 Task: Customize reminder preferences for each team member involved in sustainability improvement planning.
Action: Mouse moved to (67, 180)
Screenshot: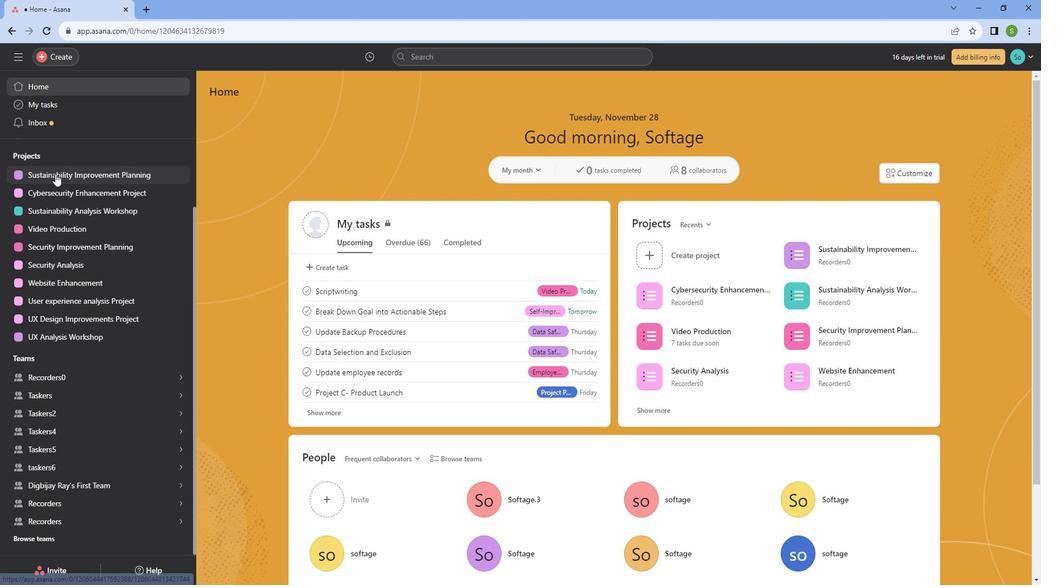 
Action: Mouse pressed left at (67, 180)
Screenshot: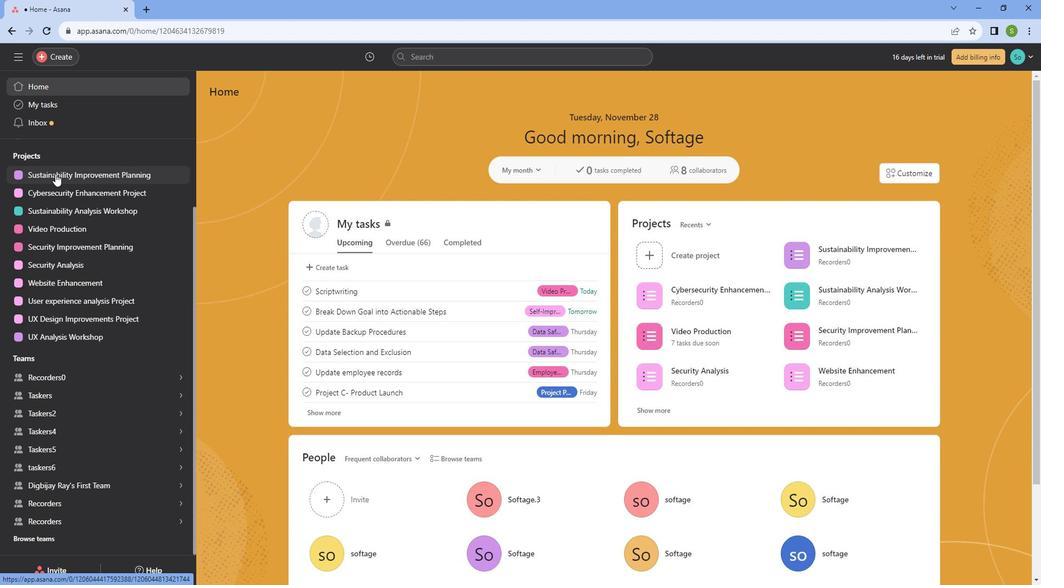 
Action: Mouse moved to (633, 222)
Screenshot: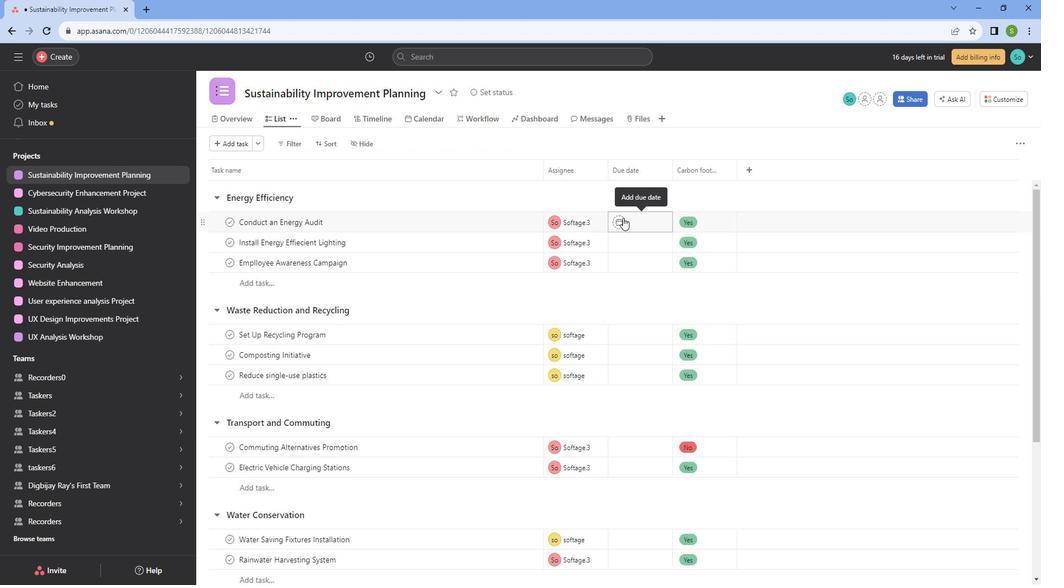 
Action: Mouse pressed left at (633, 222)
Screenshot: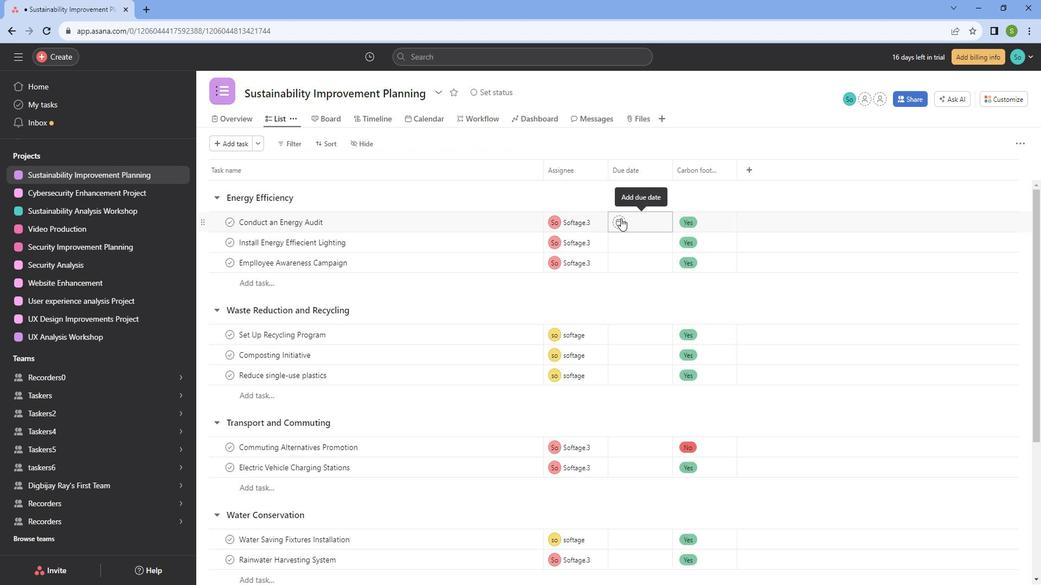
Action: Mouse moved to (759, 287)
Screenshot: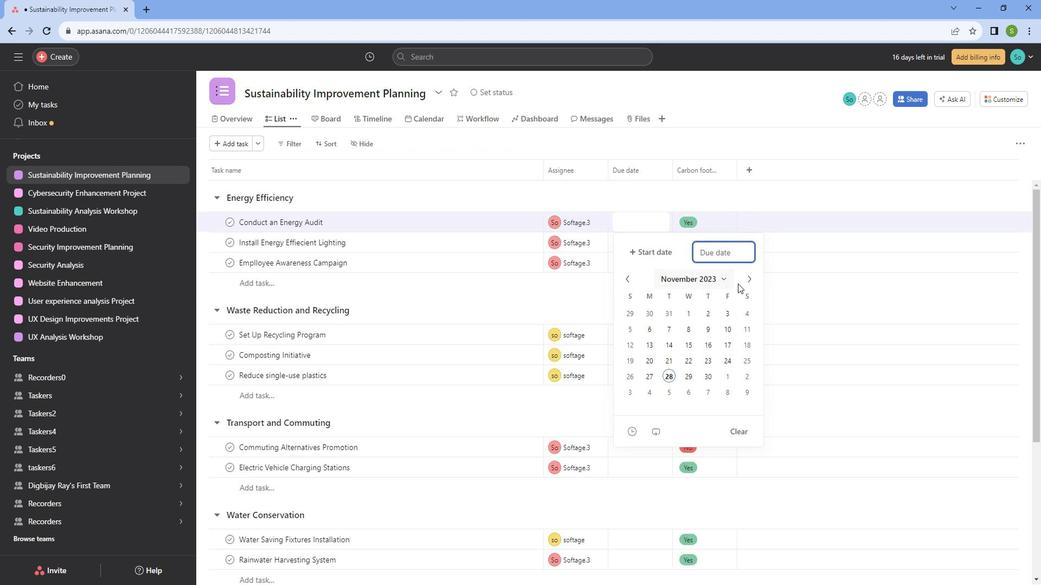 
Action: Mouse pressed left at (759, 287)
Screenshot: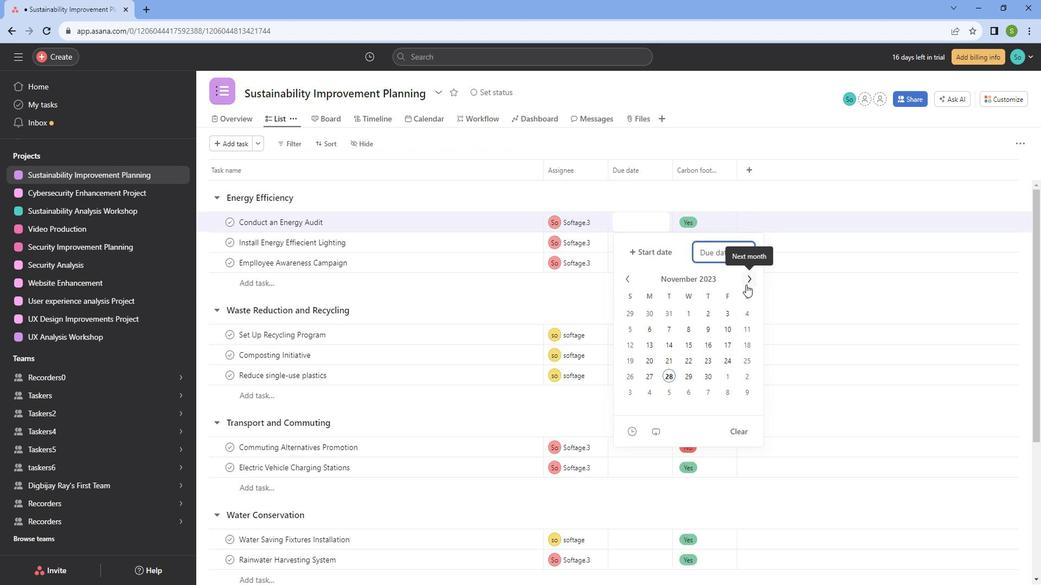 
Action: Mouse moved to (759, 287)
Screenshot: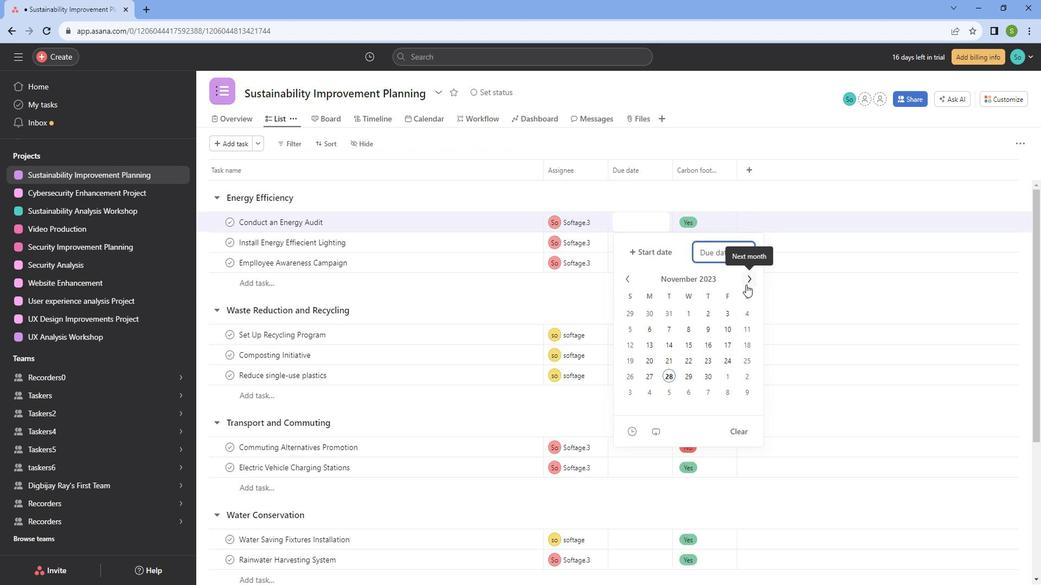 
Action: Mouse pressed left at (759, 287)
Screenshot: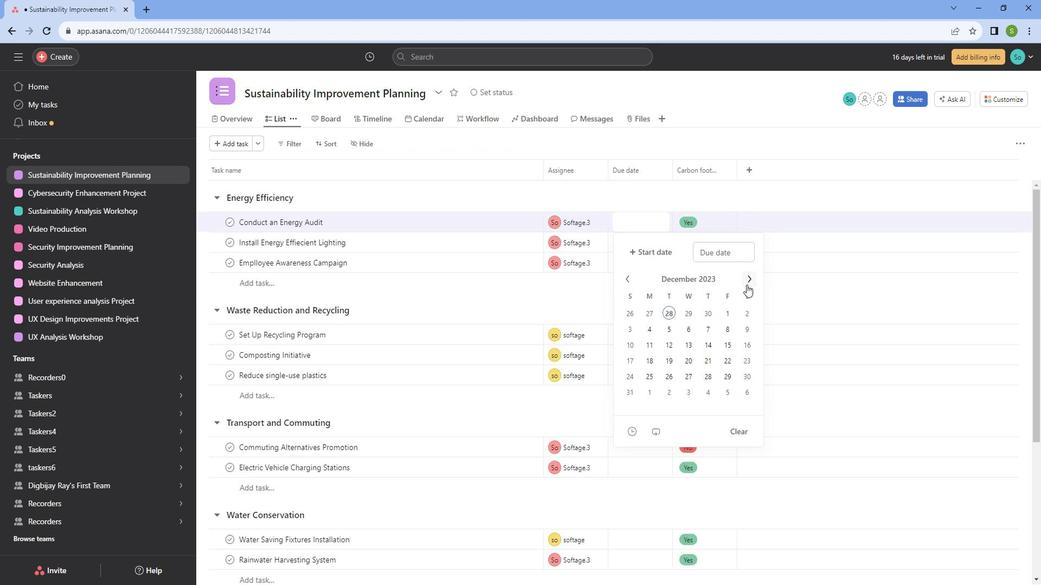
Action: Mouse moved to (635, 281)
Screenshot: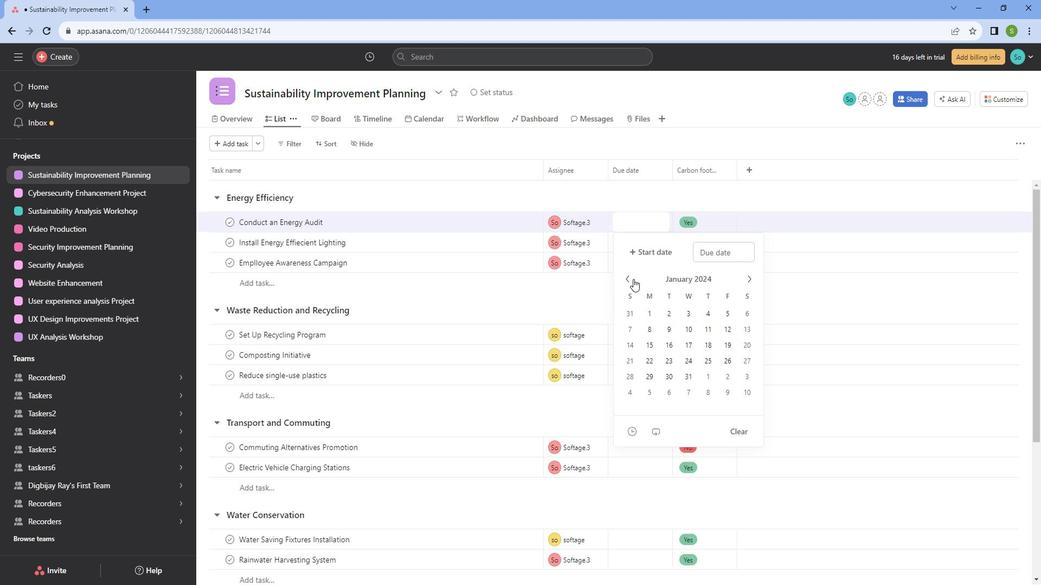 
Action: Mouse pressed left at (635, 281)
Screenshot: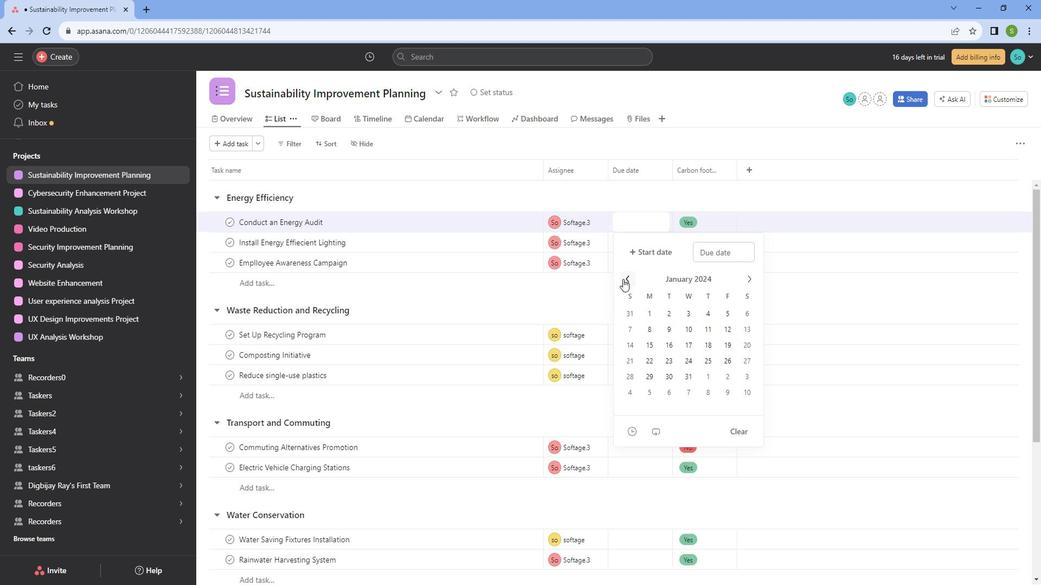 
Action: Mouse moved to (748, 313)
Screenshot: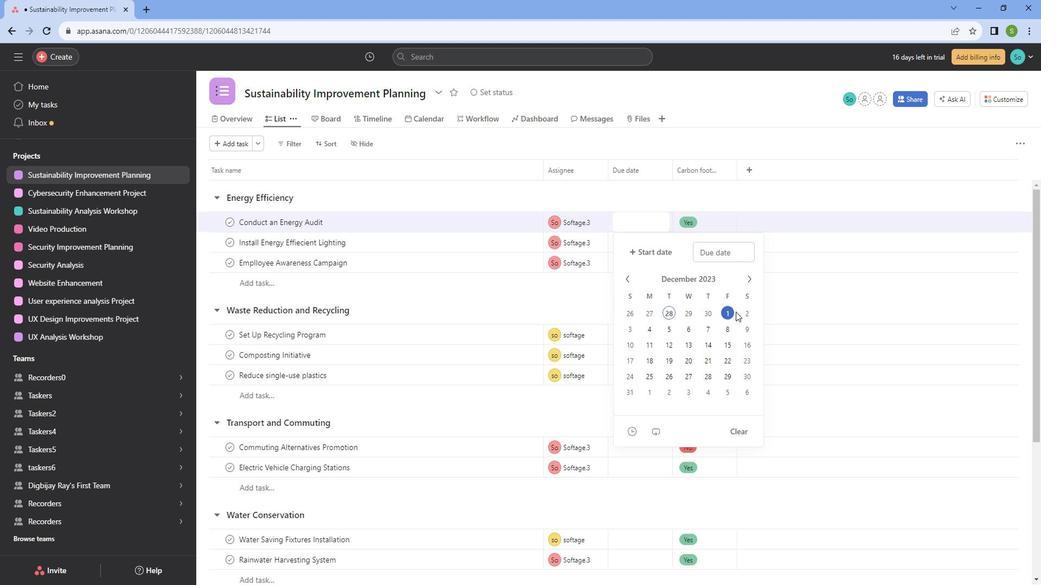 
Action: Mouse pressed left at (748, 313)
Screenshot: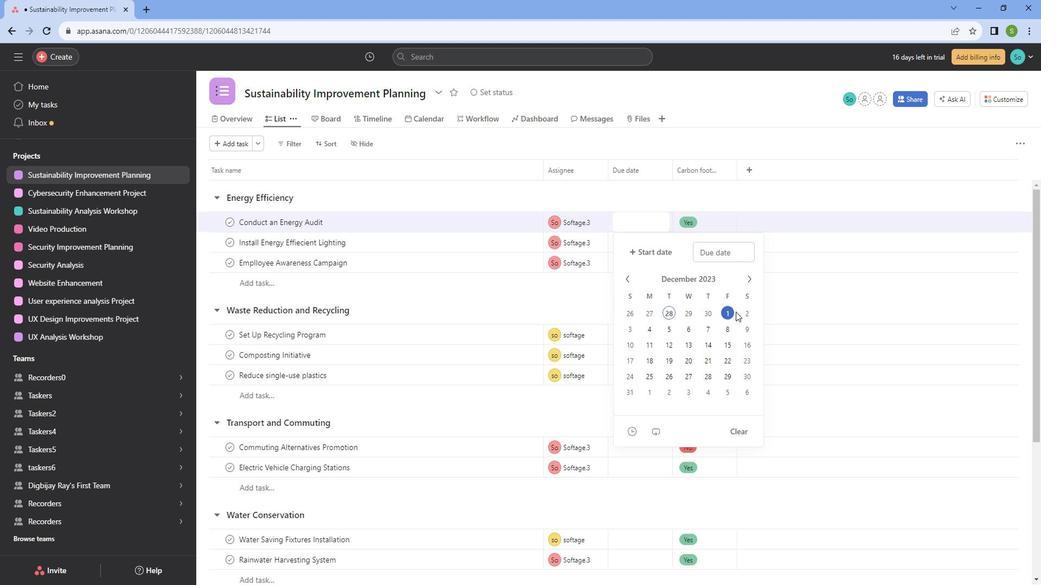 
Action: Mouse moved to (644, 430)
Screenshot: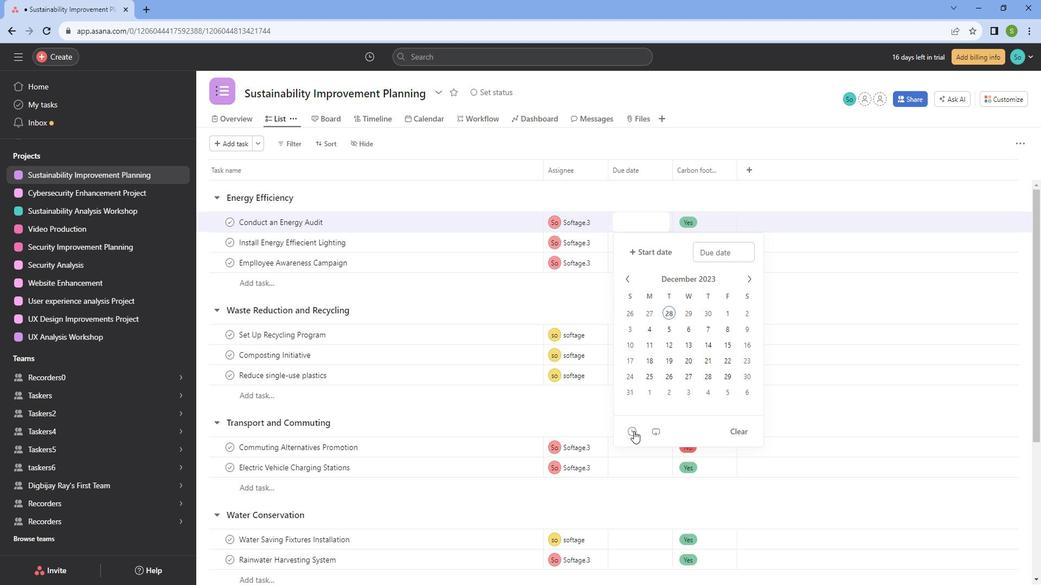 
Action: Mouse pressed left at (644, 430)
Screenshot: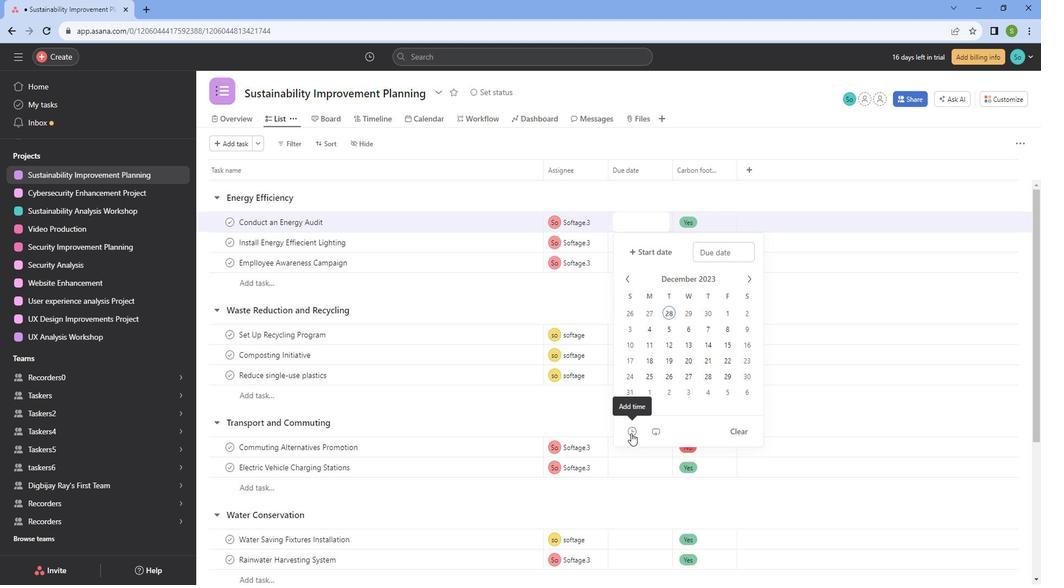 
Action: Mouse moved to (724, 307)
Screenshot: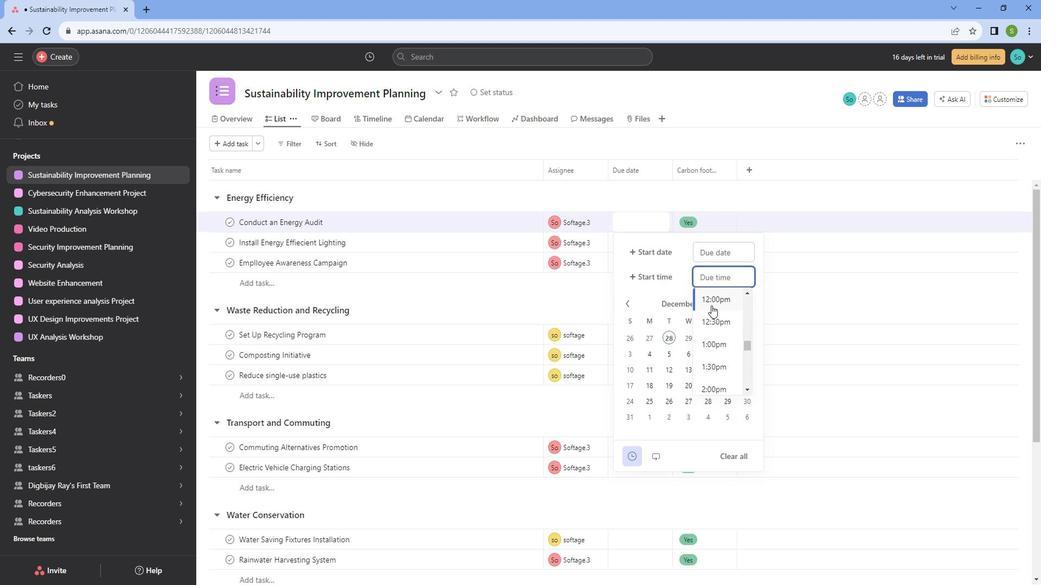 
Action: Mouse pressed left at (724, 307)
Screenshot: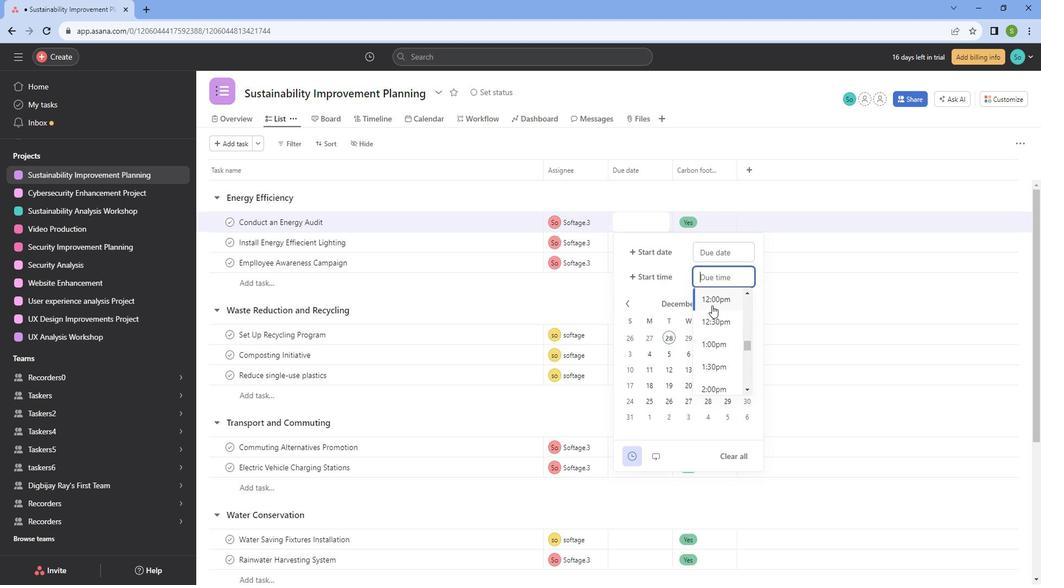 
Action: Mouse moved to (689, 285)
Screenshot: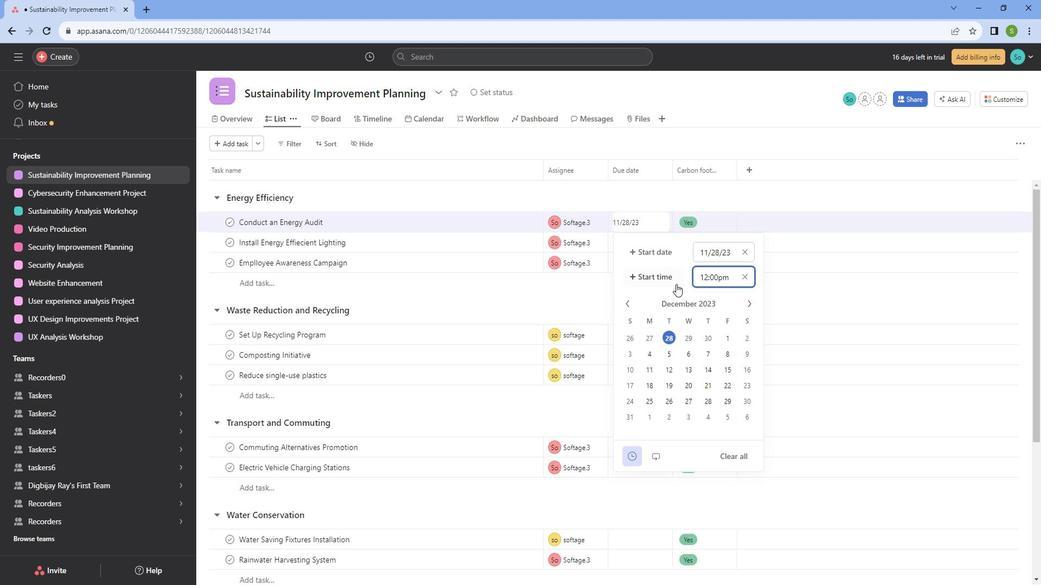 
Action: Mouse pressed left at (689, 285)
Screenshot: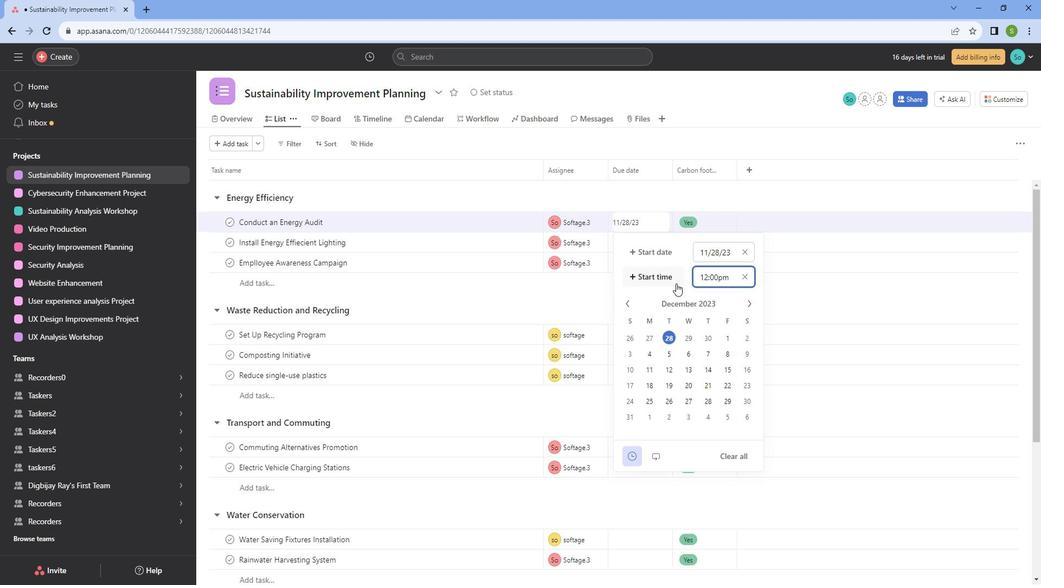 
Action: Mouse moved to (719, 294)
Screenshot: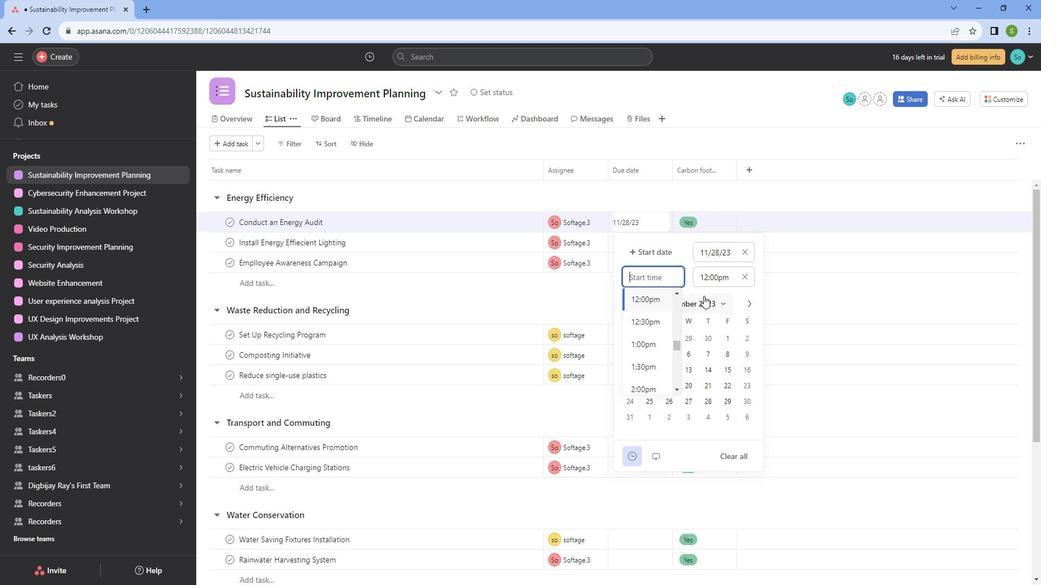 
Action: Mouse pressed left at (719, 294)
Screenshot: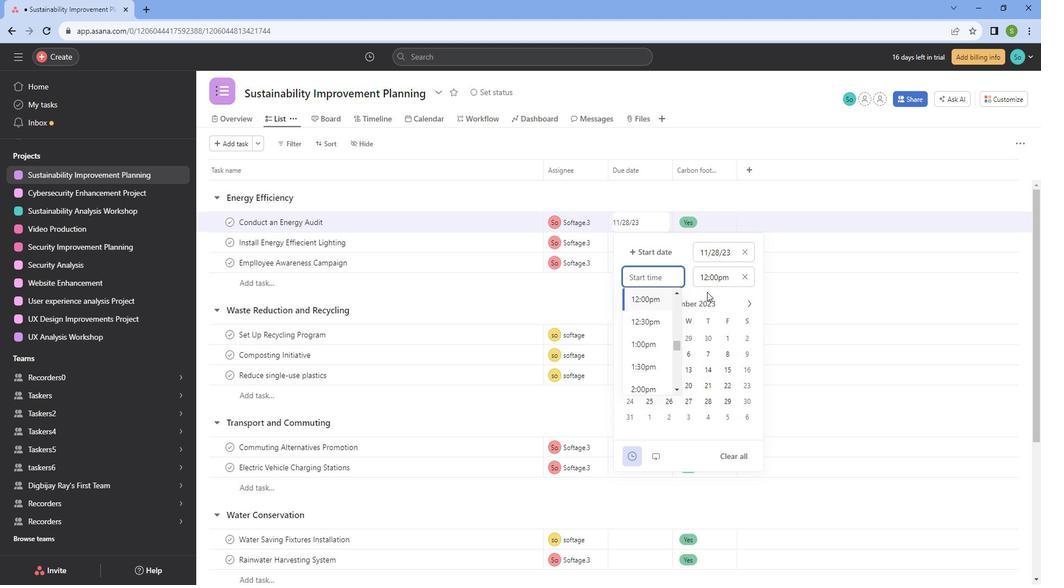 
Action: Mouse moved to (787, 202)
Screenshot: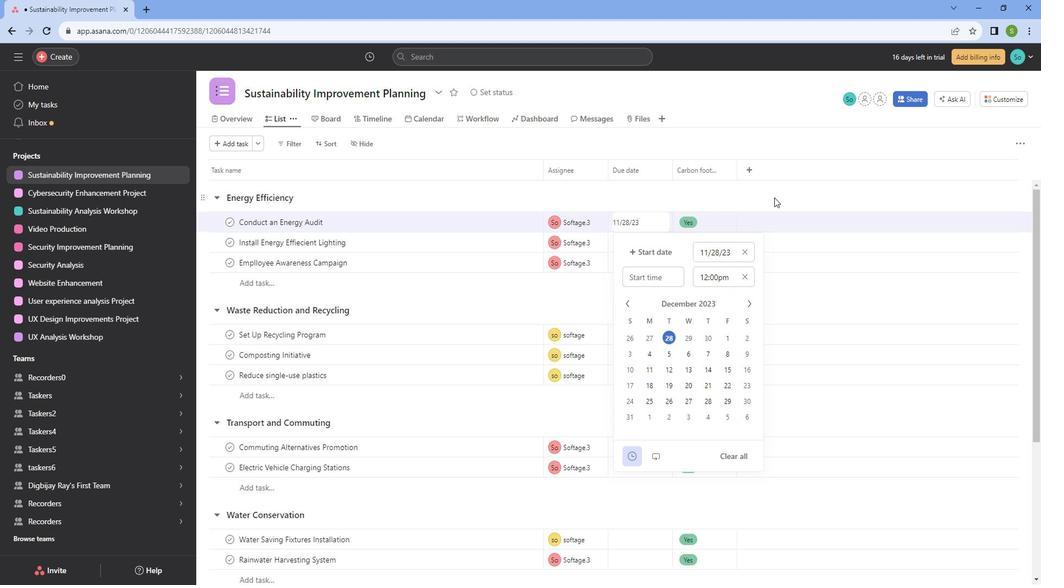 
Action: Mouse pressed left at (787, 202)
Screenshot: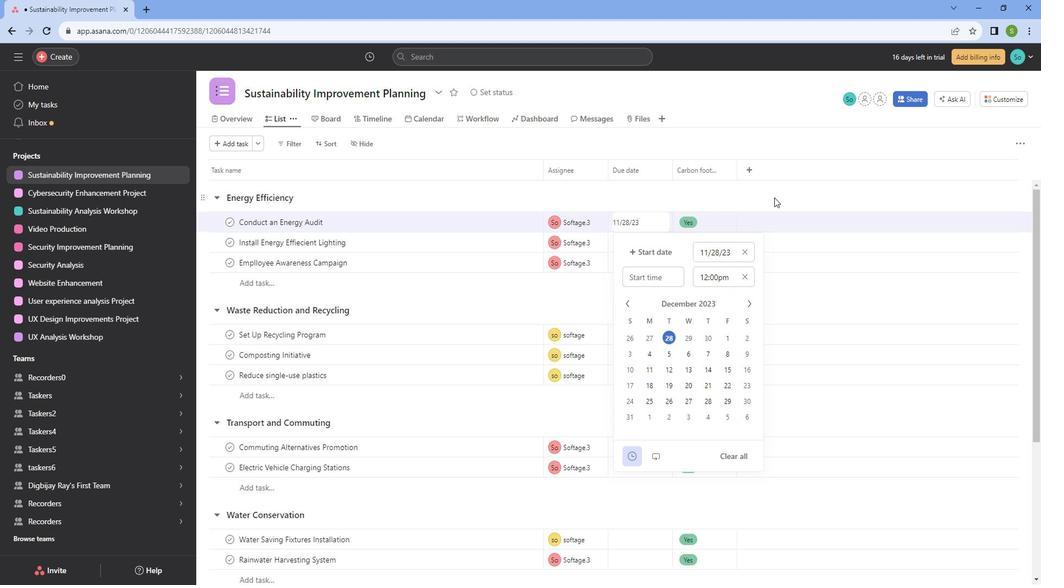
Action: Mouse moved to (673, 225)
Screenshot: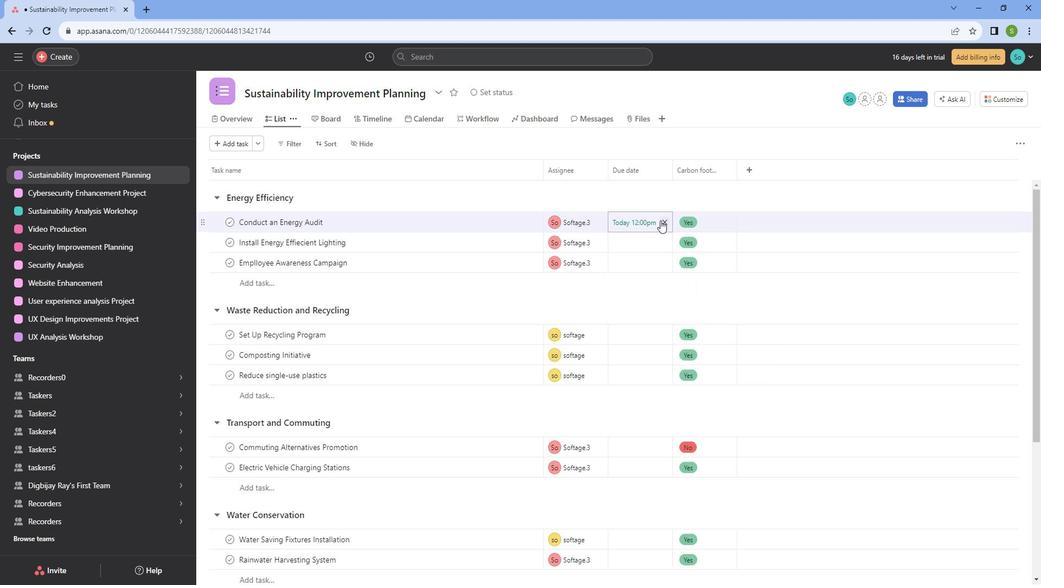 
Action: Mouse pressed left at (673, 225)
Screenshot: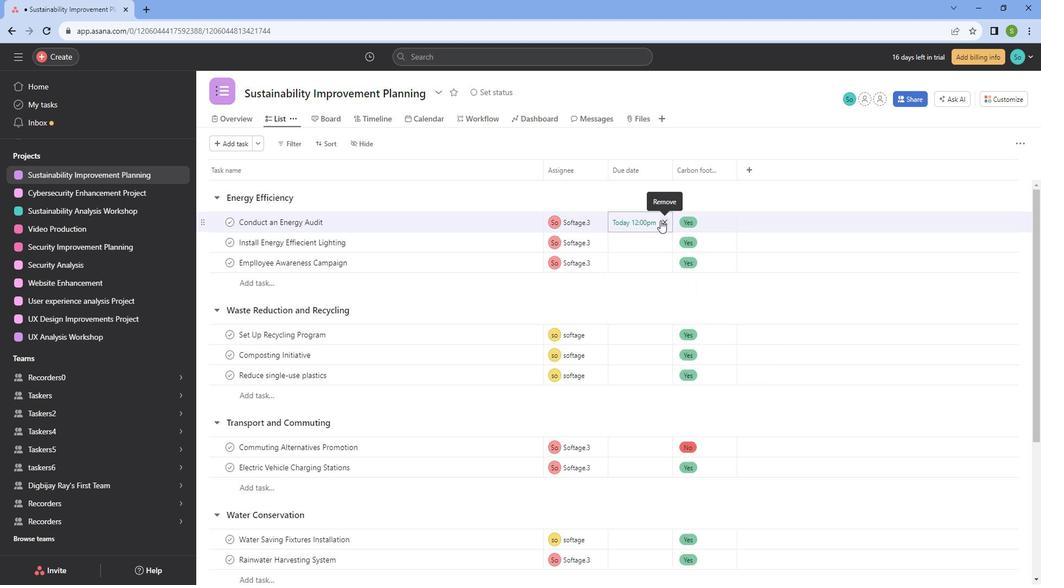 
Action: Mouse moved to (667, 226)
Screenshot: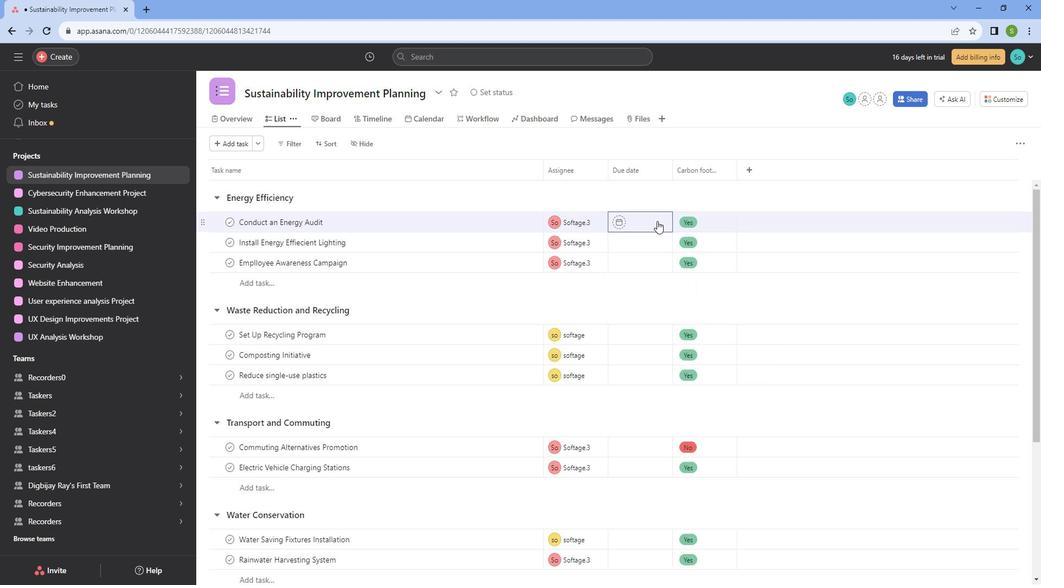 
Action: Mouse pressed left at (667, 226)
Screenshot: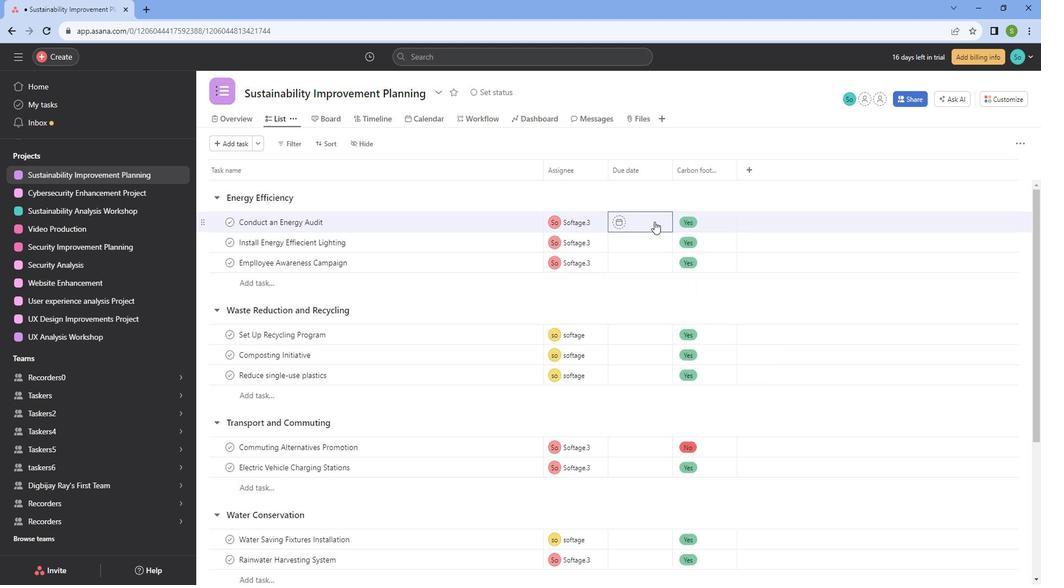 
Action: Mouse moved to (755, 279)
Screenshot: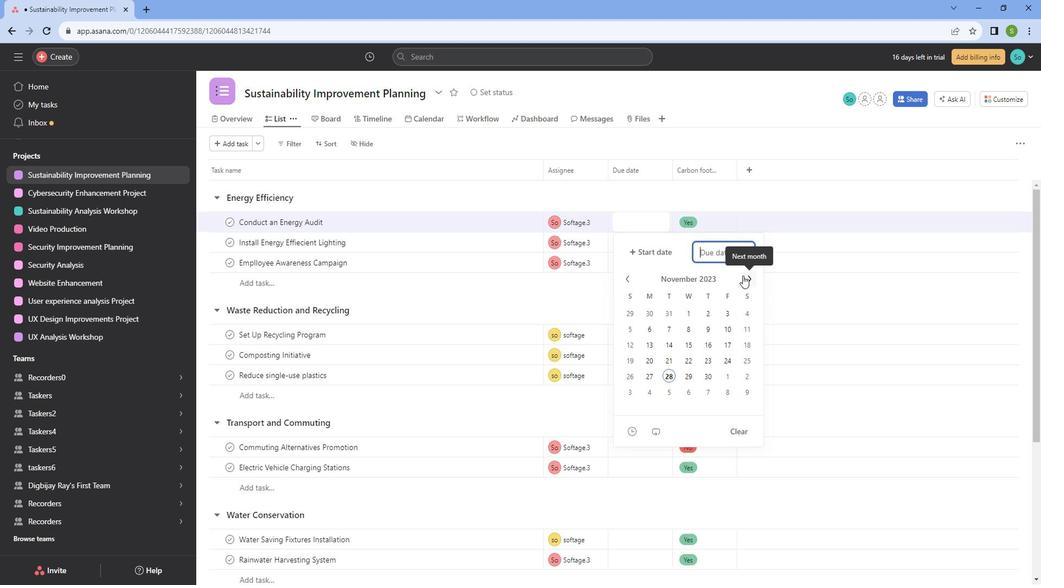 
Action: Mouse pressed left at (755, 279)
Screenshot: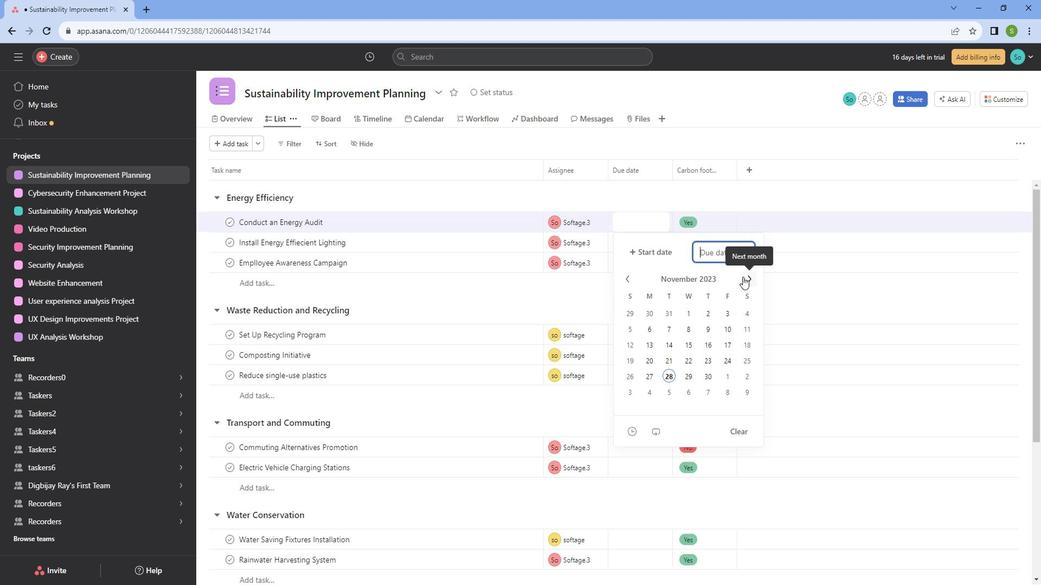 
Action: Mouse pressed left at (755, 279)
Screenshot: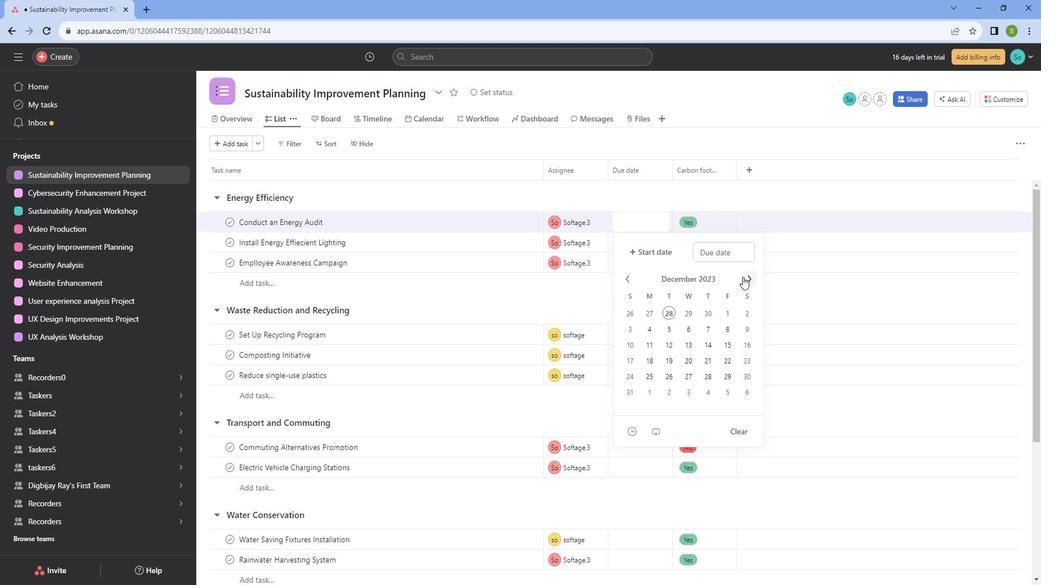 
Action: Mouse moved to (642, 290)
Screenshot: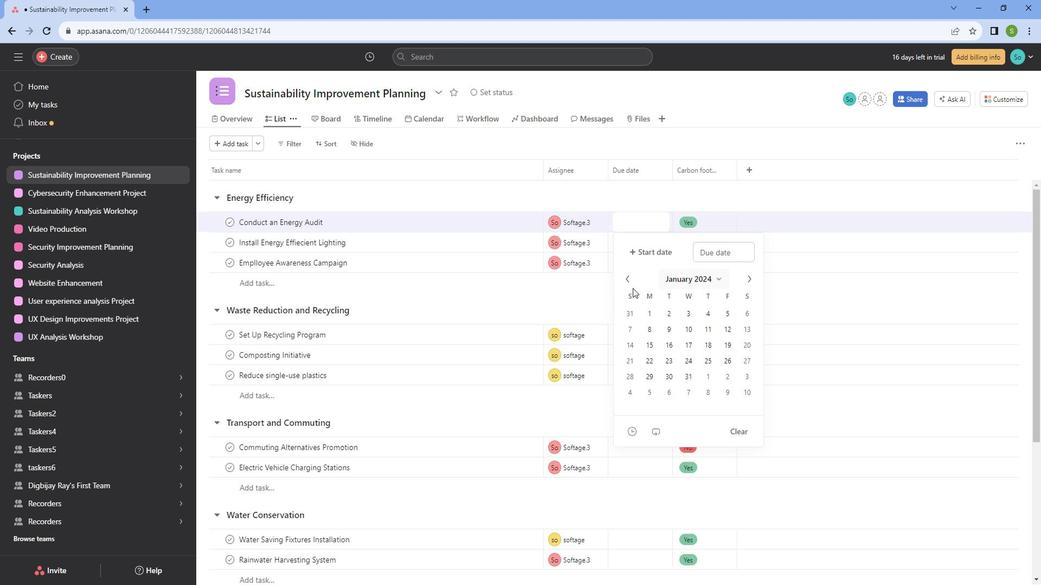 
Action: Mouse pressed left at (642, 290)
Screenshot: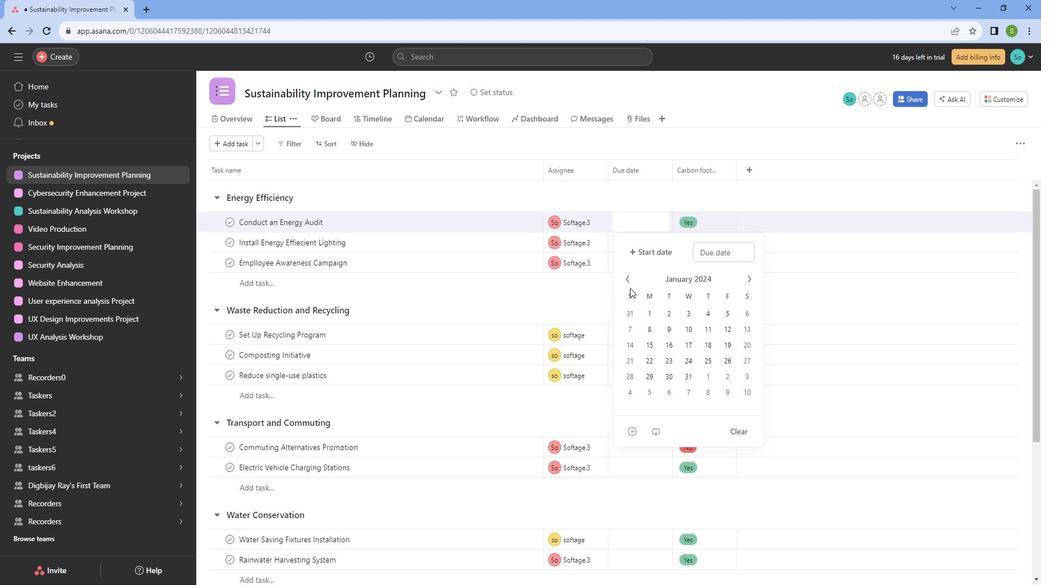 
Action: Mouse moved to (642, 286)
Screenshot: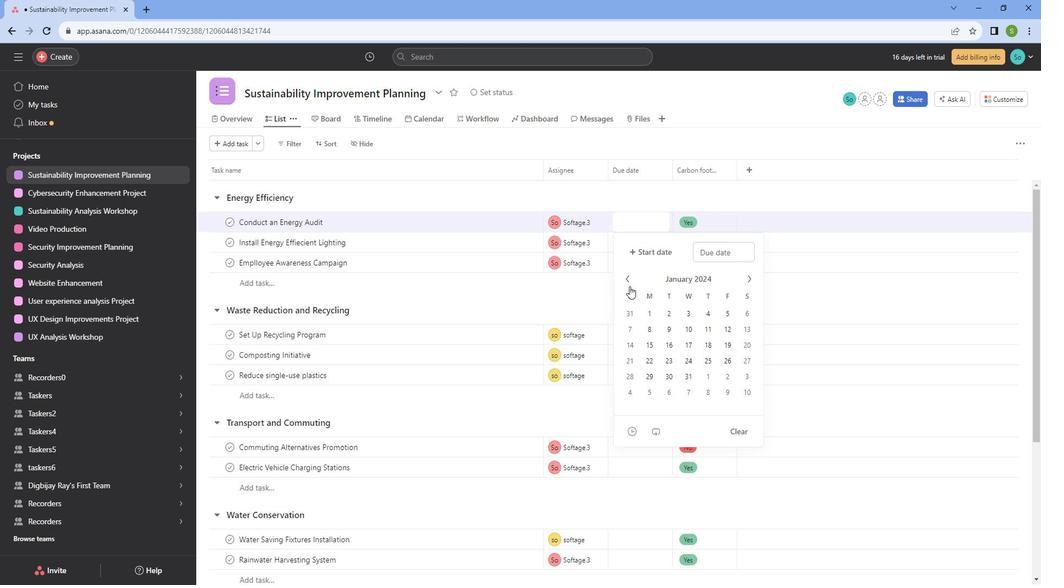 
Action: Mouse pressed left at (642, 286)
Screenshot: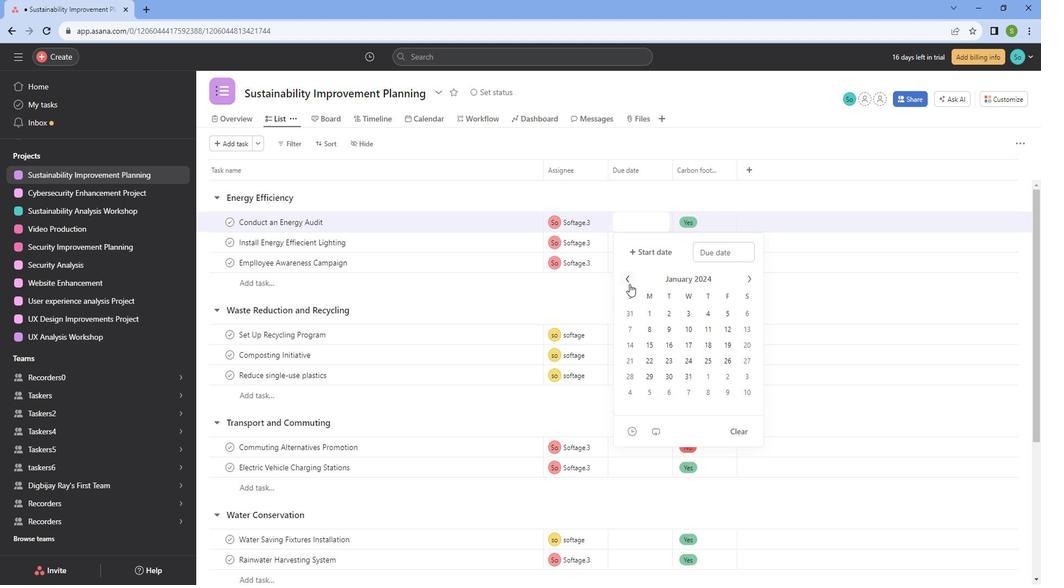 
Action: Mouse moved to (736, 316)
Screenshot: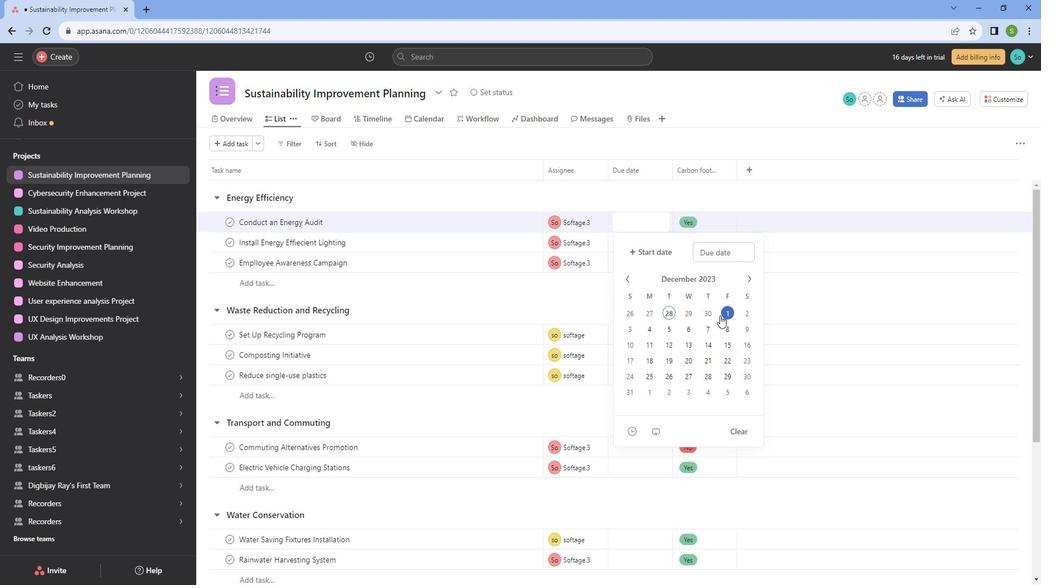 
Action: Mouse pressed left at (736, 316)
Screenshot: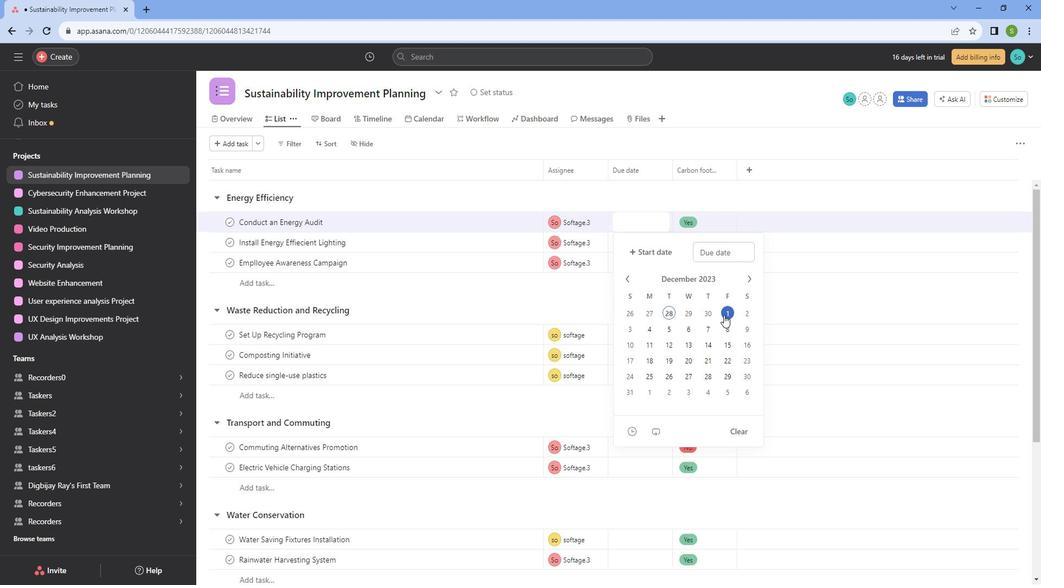 
Action: Mouse moved to (644, 419)
Screenshot: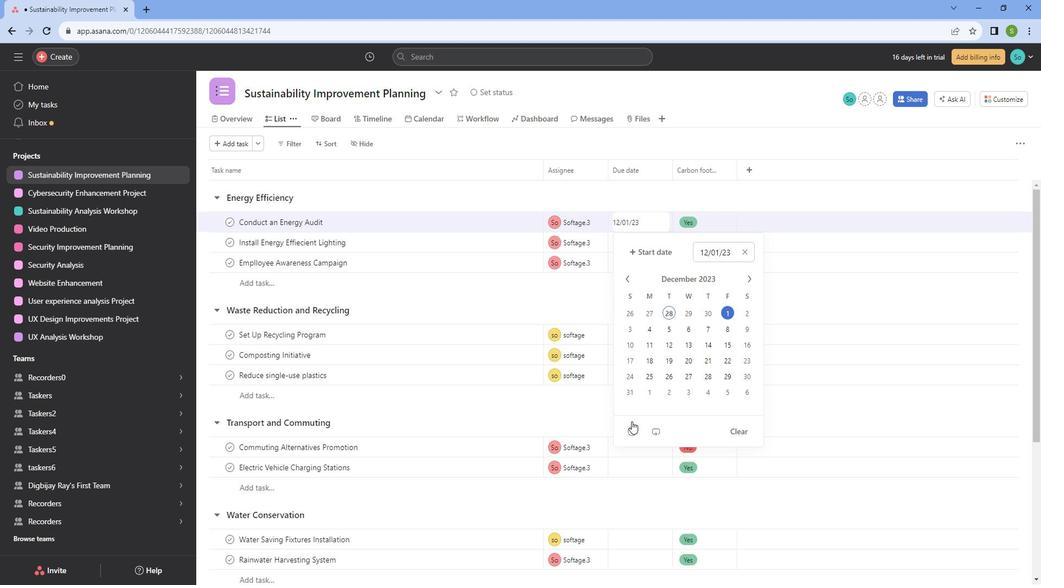 
Action: Mouse pressed left at (644, 419)
Screenshot: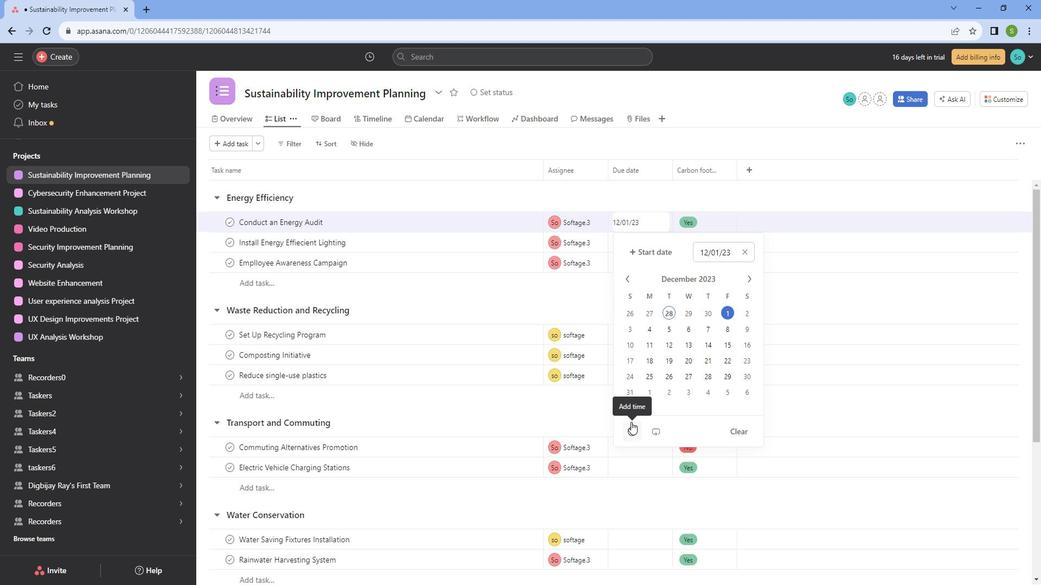 
Action: Mouse moved to (750, 302)
Screenshot: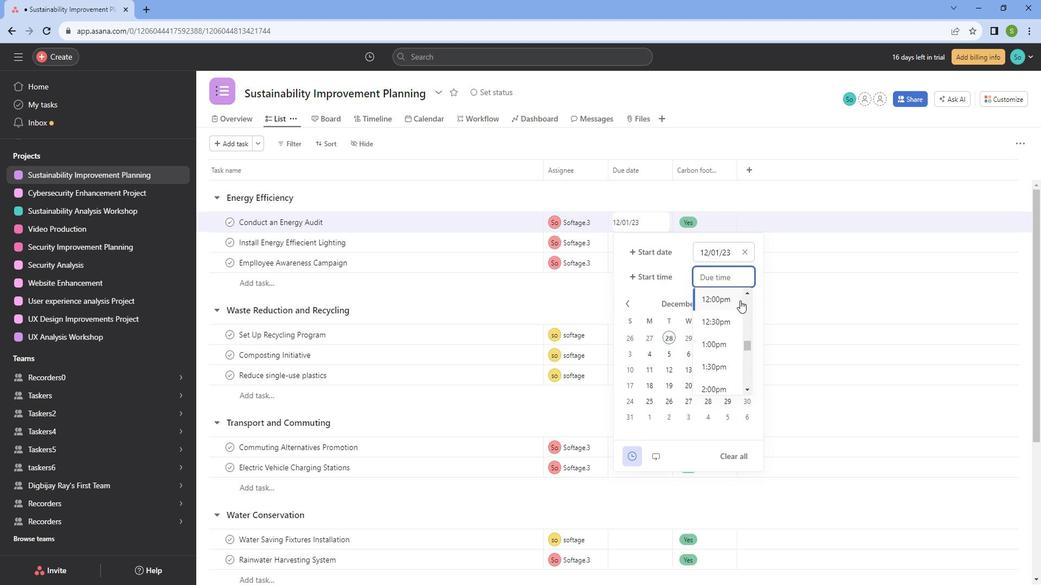 
Action: Mouse pressed left at (750, 302)
Screenshot: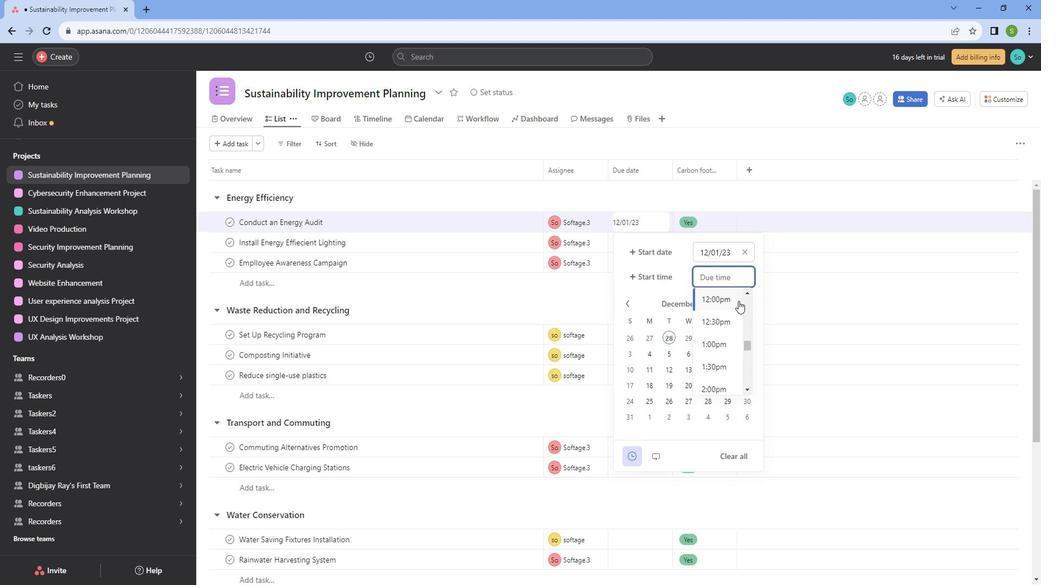 
Action: Mouse moved to (760, 191)
Screenshot: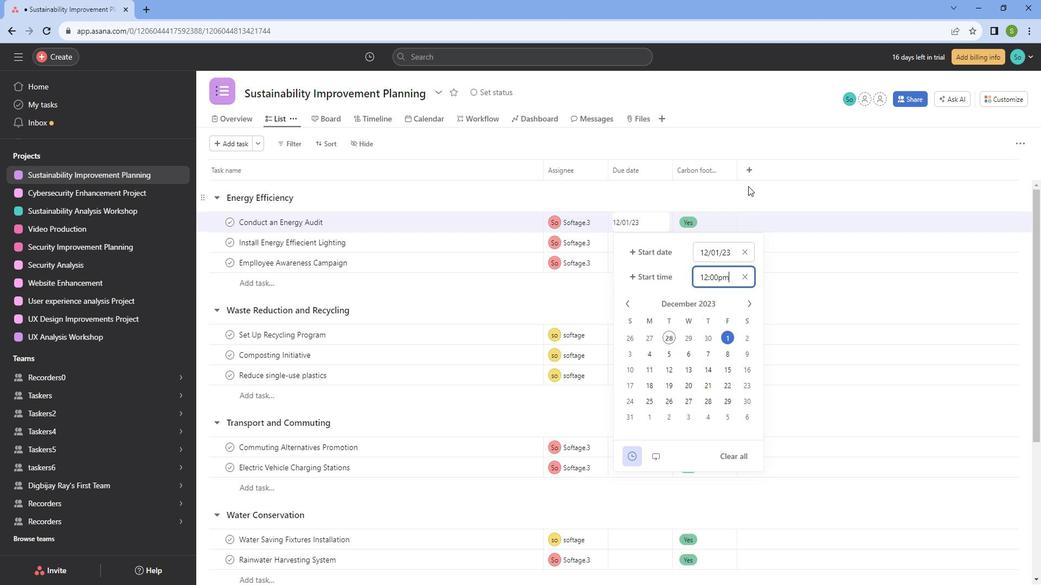
Action: Mouse pressed left at (760, 191)
Screenshot: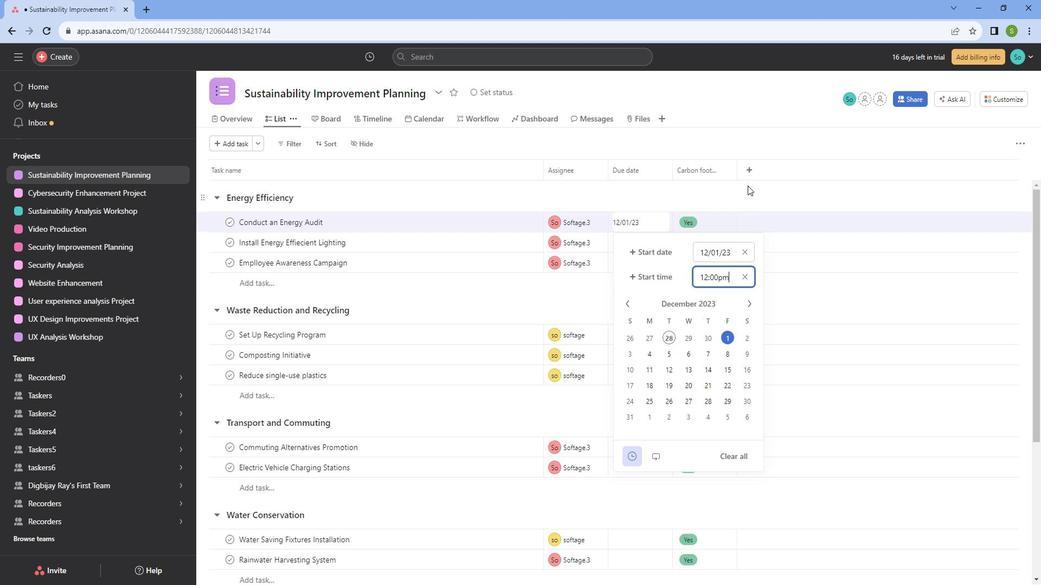 
Action: Mouse moved to (661, 247)
Screenshot: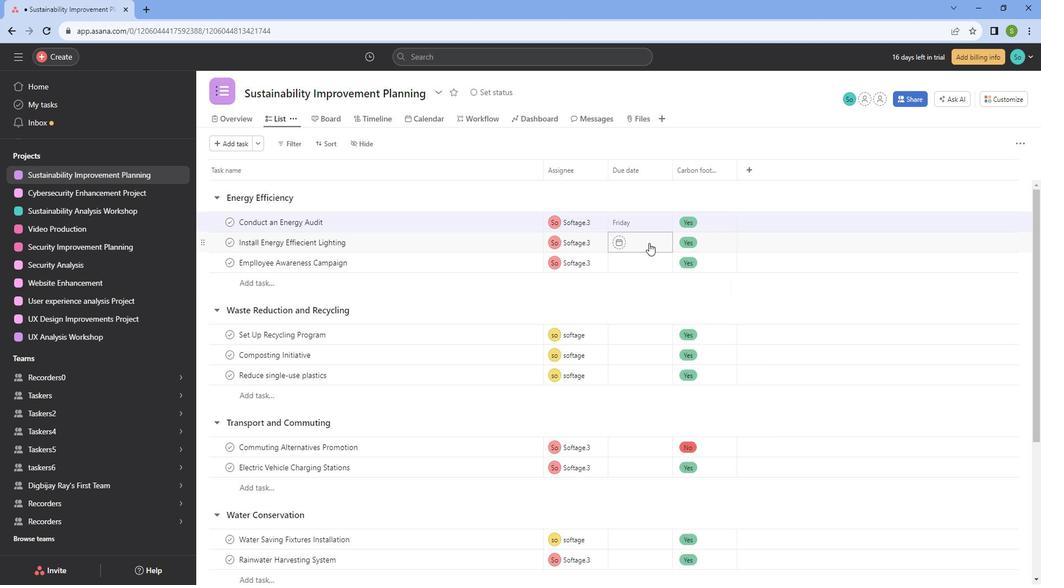 
Action: Mouse pressed left at (661, 247)
Screenshot: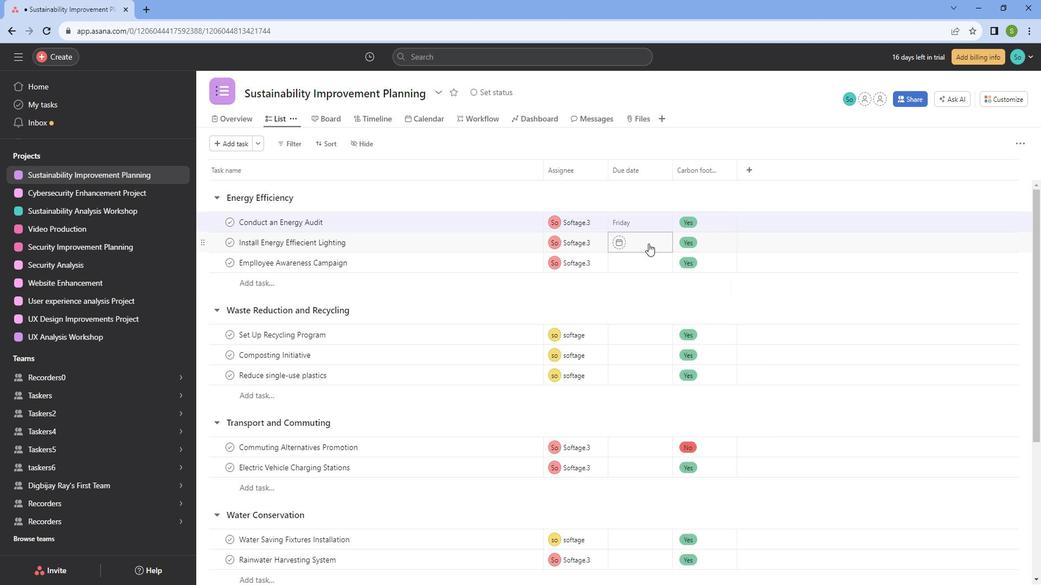 
Action: Mouse moved to (764, 305)
Screenshot: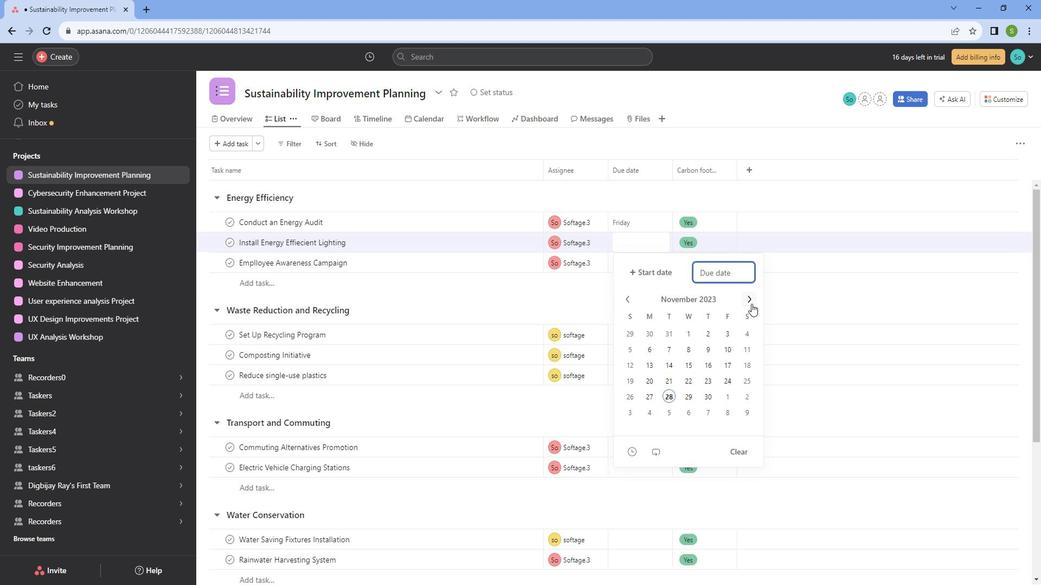 
Action: Mouse pressed left at (764, 305)
Screenshot: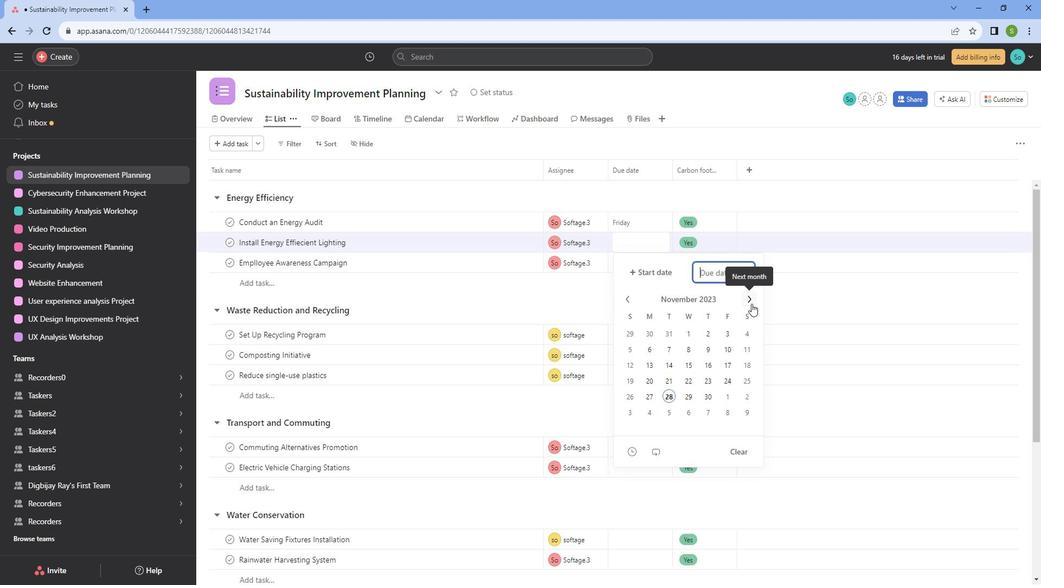 
Action: Mouse moved to (763, 304)
Screenshot: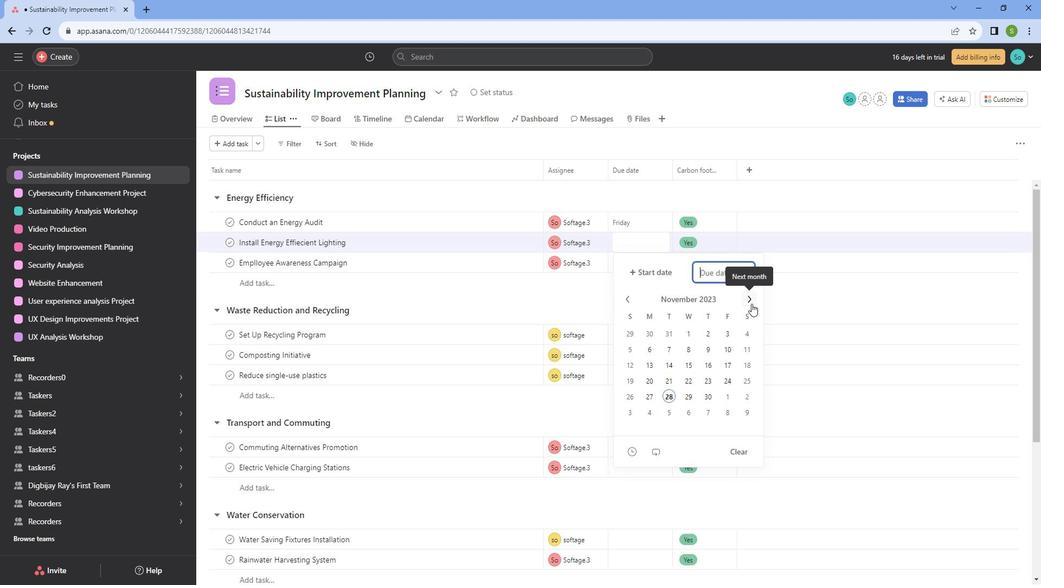 
Action: Mouse pressed left at (763, 304)
Screenshot: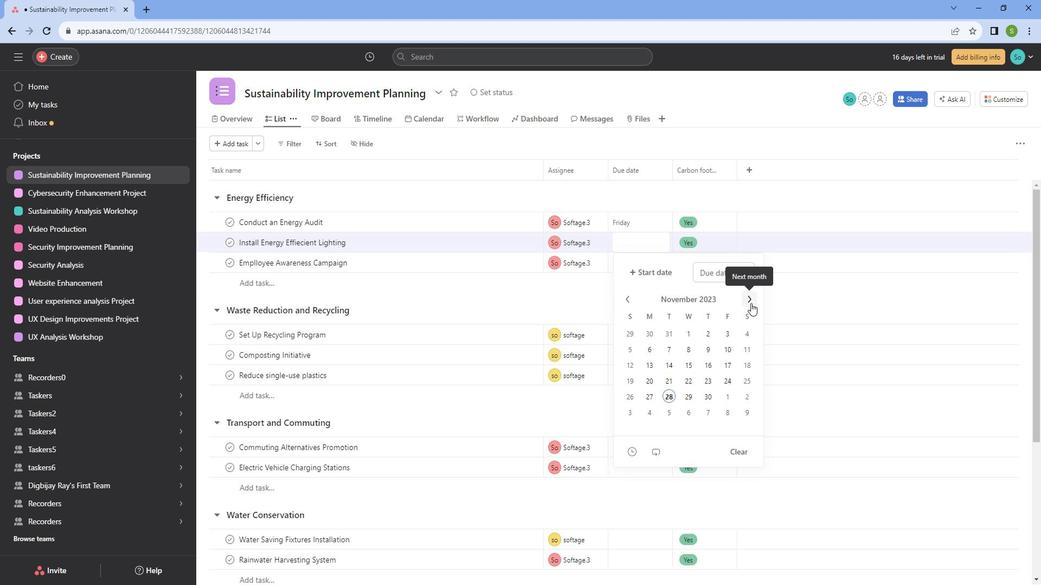 
Action: Mouse moved to (635, 307)
Screenshot: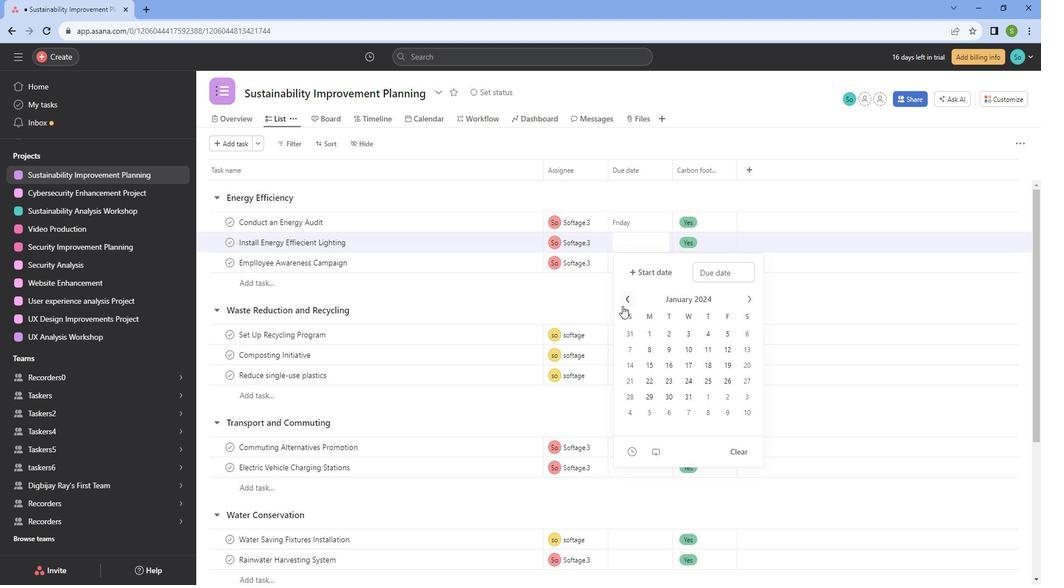 
Action: Mouse pressed left at (635, 307)
Screenshot: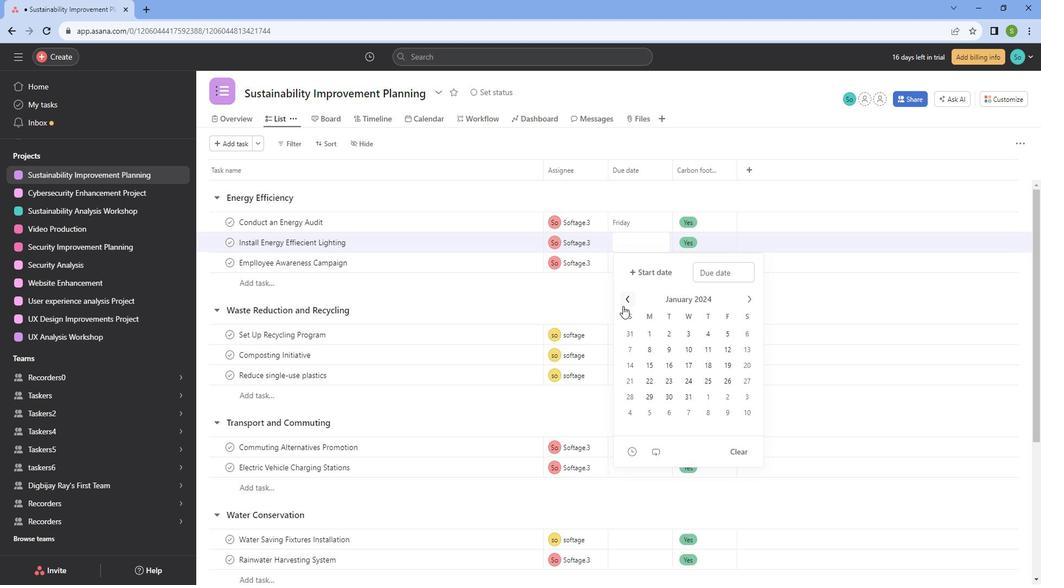 
Action: Mouse moved to (733, 338)
Screenshot: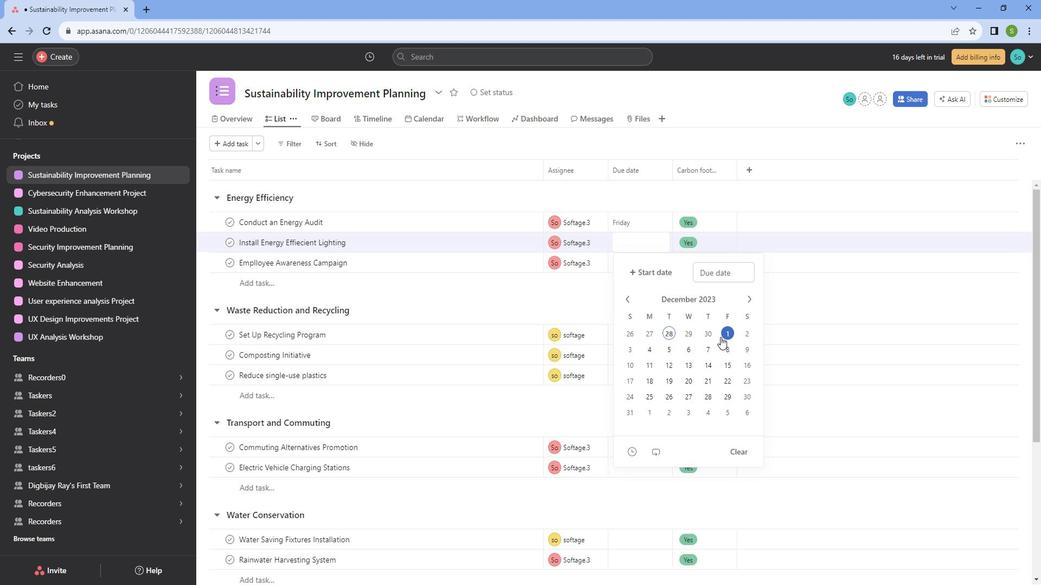
Action: Mouse pressed left at (733, 338)
Screenshot: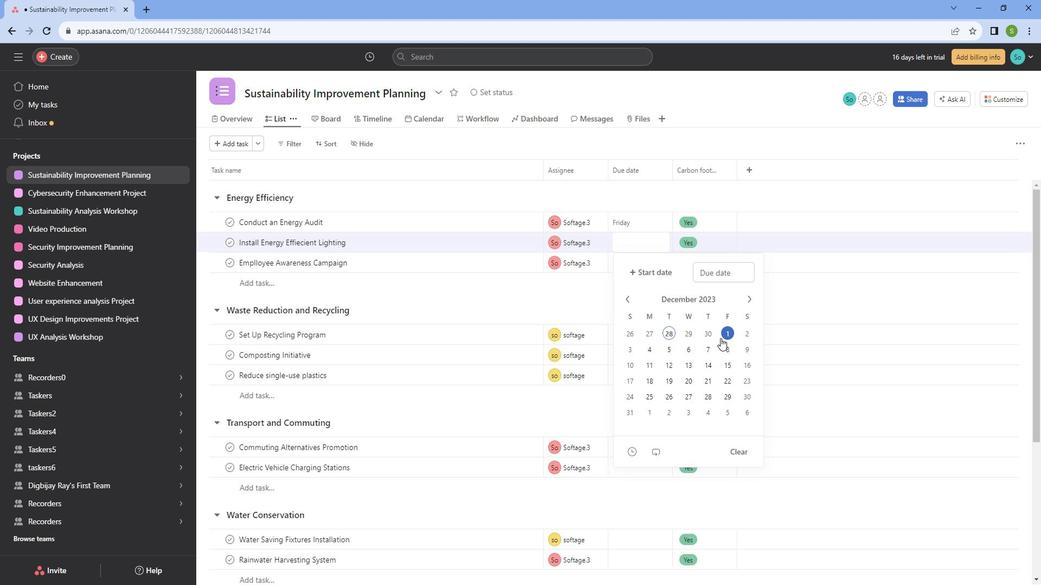 
Action: Mouse moved to (640, 451)
Screenshot: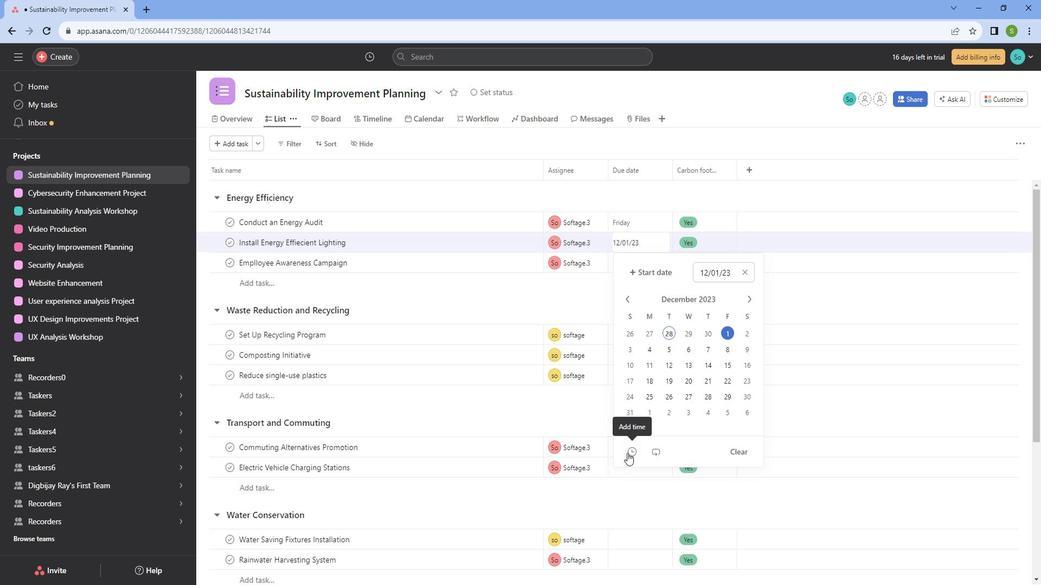 
Action: Mouse pressed left at (640, 451)
Screenshot: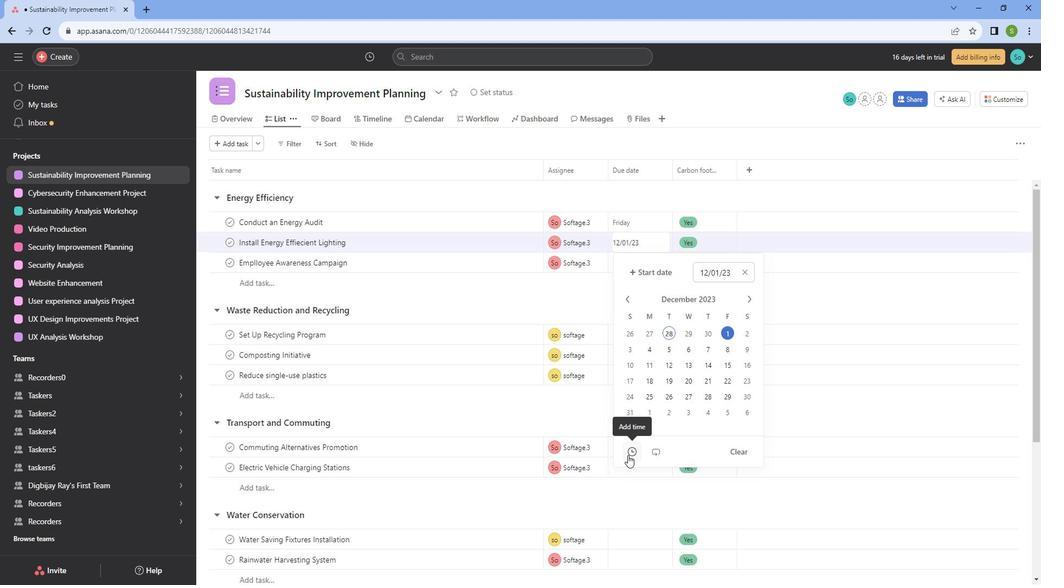 
Action: Mouse moved to (724, 383)
Screenshot: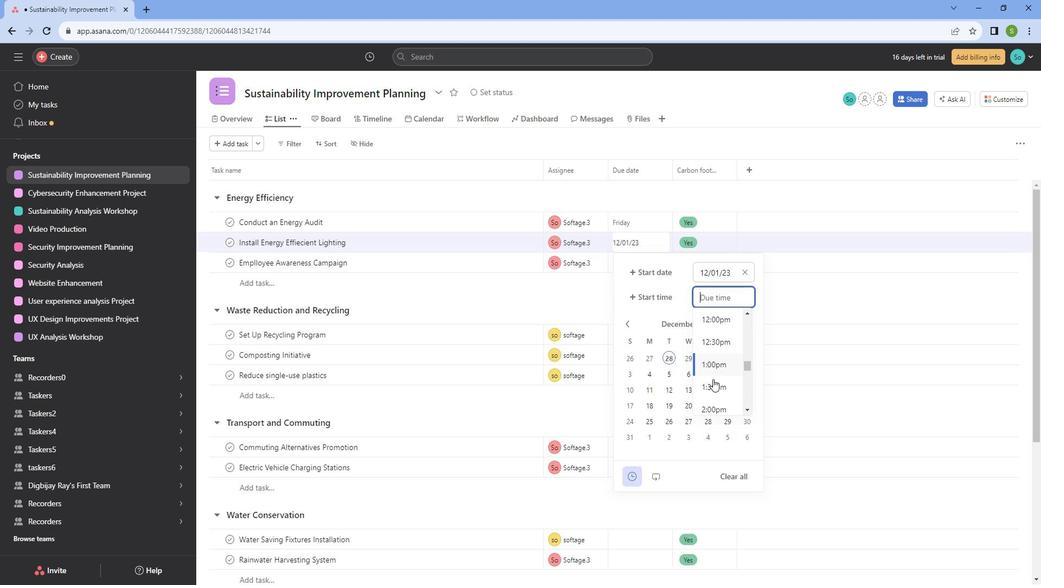 
Action: Mouse pressed left at (724, 383)
Screenshot: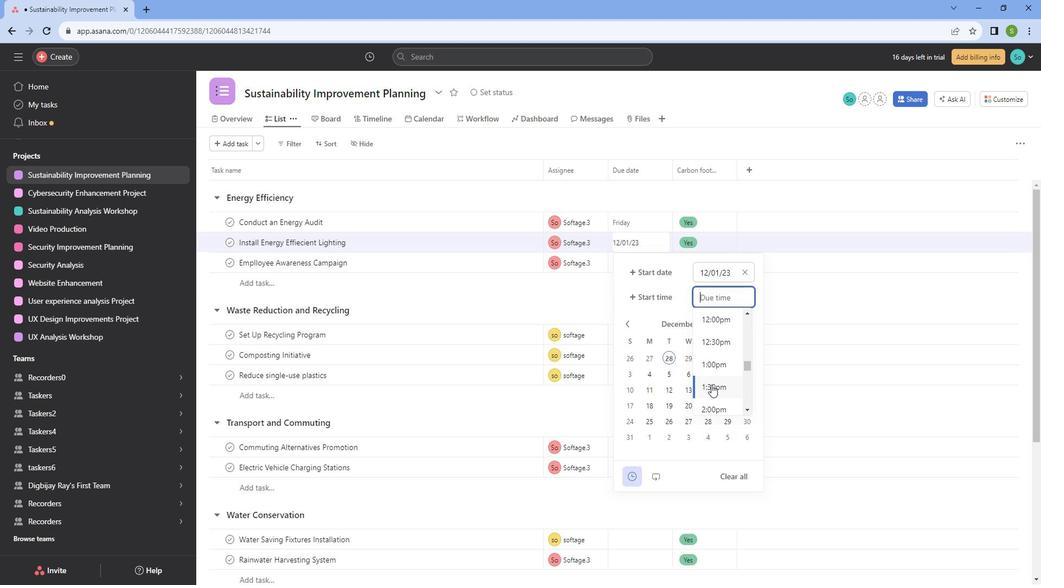 
Action: Mouse moved to (759, 303)
Screenshot: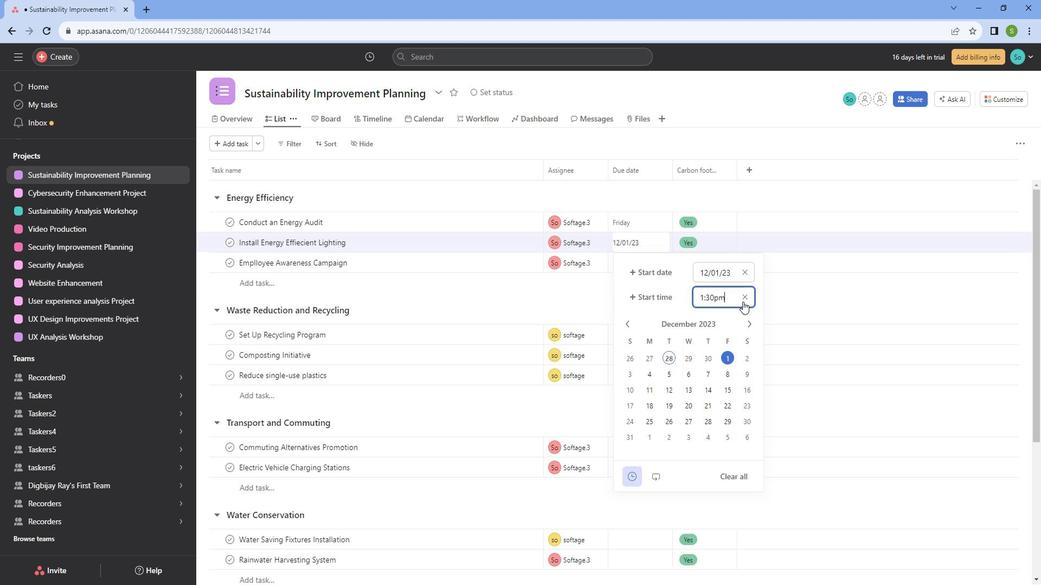 
Action: Mouse pressed left at (759, 303)
Screenshot: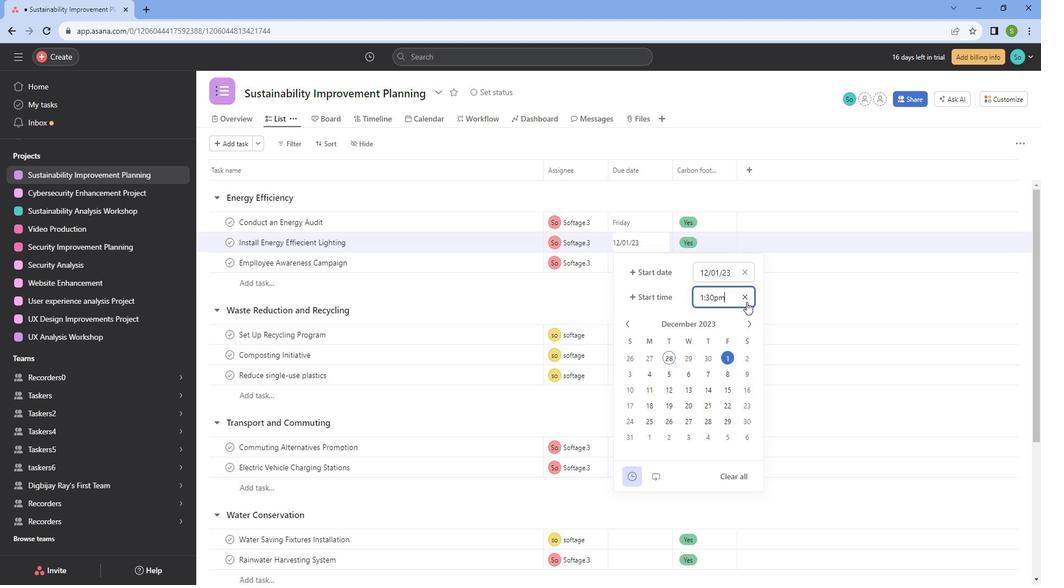
Action: Mouse moved to (738, 301)
Screenshot: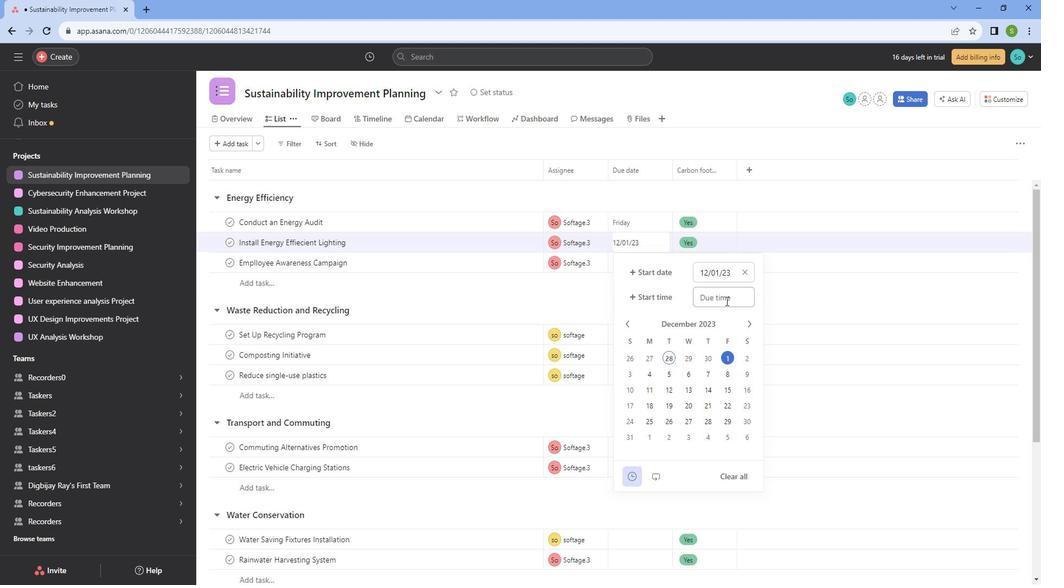 
Action: Mouse pressed left at (738, 301)
Screenshot: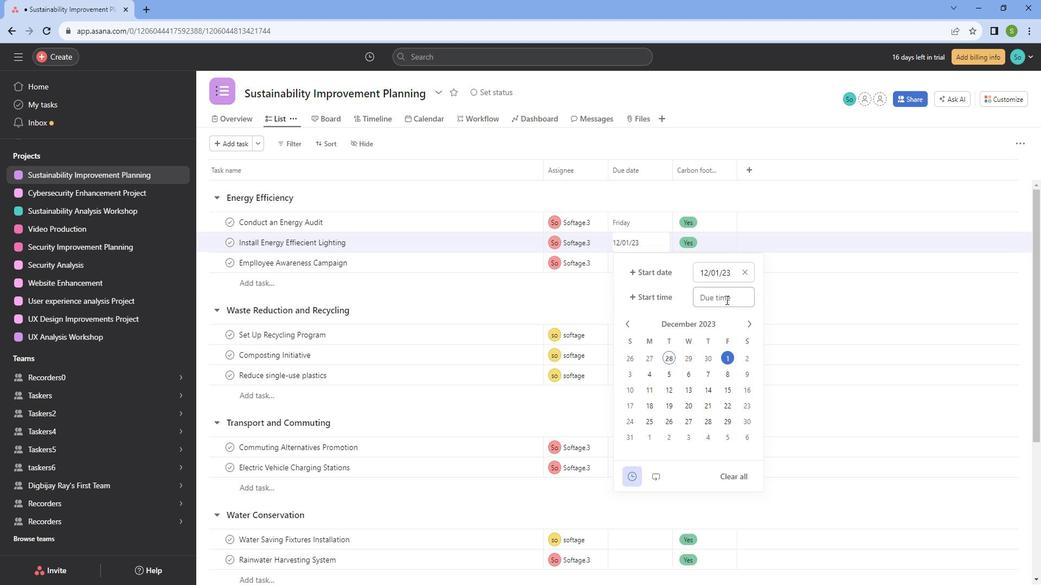 
Action: Mouse moved to (725, 404)
Screenshot: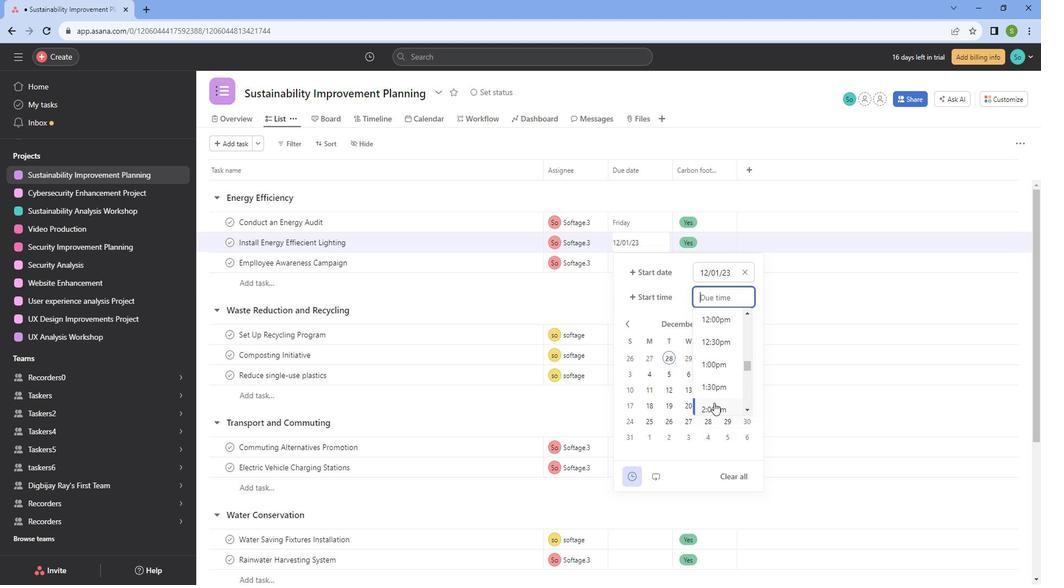 
Action: Mouse pressed left at (725, 404)
Screenshot: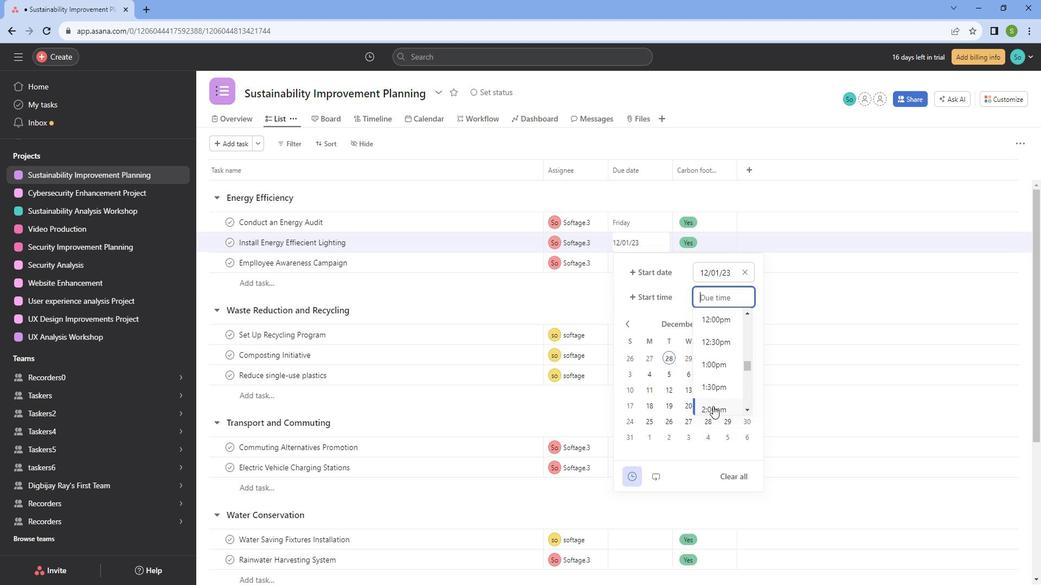 
Action: Mouse moved to (777, 224)
Screenshot: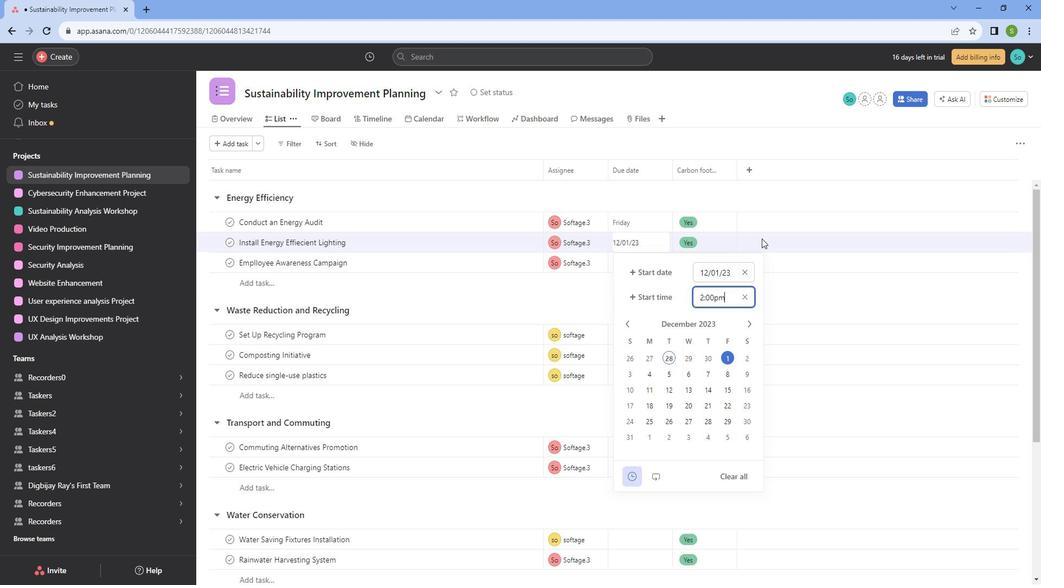
Action: Mouse pressed left at (777, 224)
Screenshot: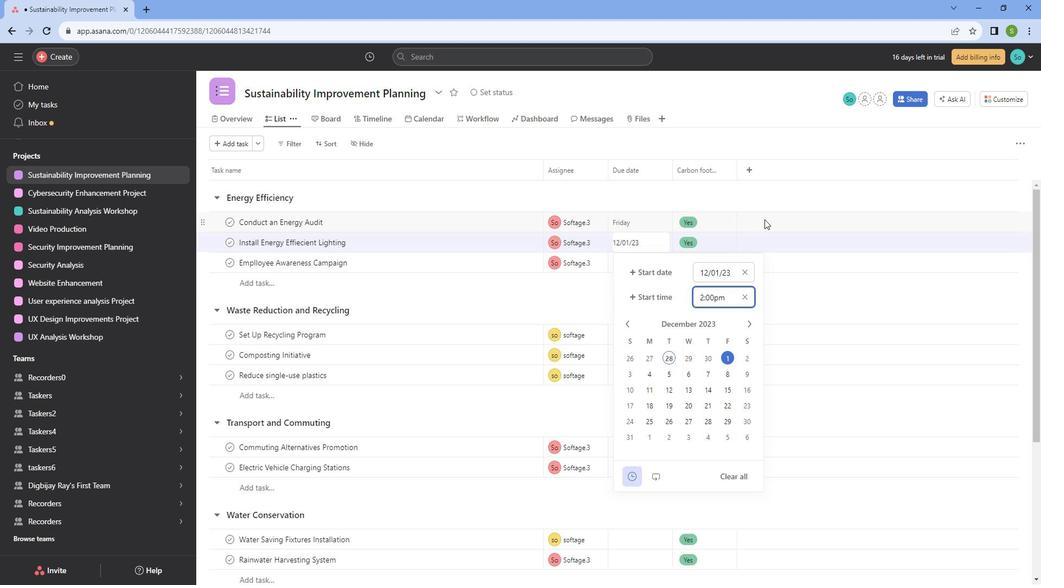 
Action: Mouse moved to (652, 268)
Screenshot: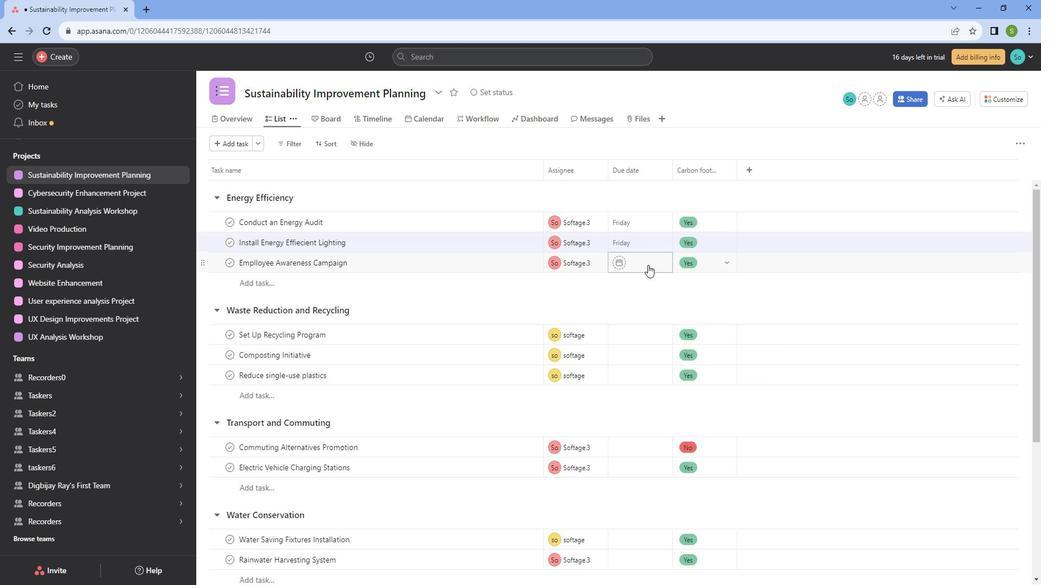 
Action: Mouse pressed left at (652, 268)
Screenshot: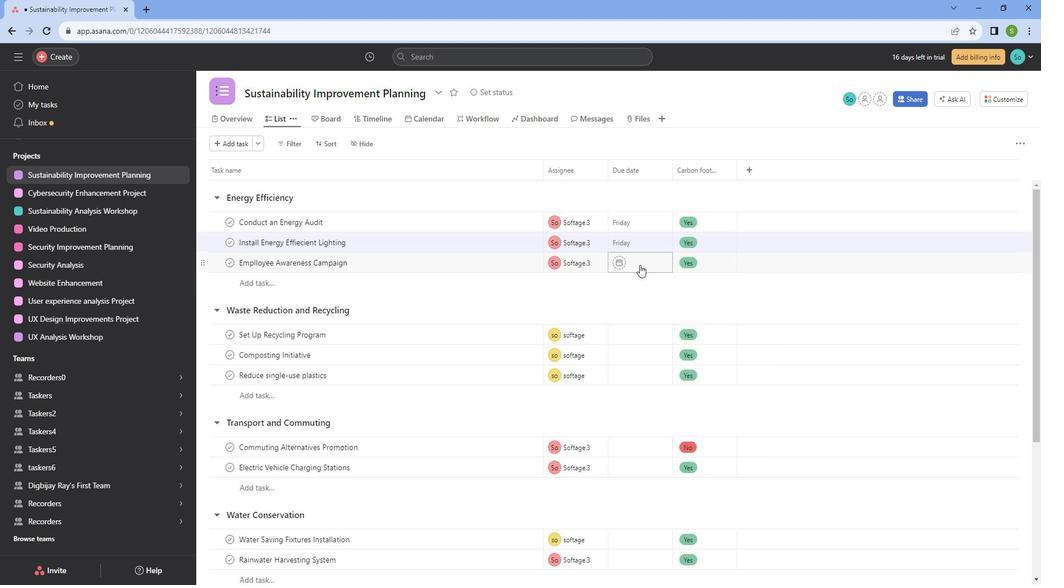 
Action: Mouse moved to (760, 323)
Screenshot: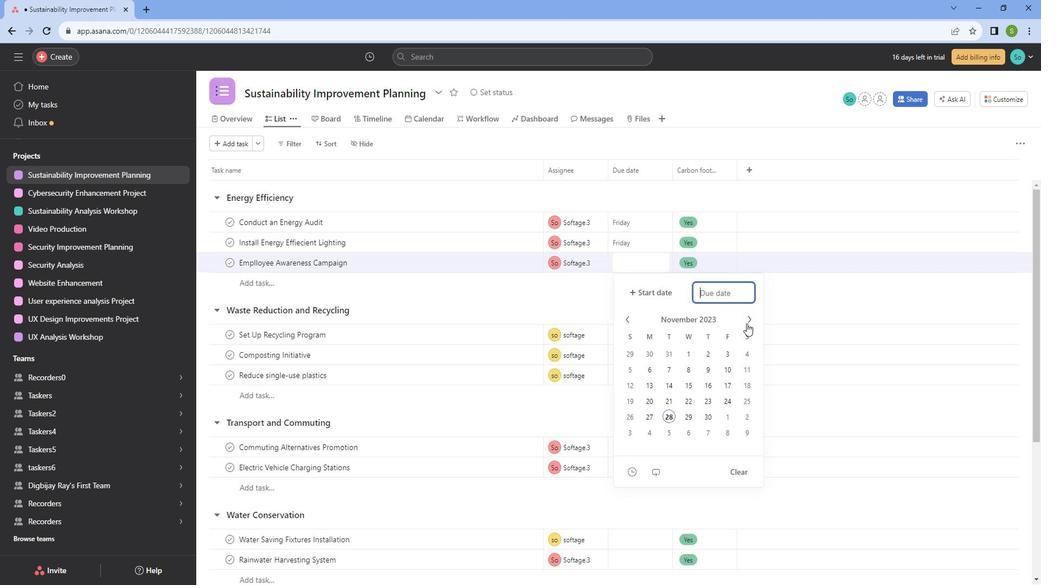 
Action: Mouse pressed left at (760, 323)
Screenshot: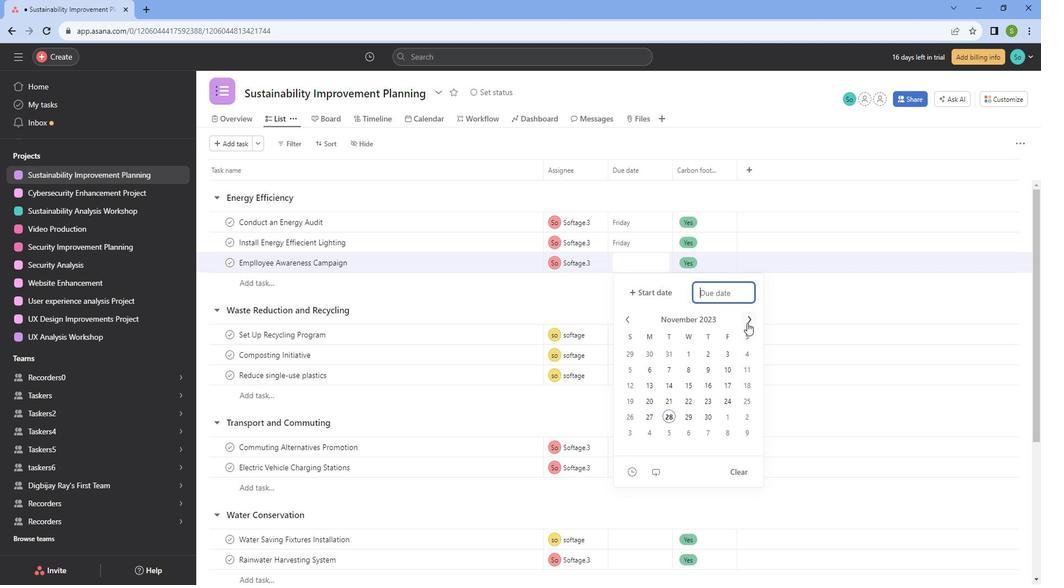 
Action: Mouse pressed left at (760, 323)
Screenshot: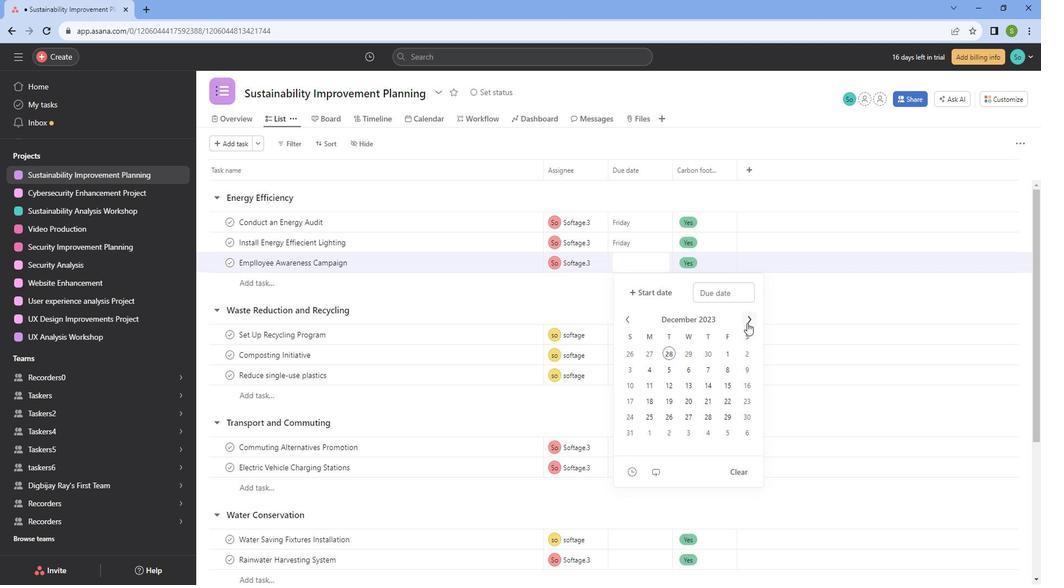
Action: Mouse moved to (644, 322)
Screenshot: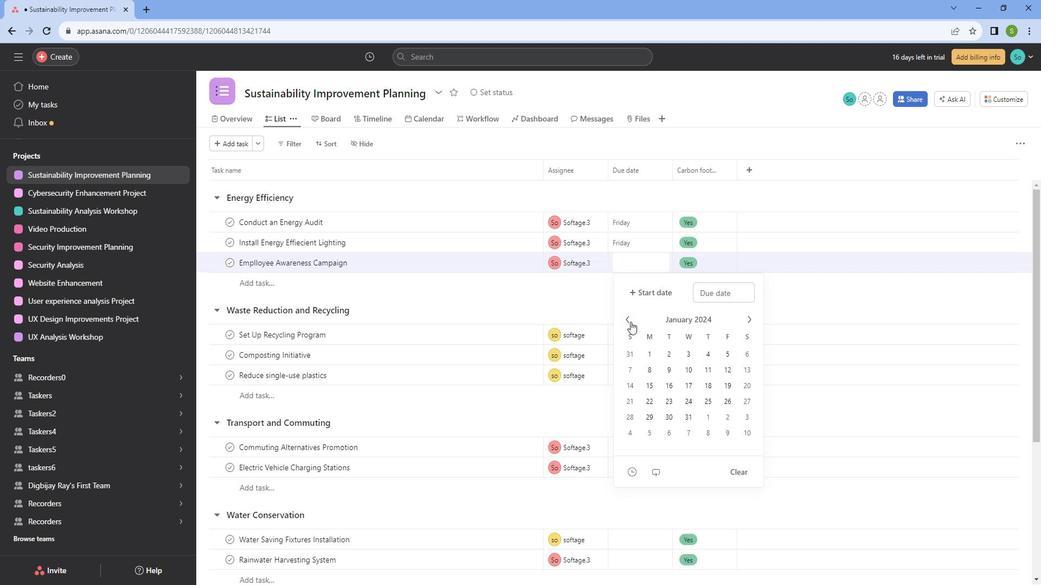 
Action: Mouse pressed left at (644, 322)
Screenshot: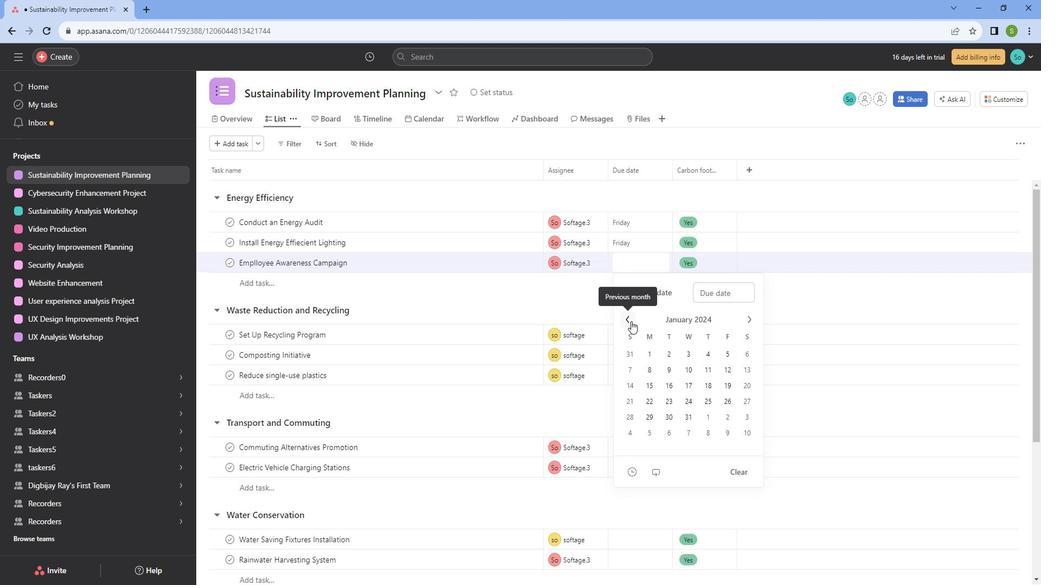 
Action: Mouse moved to (741, 355)
Screenshot: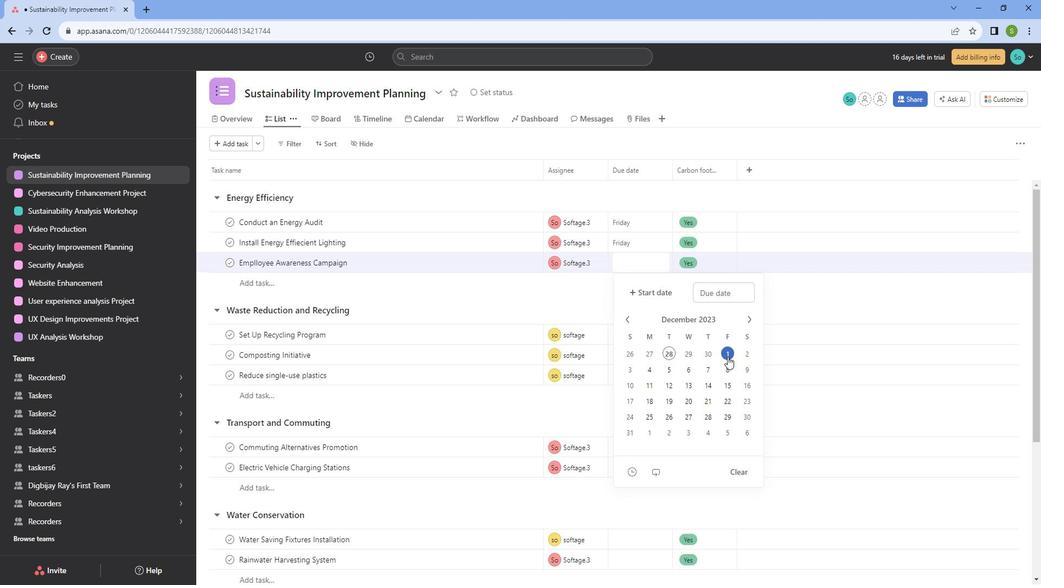 
Action: Mouse pressed left at (741, 355)
Screenshot: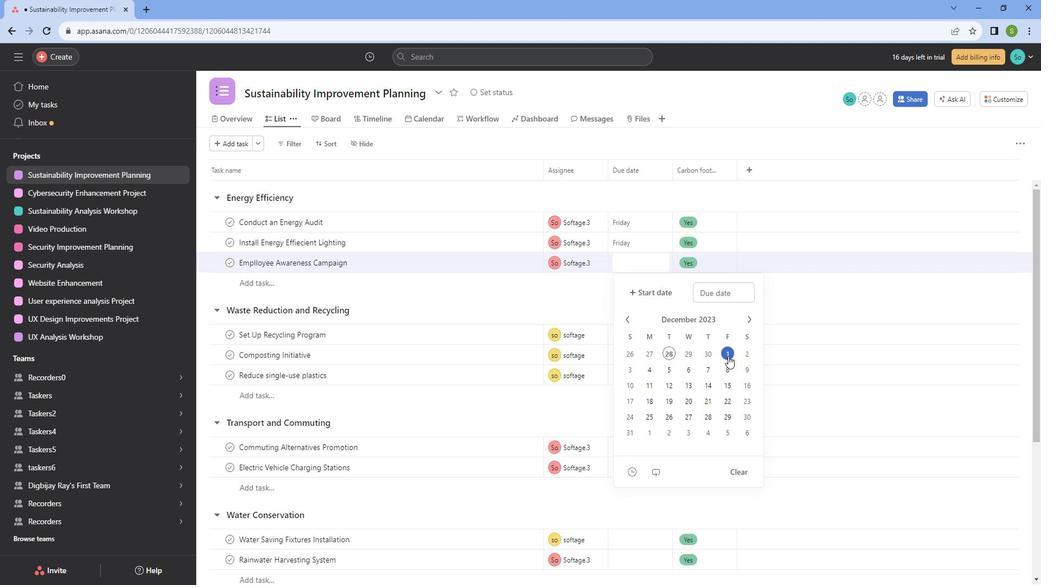 
Action: Mouse moved to (649, 472)
Screenshot: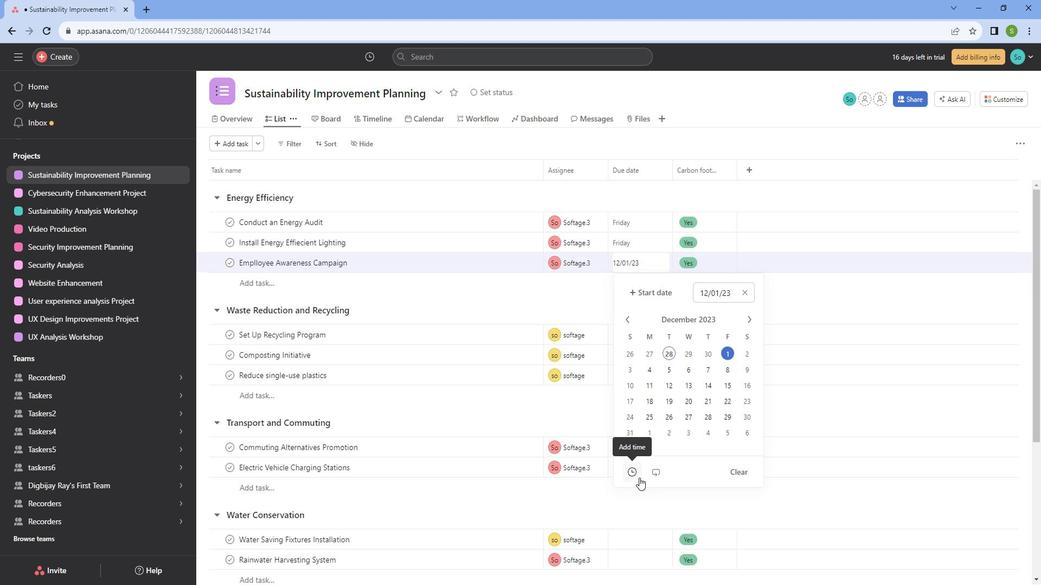 
Action: Mouse pressed left at (649, 472)
Screenshot: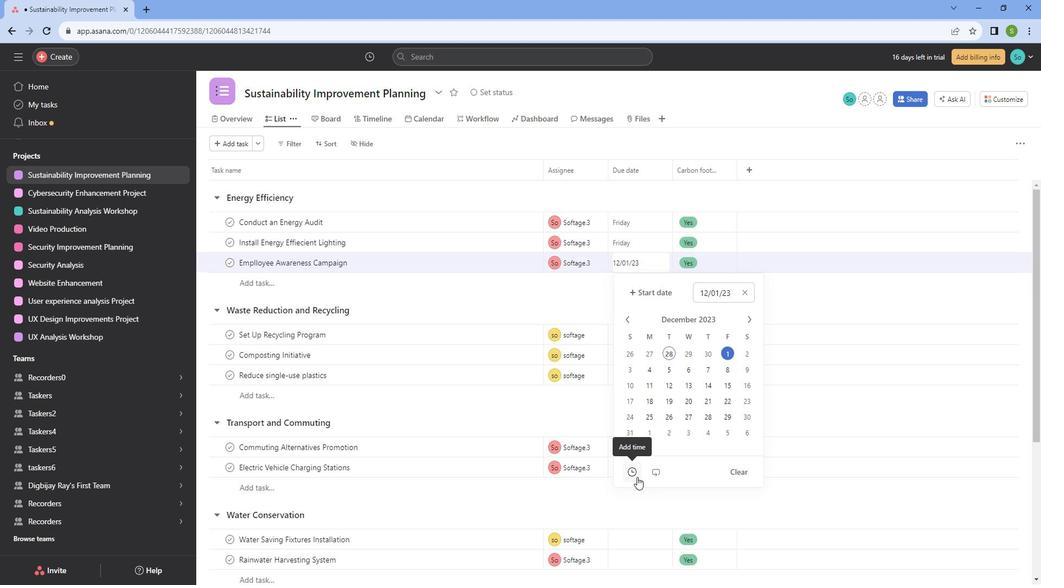 
Action: Mouse moved to (731, 412)
Screenshot: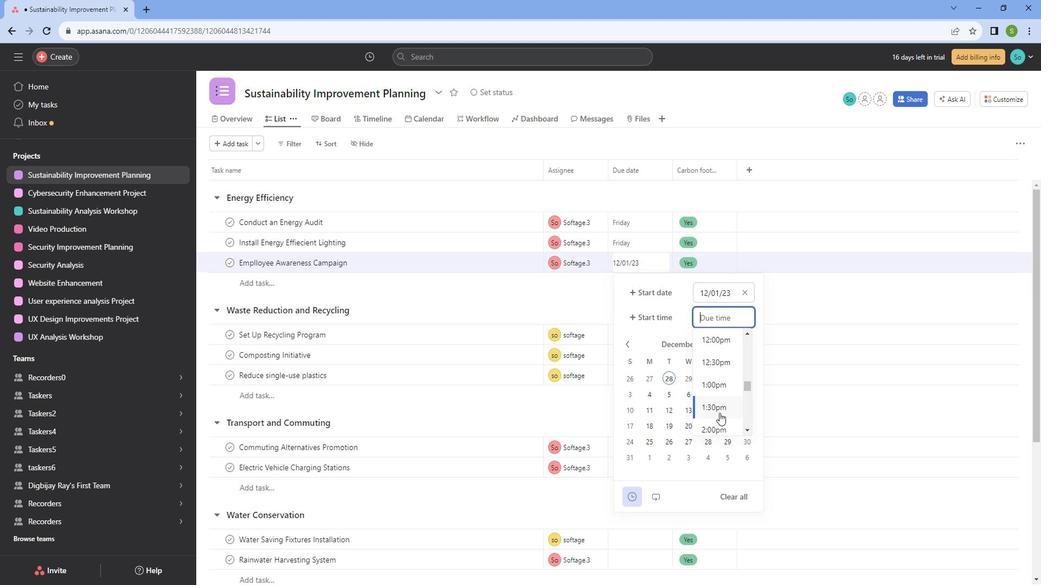 
Action: Mouse scrolled (731, 411) with delta (0, 0)
Screenshot: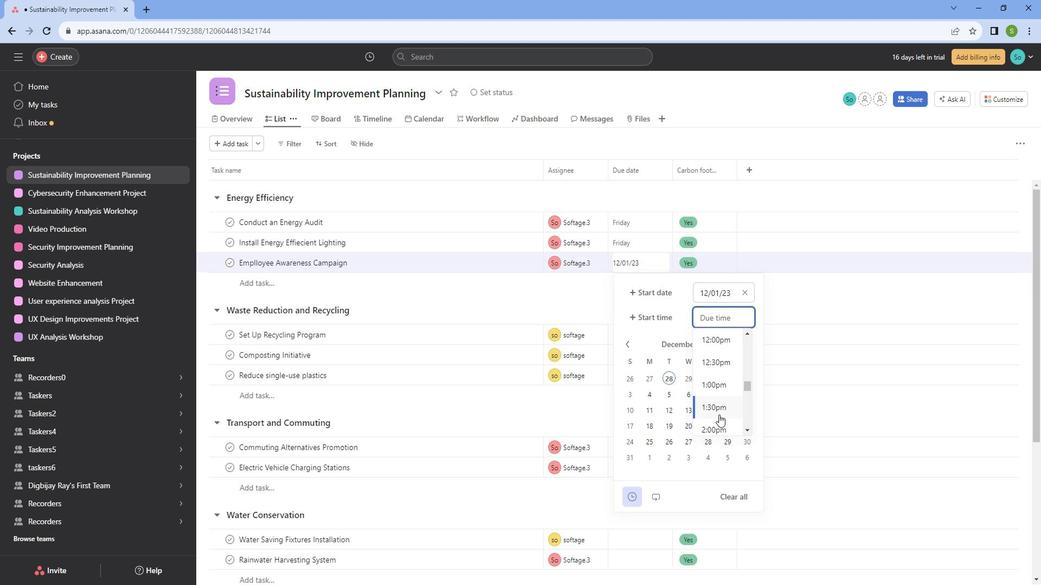
Action: Mouse moved to (729, 415)
Screenshot: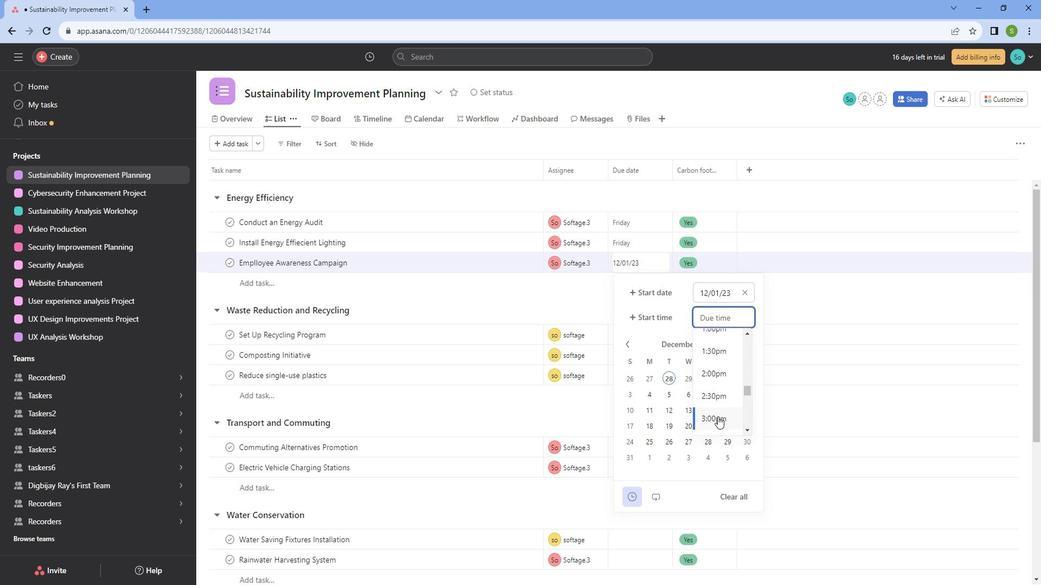 
Action: Mouse pressed left at (729, 415)
Screenshot: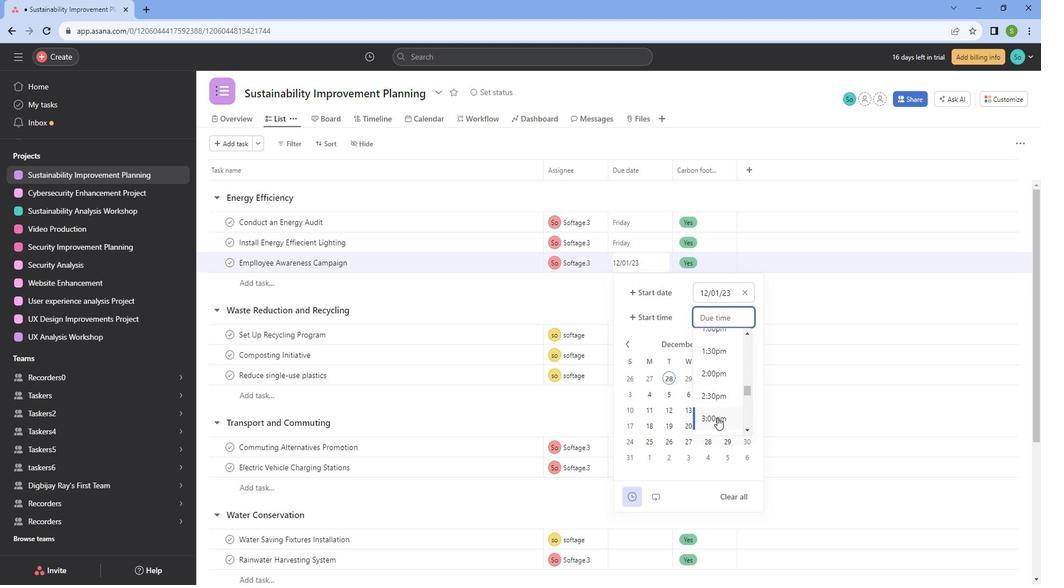 
Action: Mouse moved to (794, 298)
Screenshot: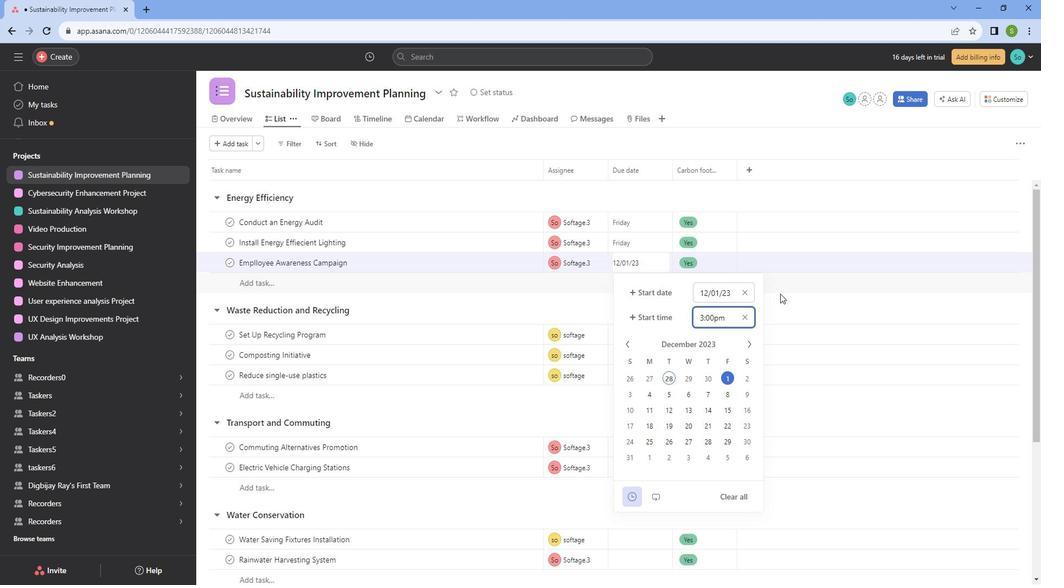 
Action: Mouse pressed left at (794, 298)
Screenshot: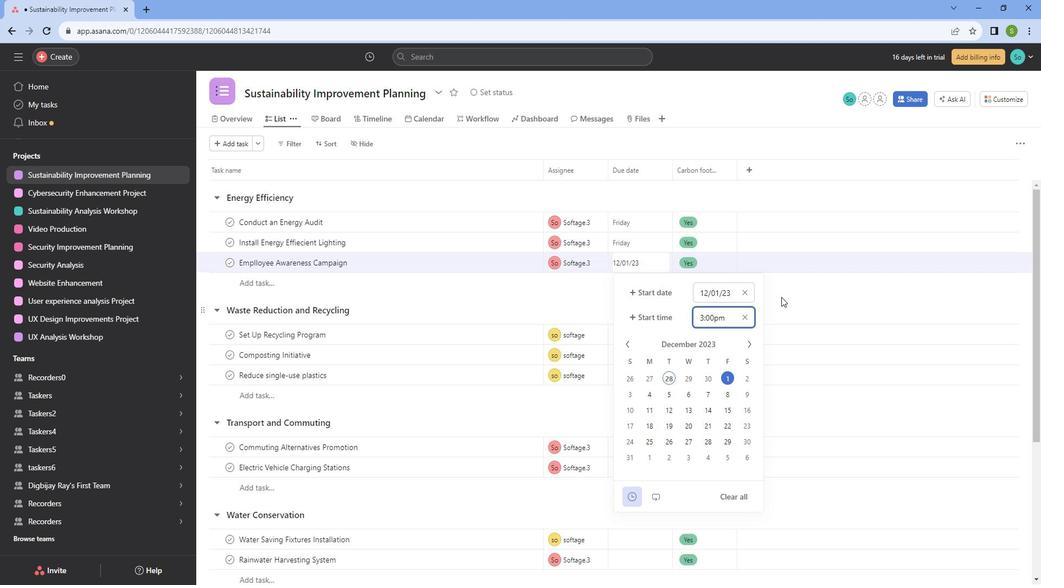 
Action: Mouse moved to (646, 335)
Screenshot: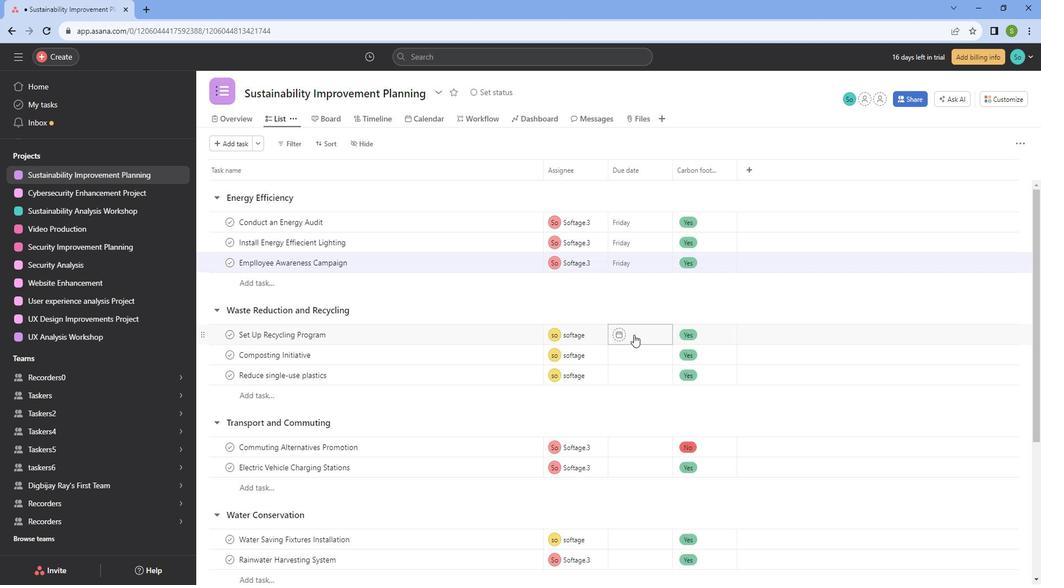 
Action: Mouse pressed left at (646, 335)
Screenshot: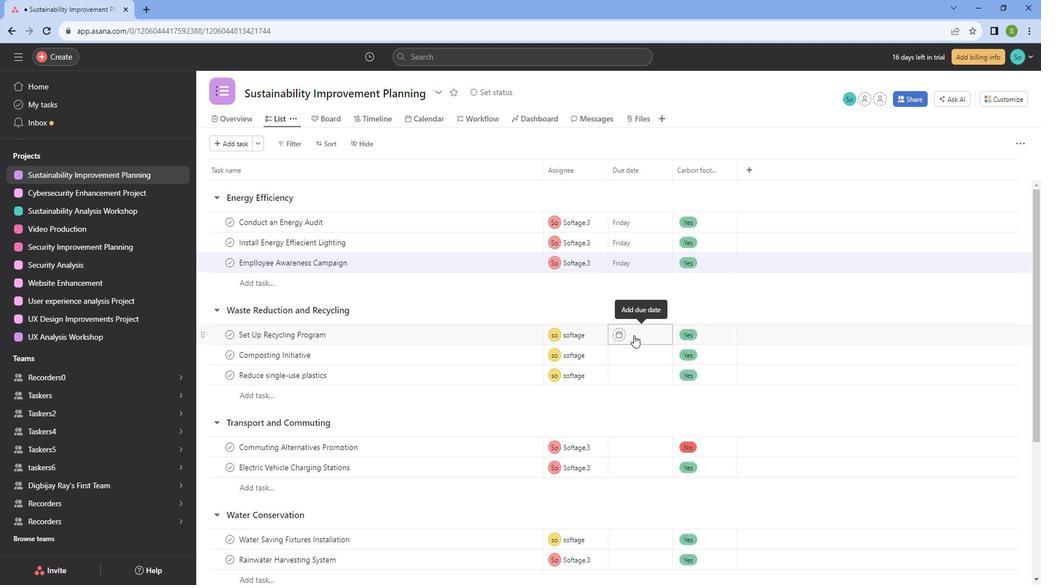 
Action: Mouse moved to (756, 386)
Screenshot: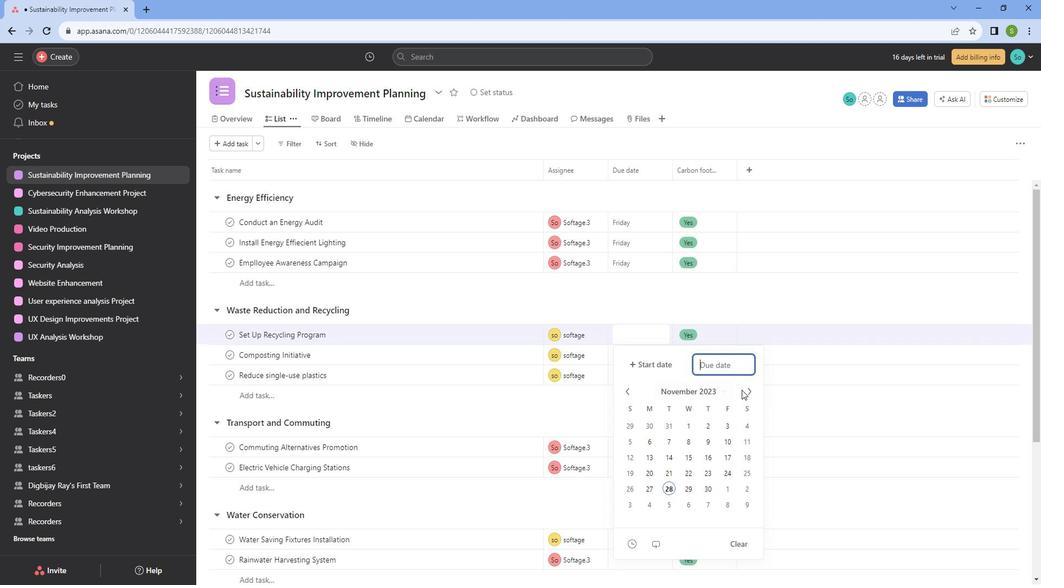 
Action: Mouse pressed left at (756, 386)
Screenshot: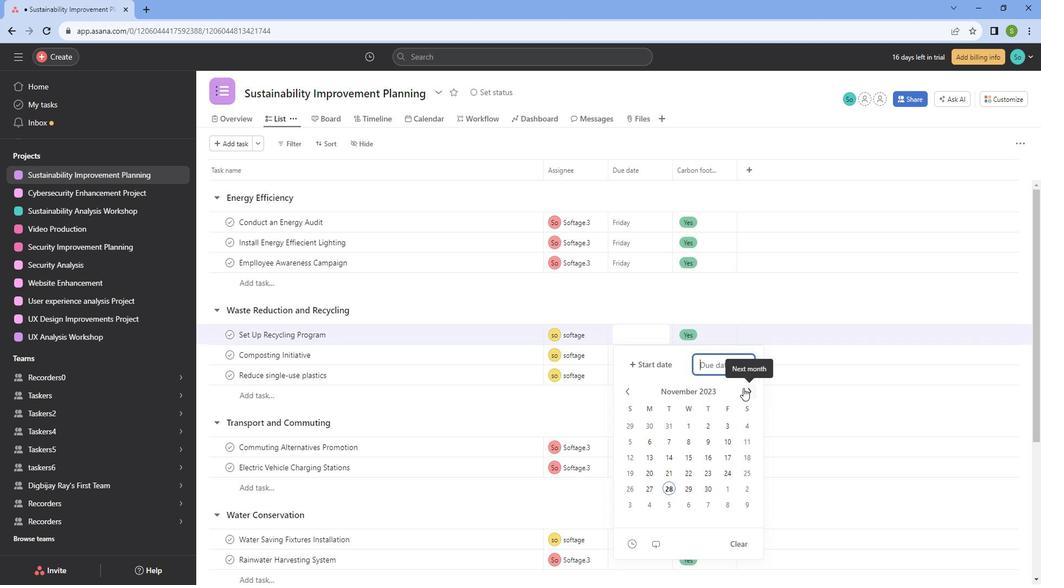 
Action: Mouse pressed left at (756, 386)
Screenshot: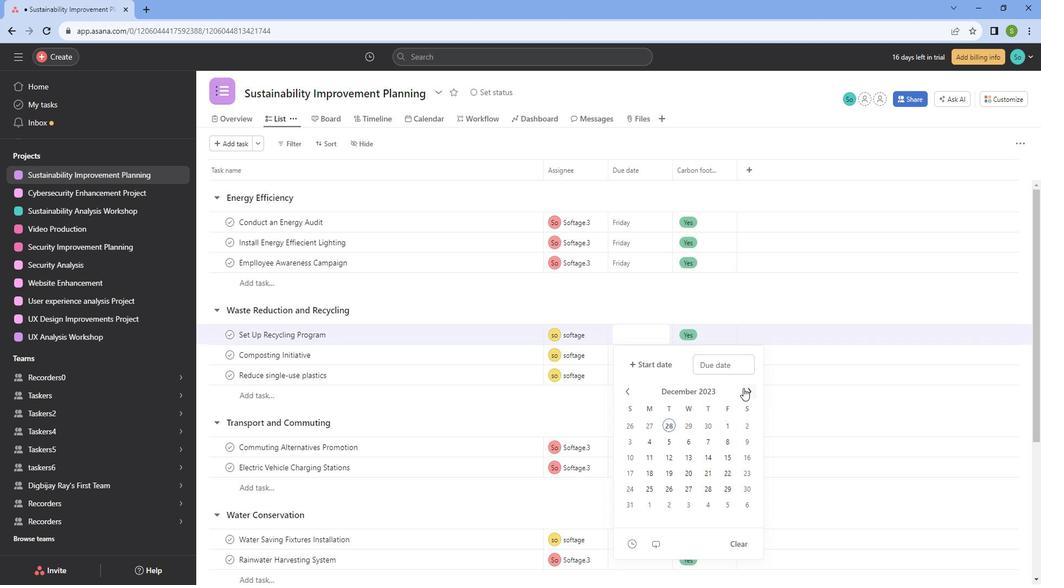 
Action: Mouse moved to (642, 390)
Screenshot: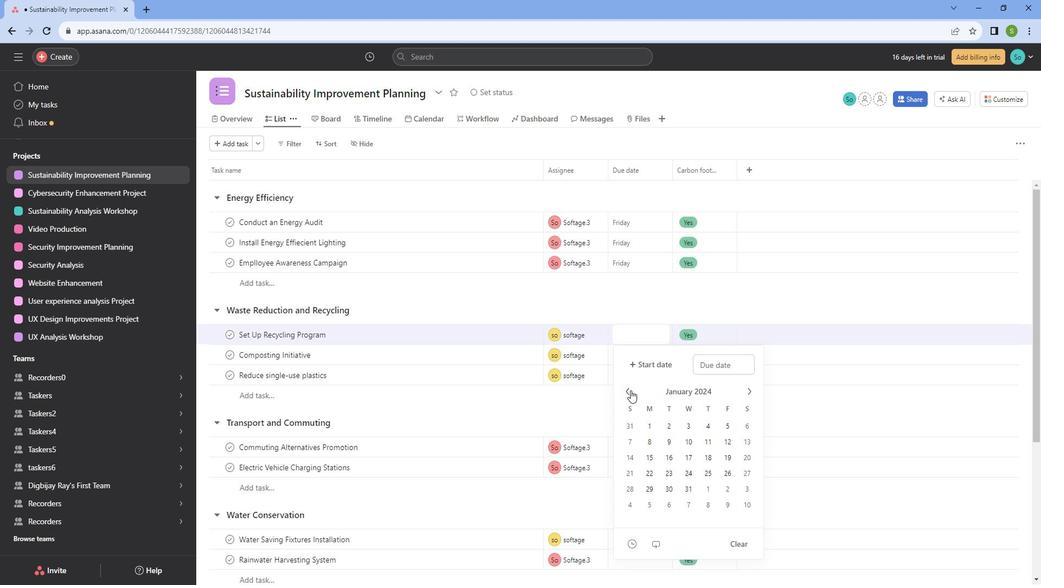 
Action: Mouse pressed left at (642, 390)
Screenshot: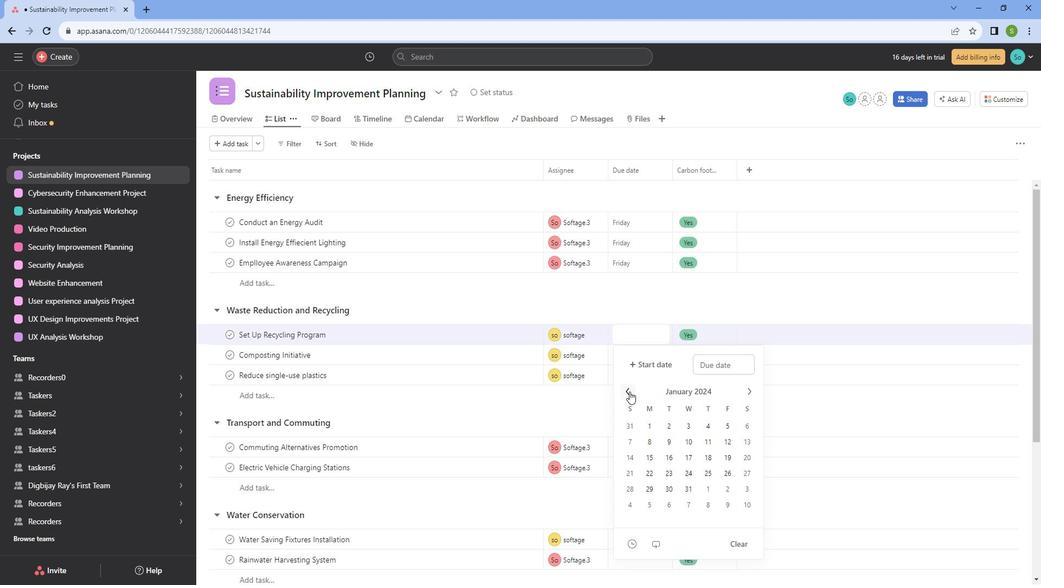 
Action: Mouse moved to (660, 440)
Screenshot: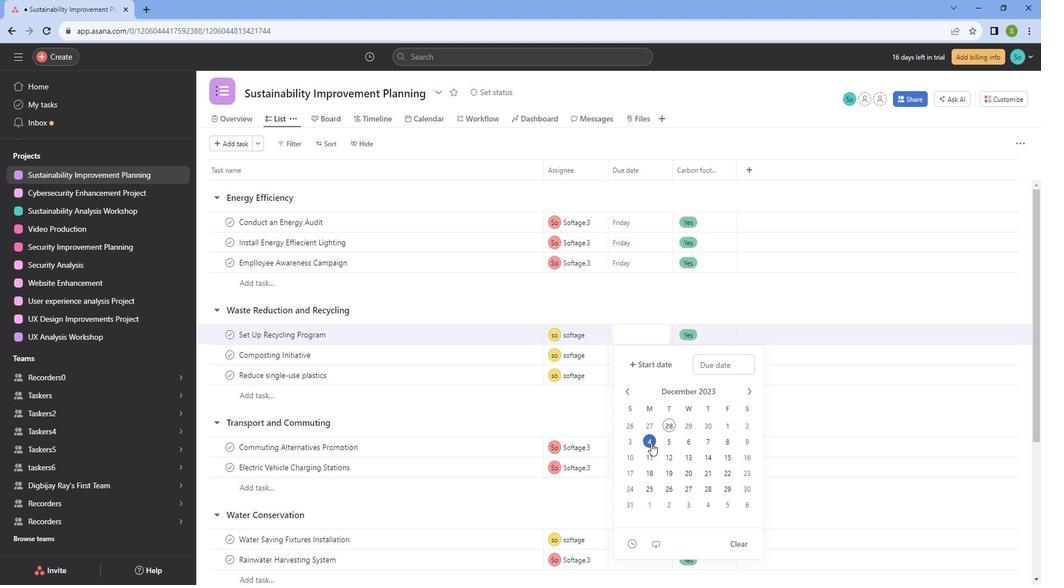 
Action: Mouse pressed left at (660, 440)
Screenshot: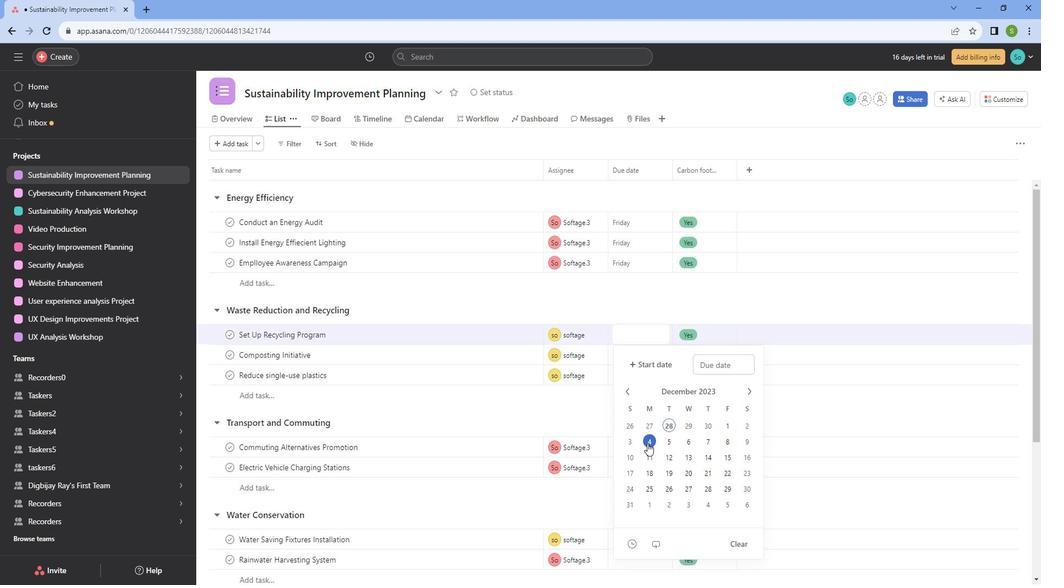 
Action: Mouse moved to (666, 312)
Screenshot: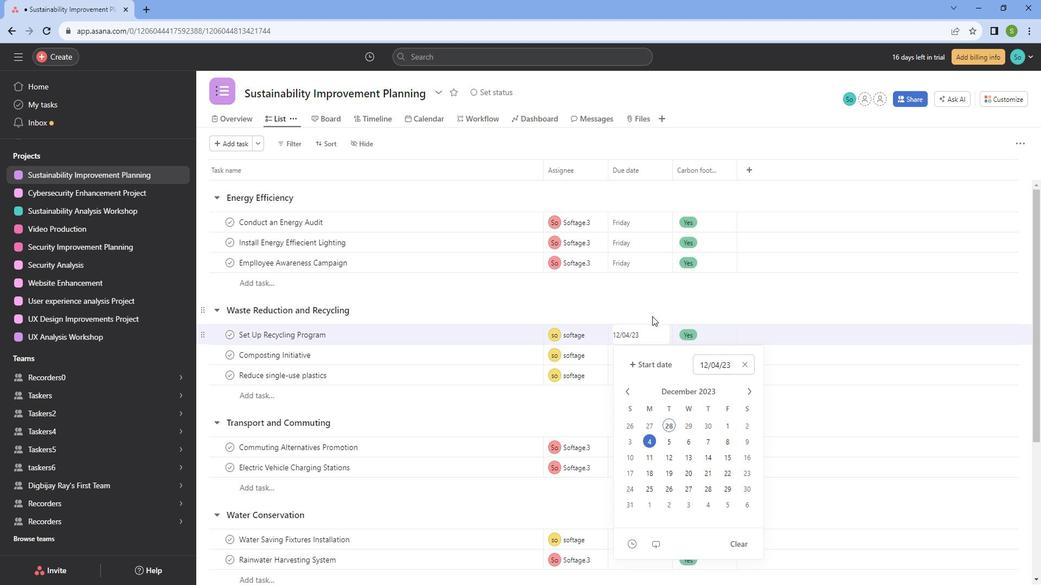 
Action: Mouse pressed left at (666, 312)
Screenshot: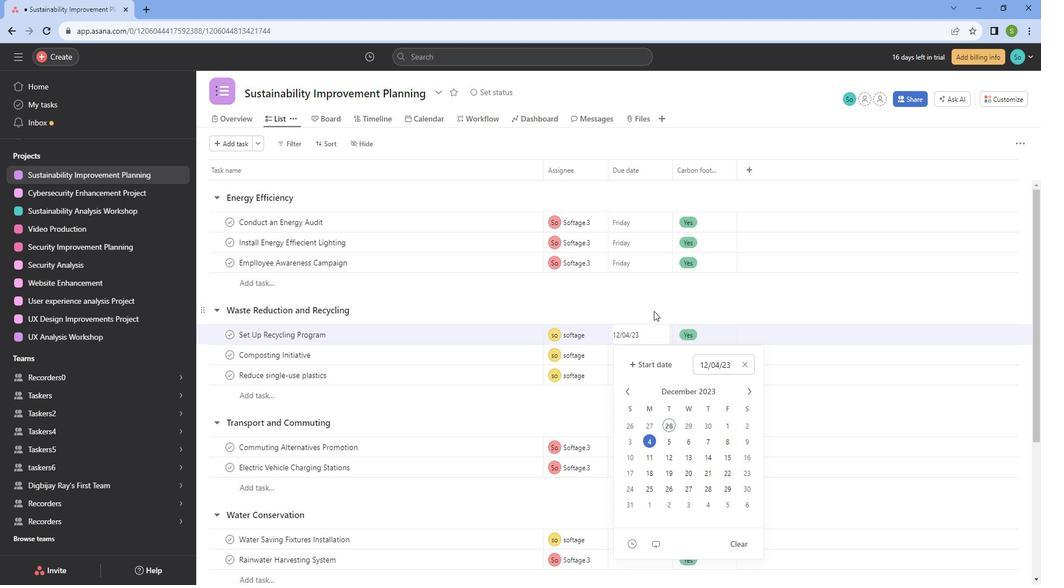 
Action: Mouse moved to (661, 342)
Screenshot: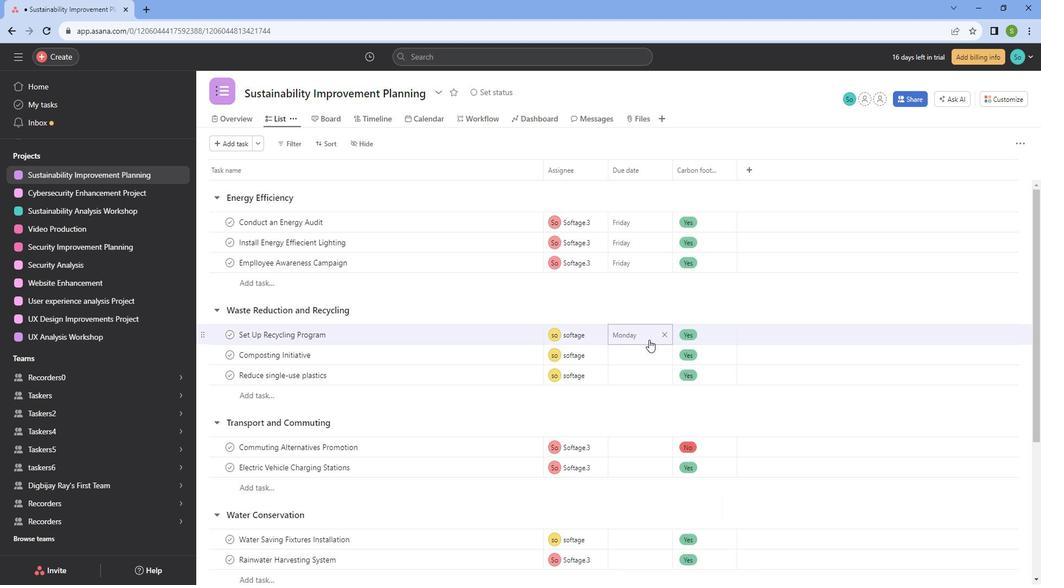 
Action: Mouse pressed left at (661, 342)
Screenshot: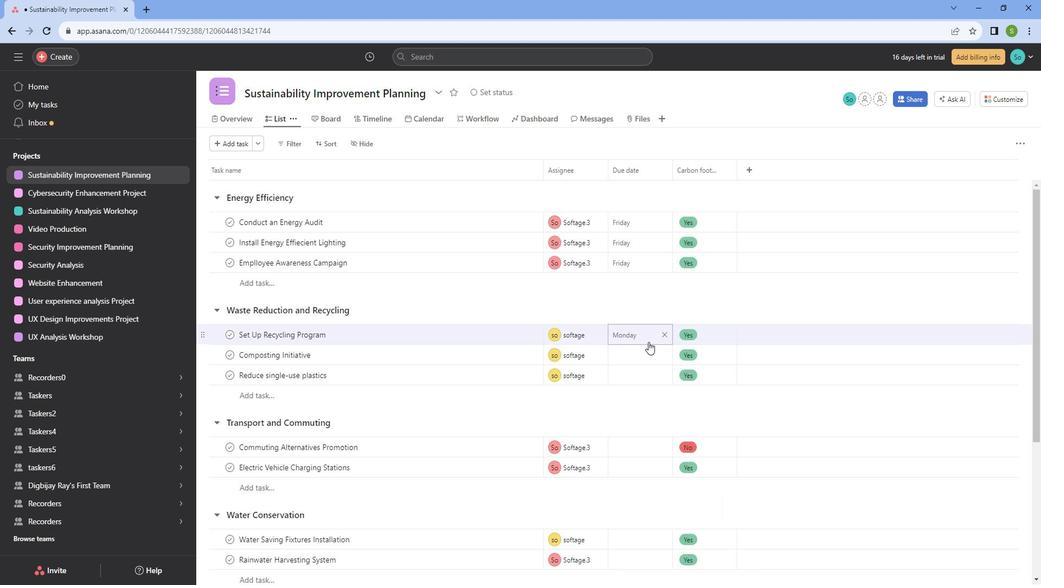 
Action: Mouse moved to (659, 437)
Screenshot: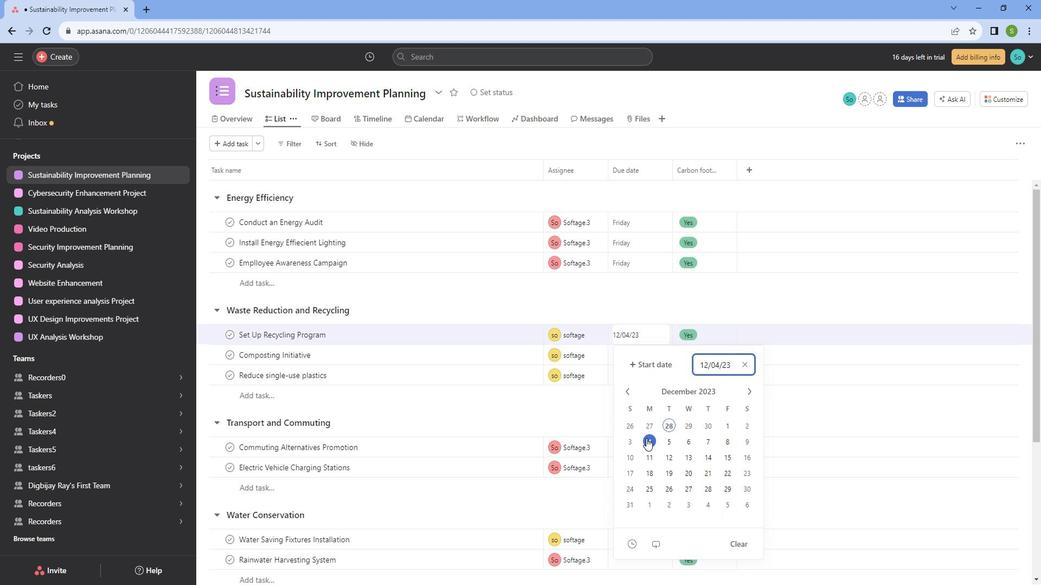 
Action: Mouse pressed left at (659, 437)
Screenshot: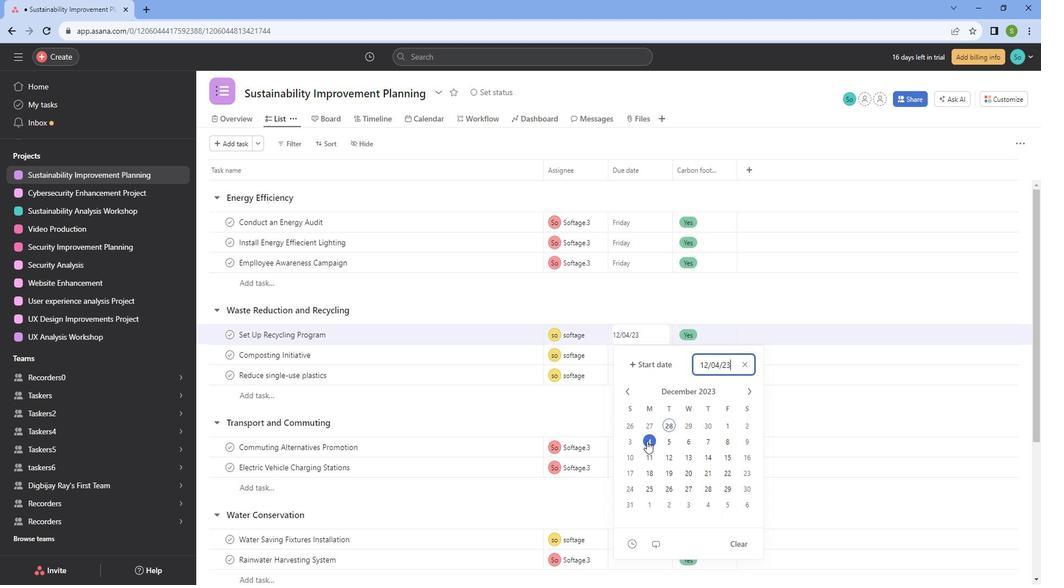 
Action: Mouse moved to (636, 537)
Screenshot: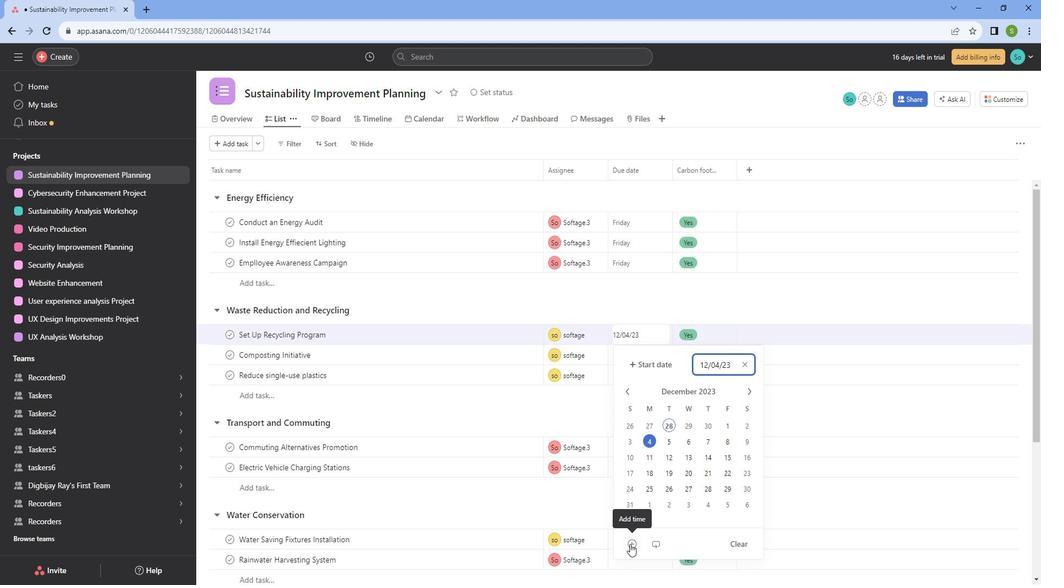 
Action: Mouse pressed left at (636, 537)
Screenshot: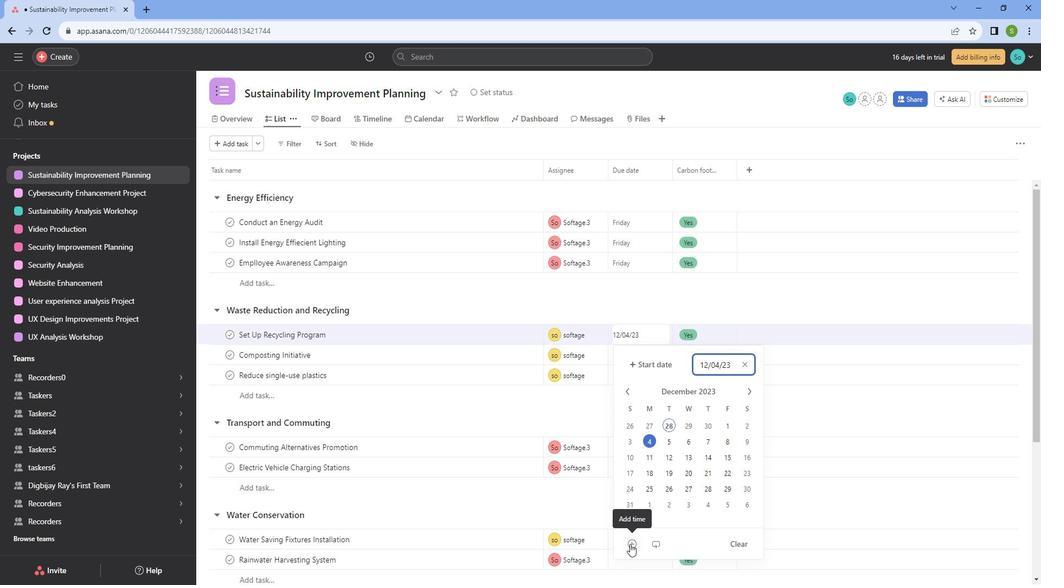 
Action: Mouse moved to (728, 429)
Screenshot: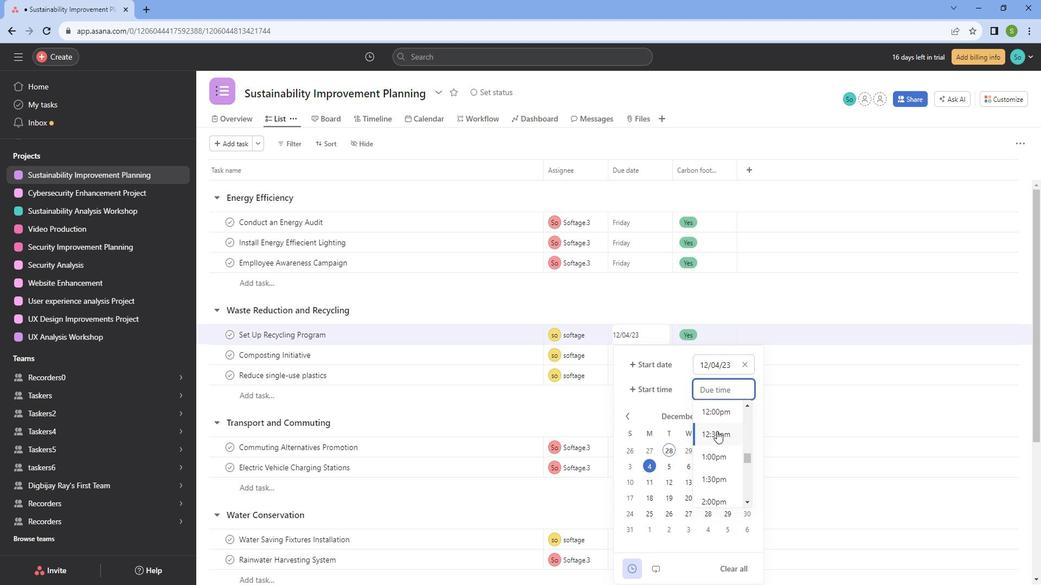 
Action: Mouse pressed left at (728, 429)
Screenshot: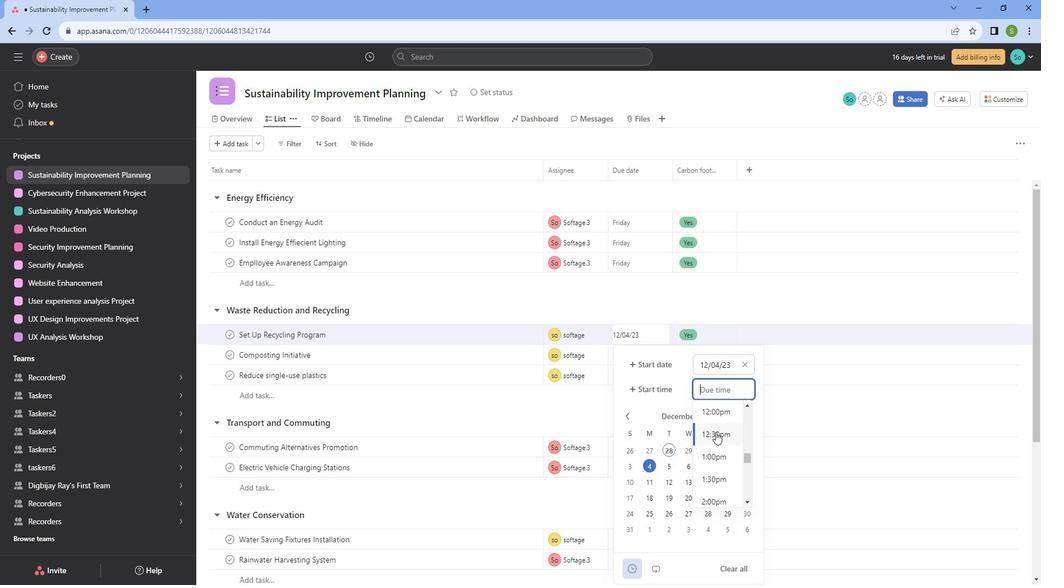 
Action: Mouse moved to (636, 307)
Screenshot: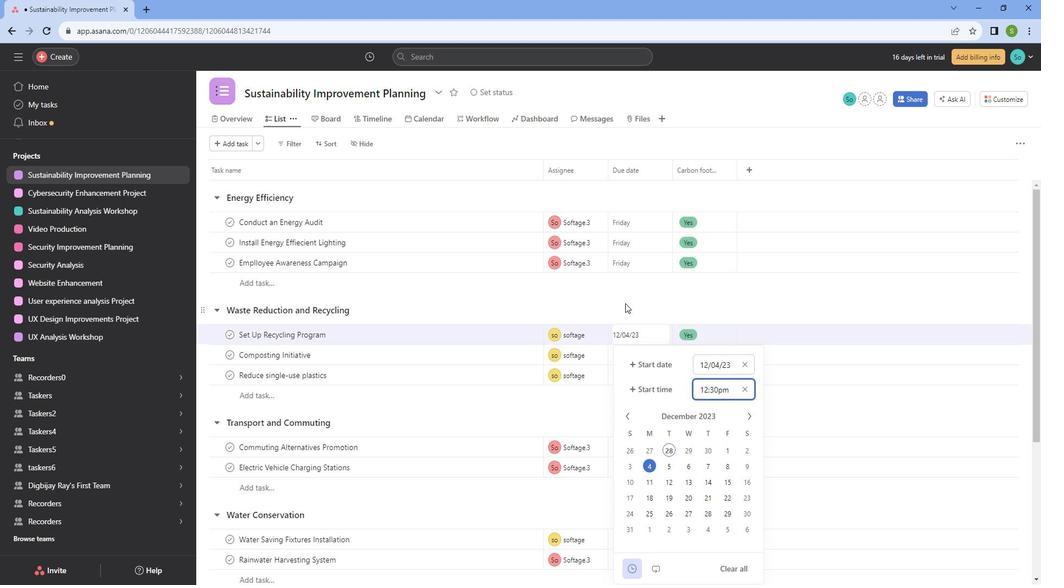 
Action: Mouse pressed left at (636, 307)
Screenshot: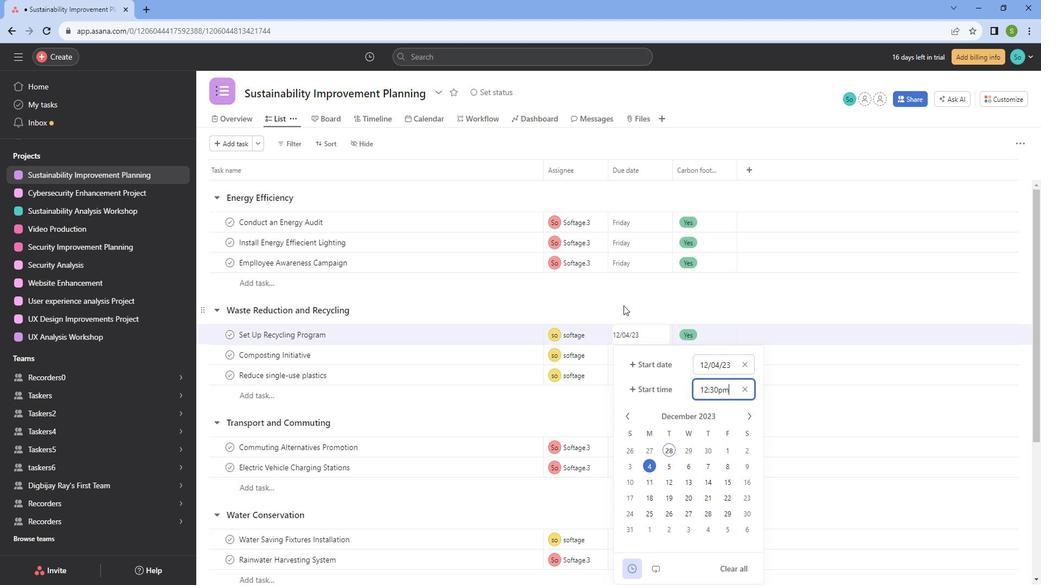 
Action: Mouse moved to (639, 351)
Screenshot: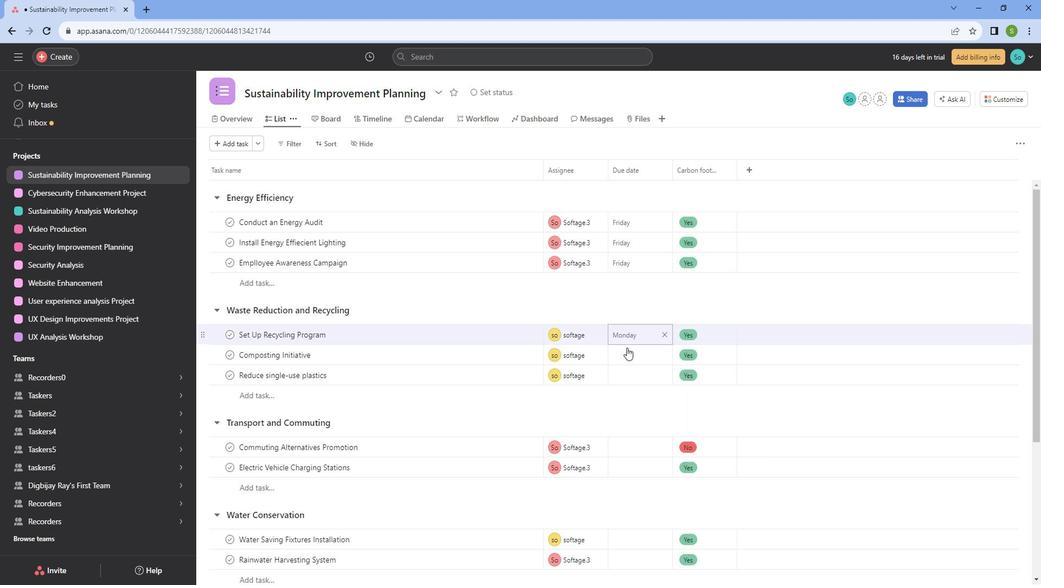 
Action: Mouse pressed left at (639, 351)
Screenshot: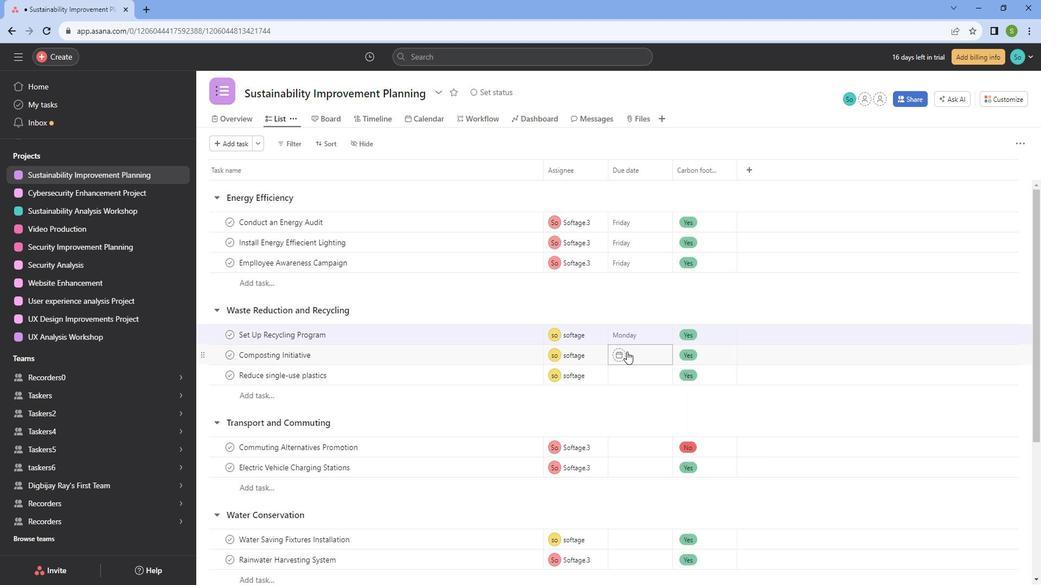 
Action: Mouse moved to (757, 409)
Screenshot: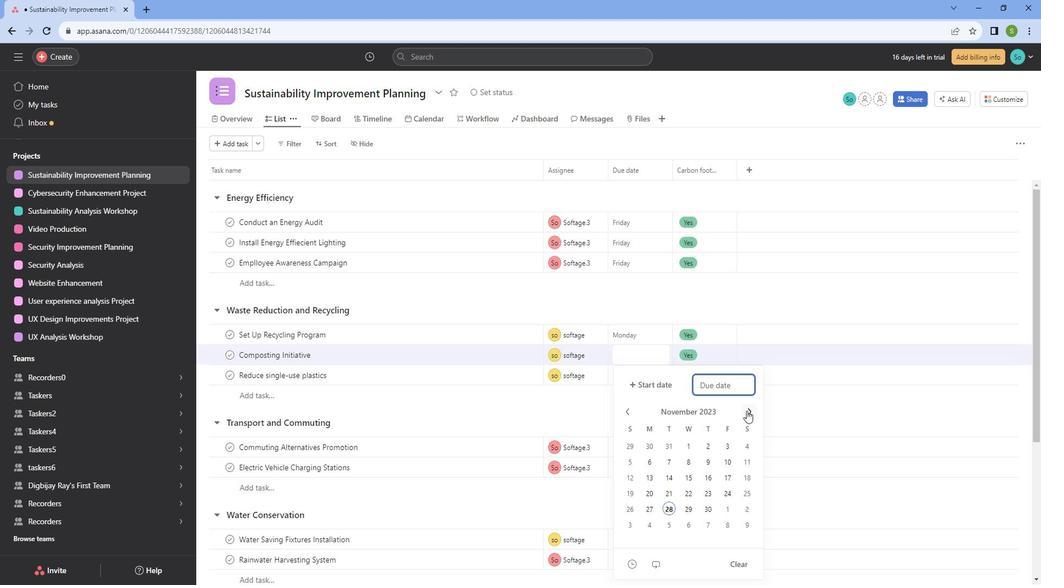 
Action: Mouse pressed left at (757, 409)
Screenshot: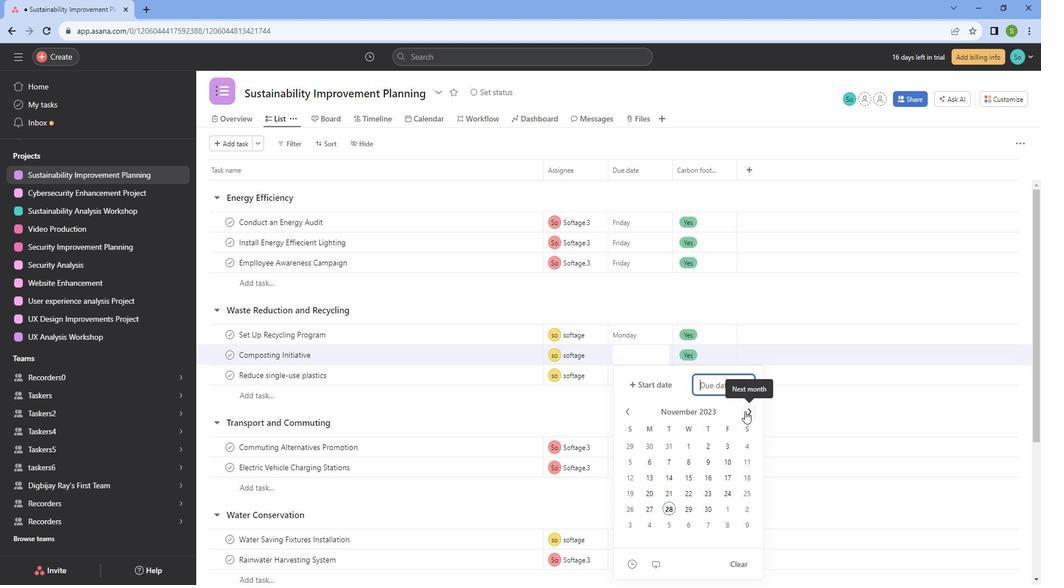 
Action: Mouse moved to (657, 460)
Screenshot: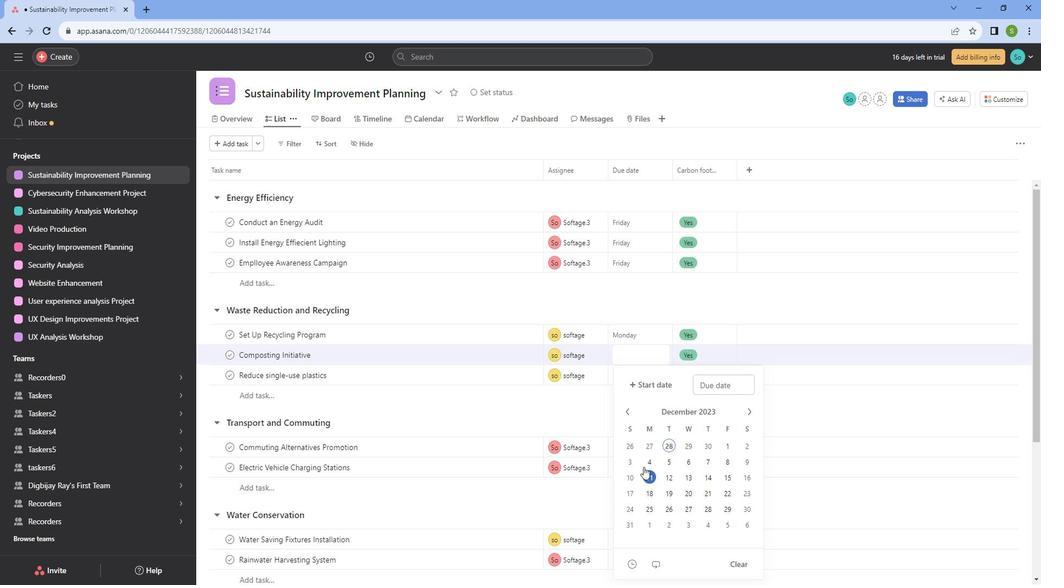 
Action: Mouse pressed left at (657, 460)
Screenshot: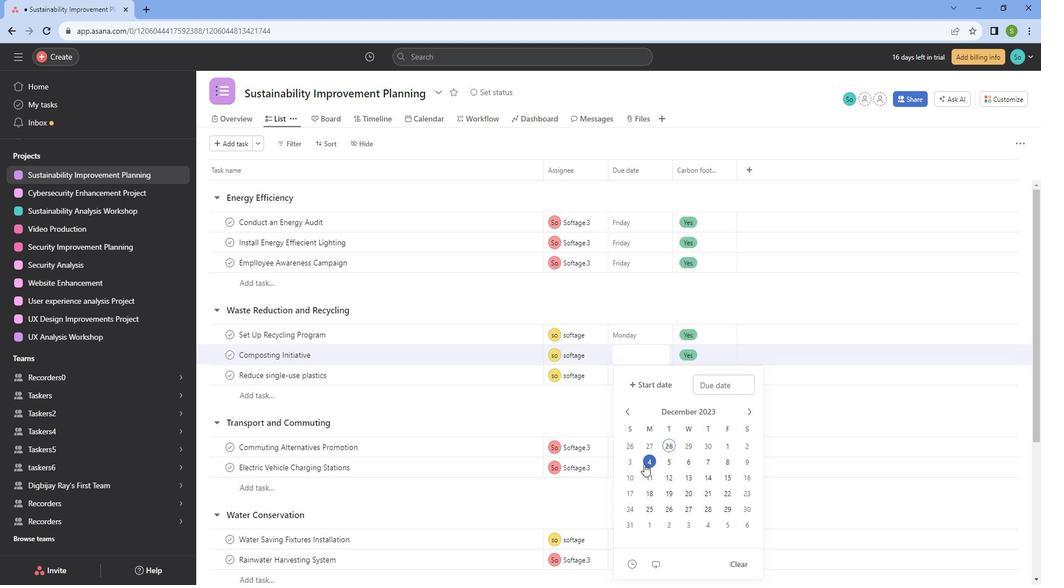 
Action: Mouse moved to (646, 555)
Screenshot: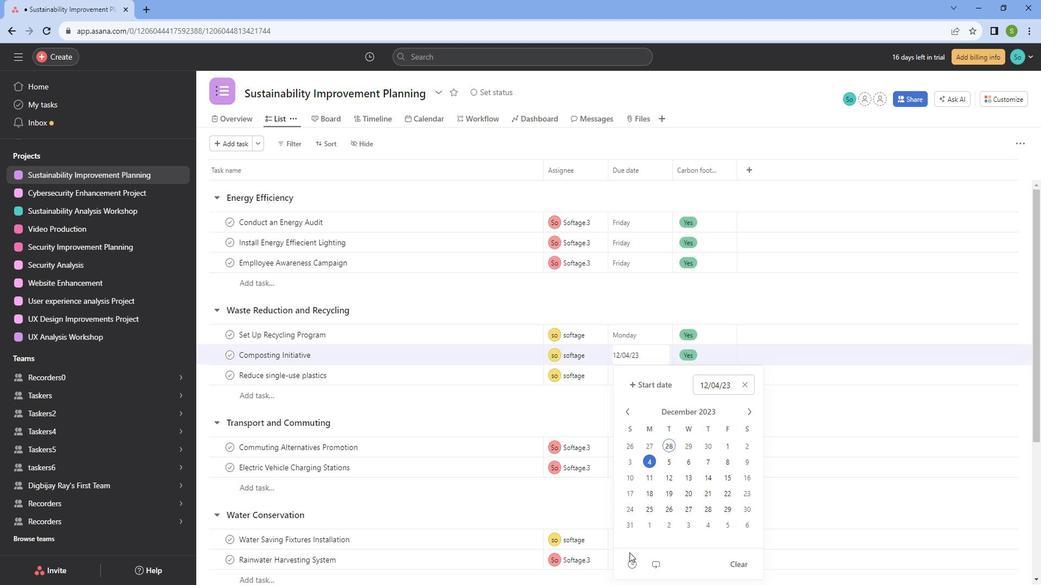 
Action: Mouse pressed left at (646, 555)
Screenshot: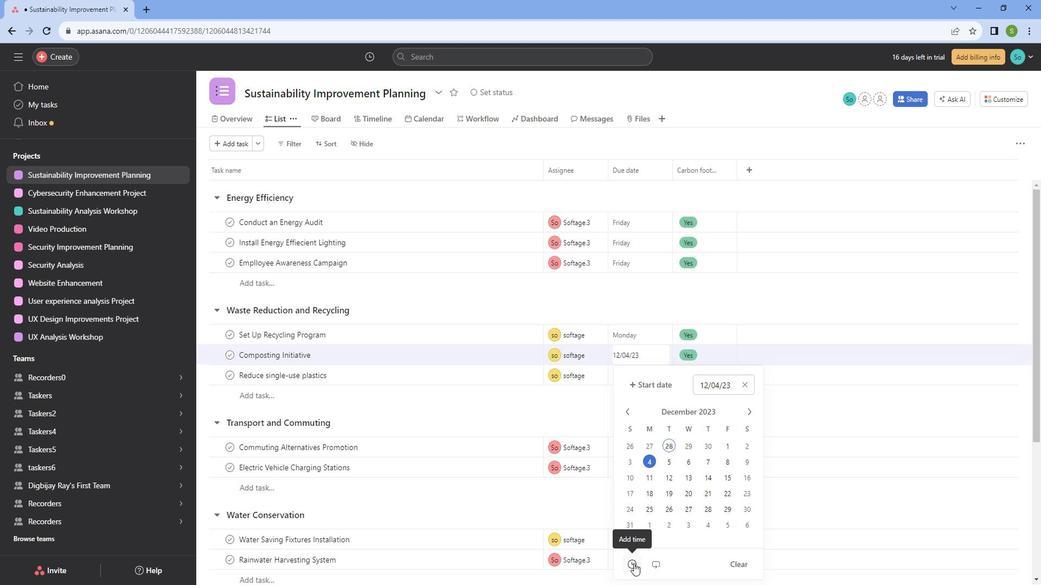 
Action: Mouse moved to (742, 216)
Screenshot: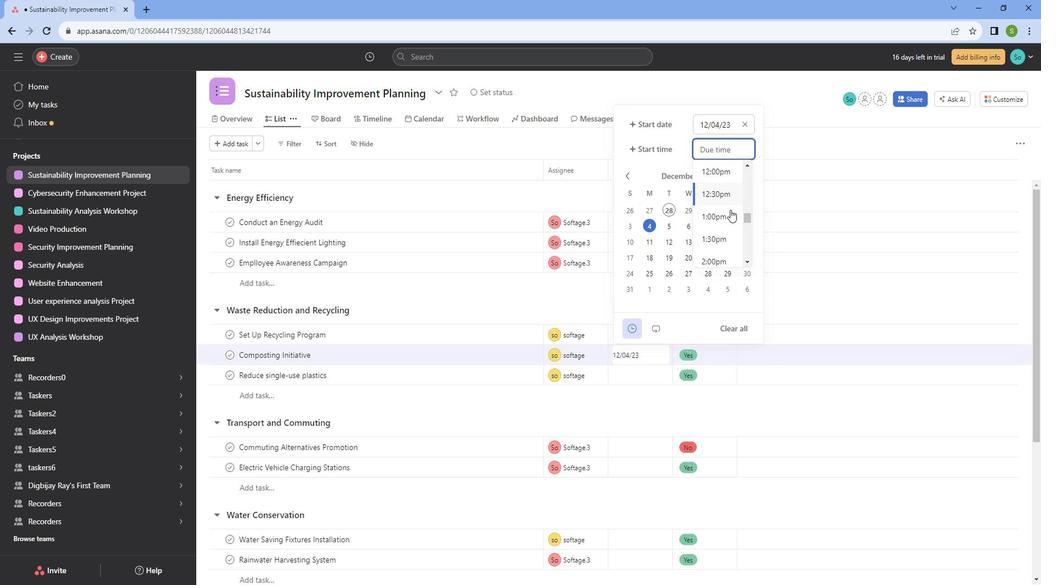 
Action: Mouse pressed left at (742, 216)
Screenshot: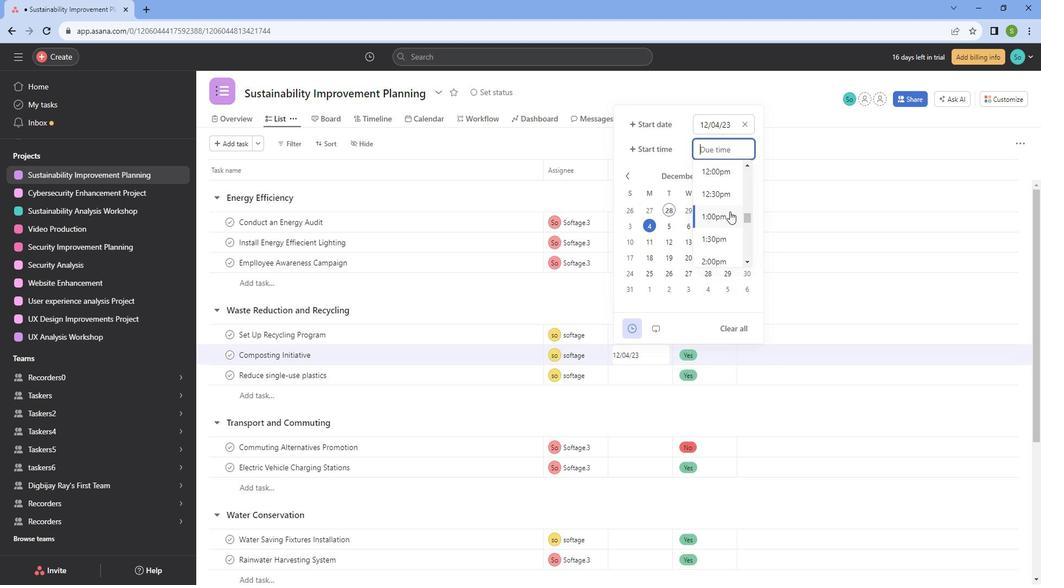 
Action: Mouse moved to (570, 196)
Screenshot: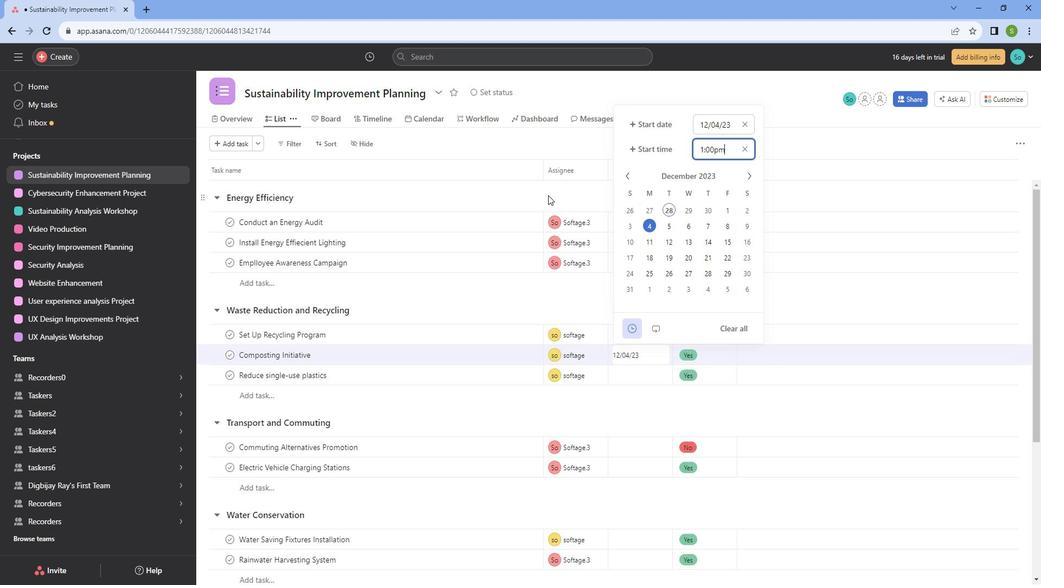 
Action: Mouse pressed left at (570, 196)
Screenshot: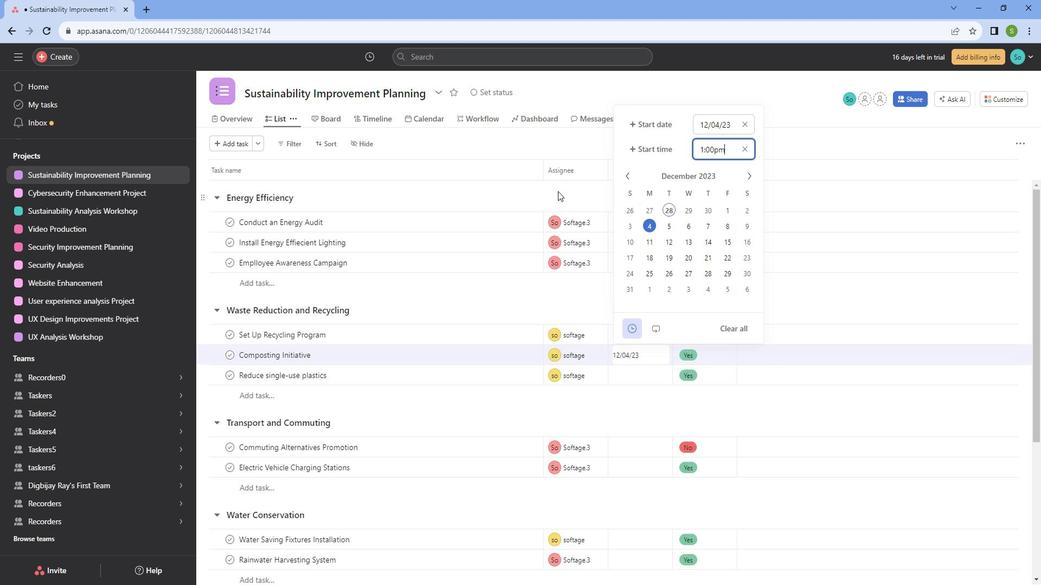 
Action: Mouse moved to (623, 375)
Screenshot: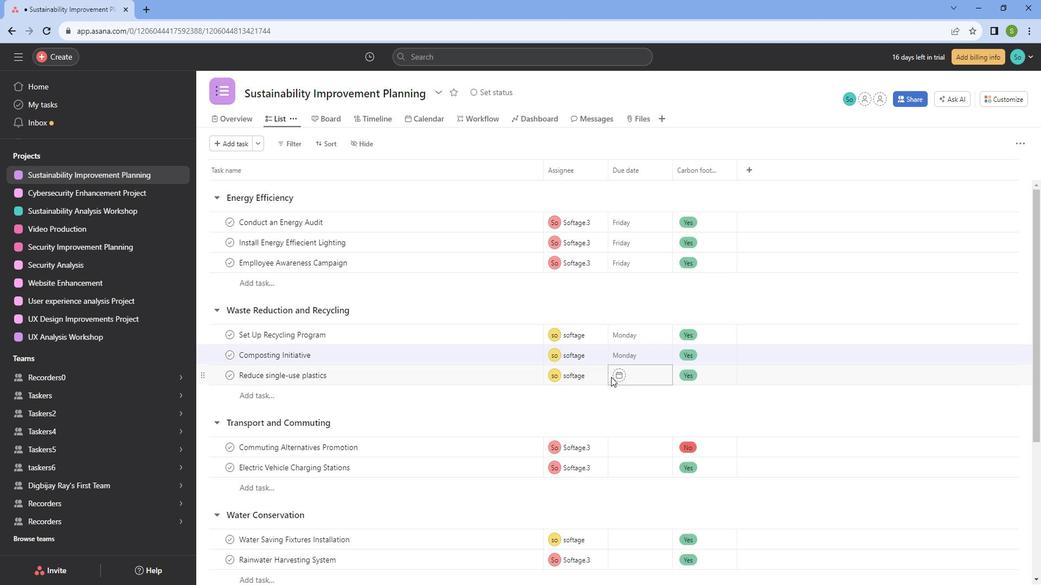 
Action: Mouse pressed left at (623, 375)
Screenshot: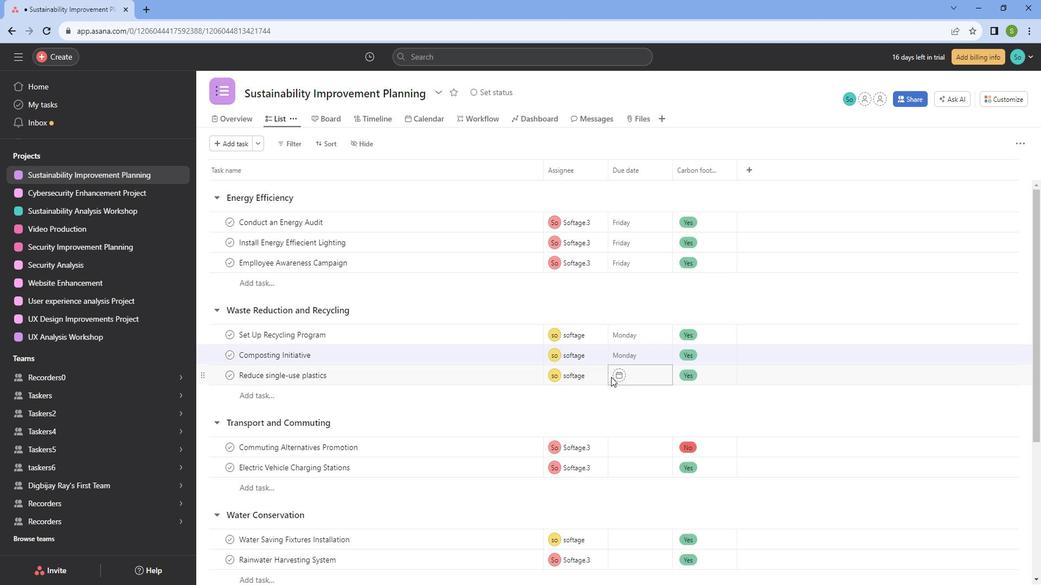 
Action: Mouse moved to (632, 373)
Screenshot: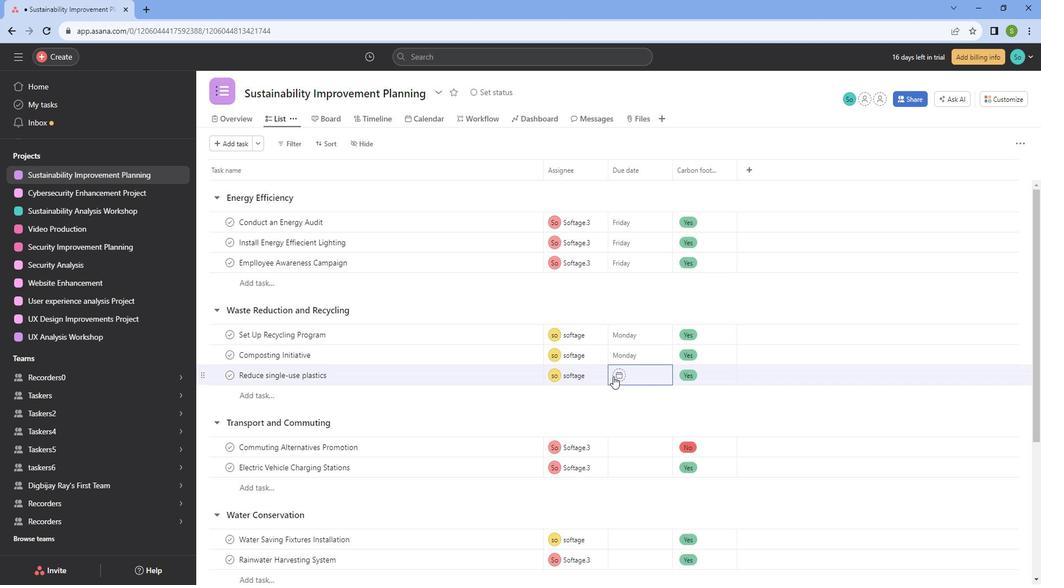 
Action: Mouse pressed left at (632, 373)
Screenshot: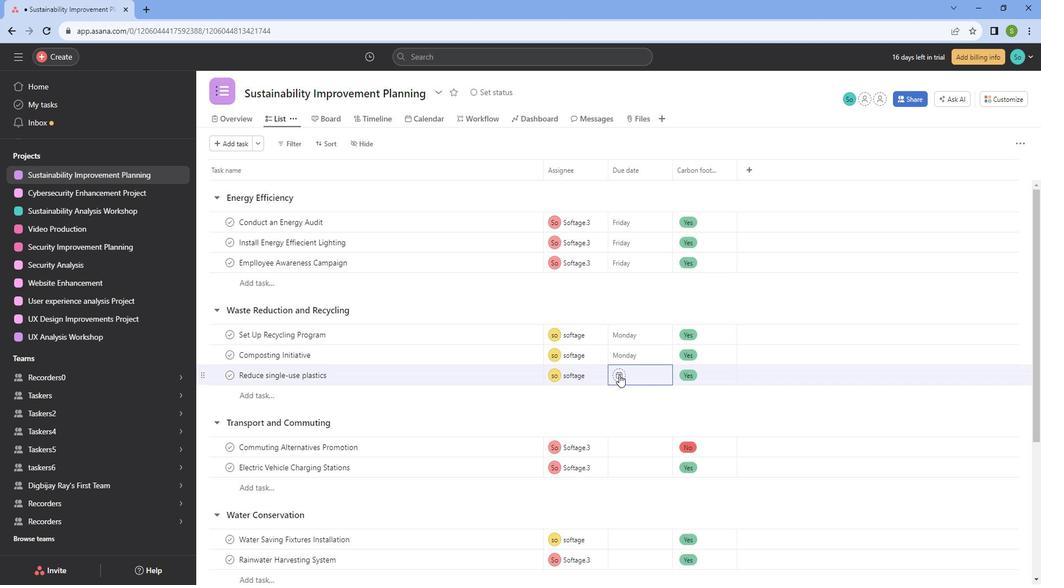 
Action: Mouse moved to (763, 205)
Screenshot: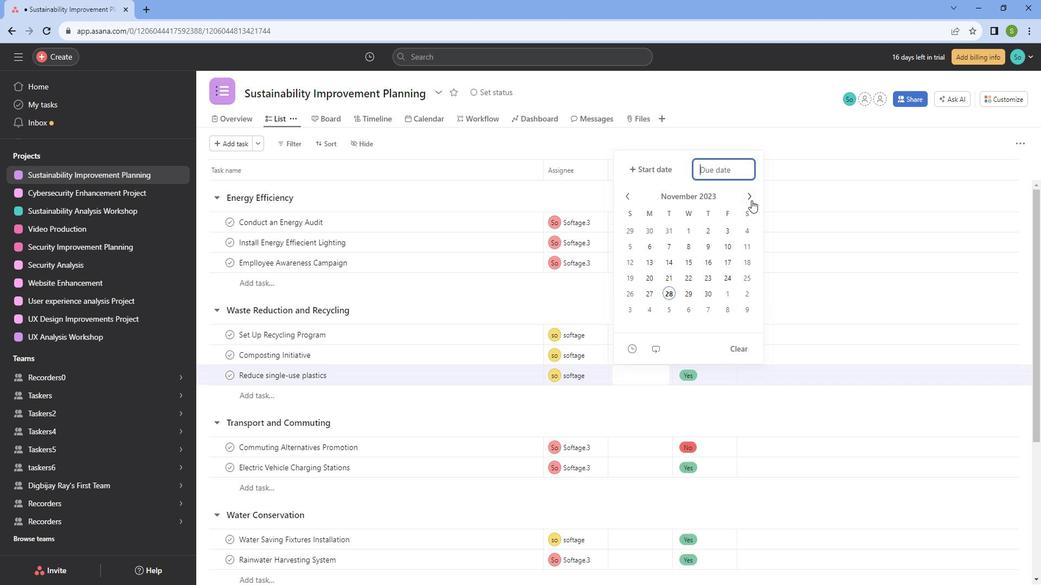 
Action: Mouse pressed left at (763, 205)
Screenshot: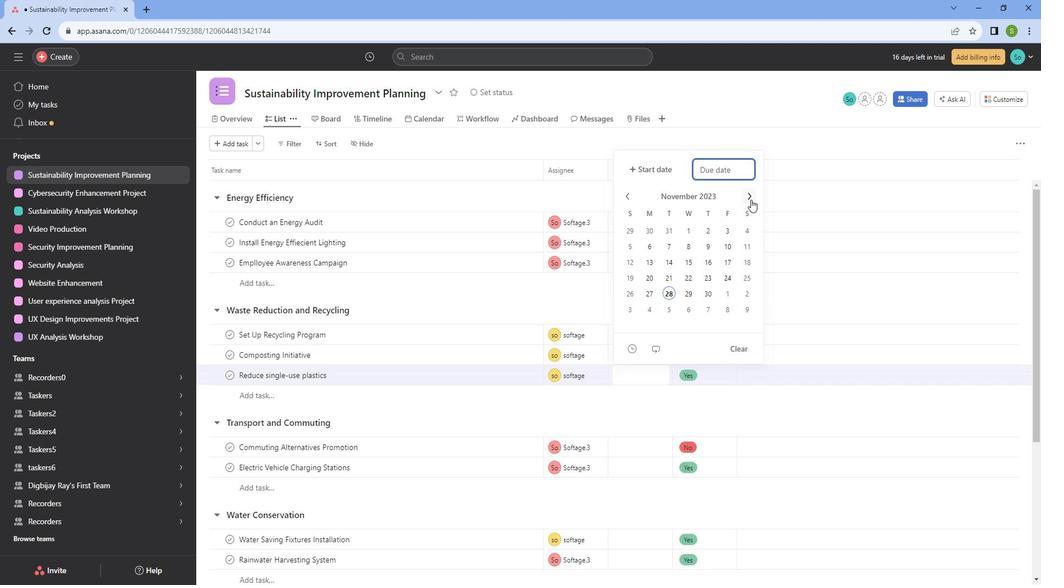 
Action: Mouse pressed left at (763, 205)
Screenshot: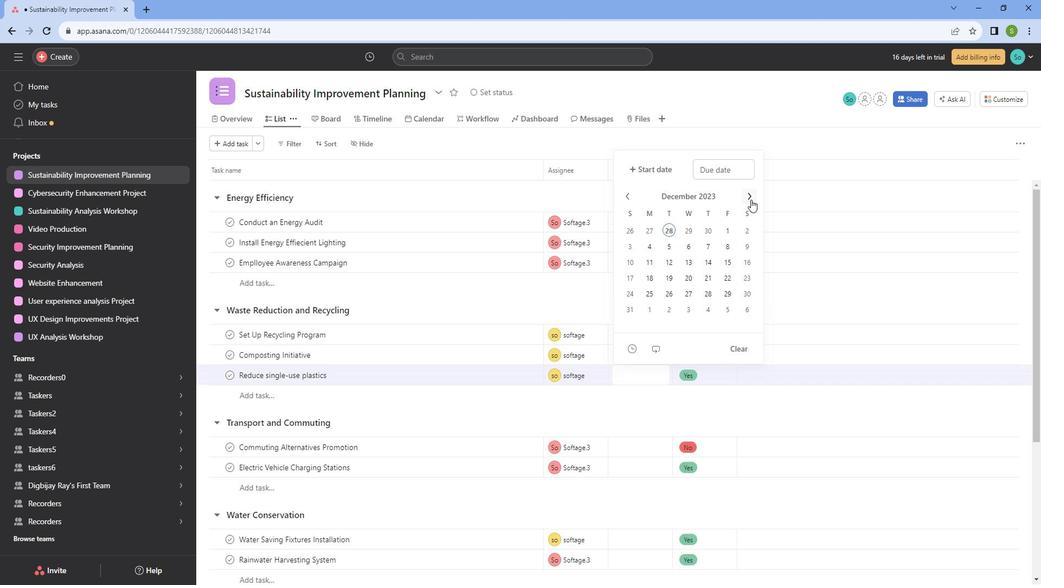 
Action: Mouse moved to (641, 205)
Screenshot: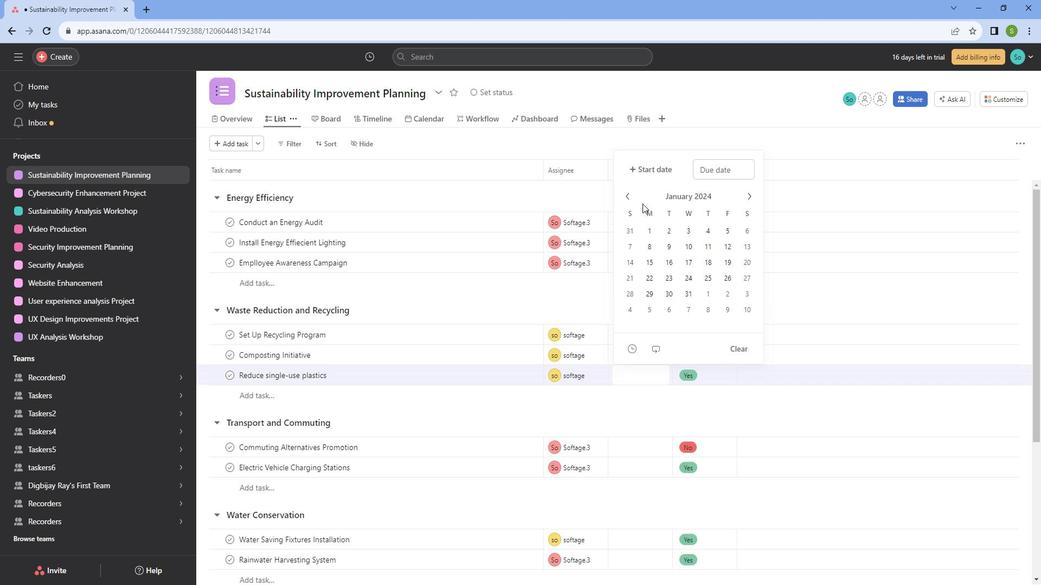 
Action: Mouse pressed left at (641, 205)
Screenshot: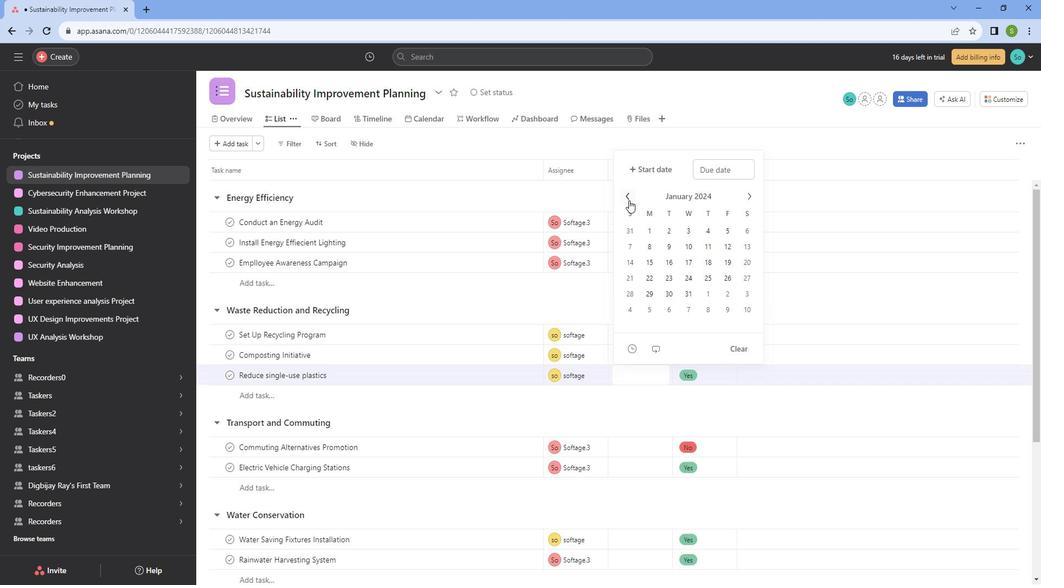 
Action: Mouse moved to (668, 252)
Screenshot: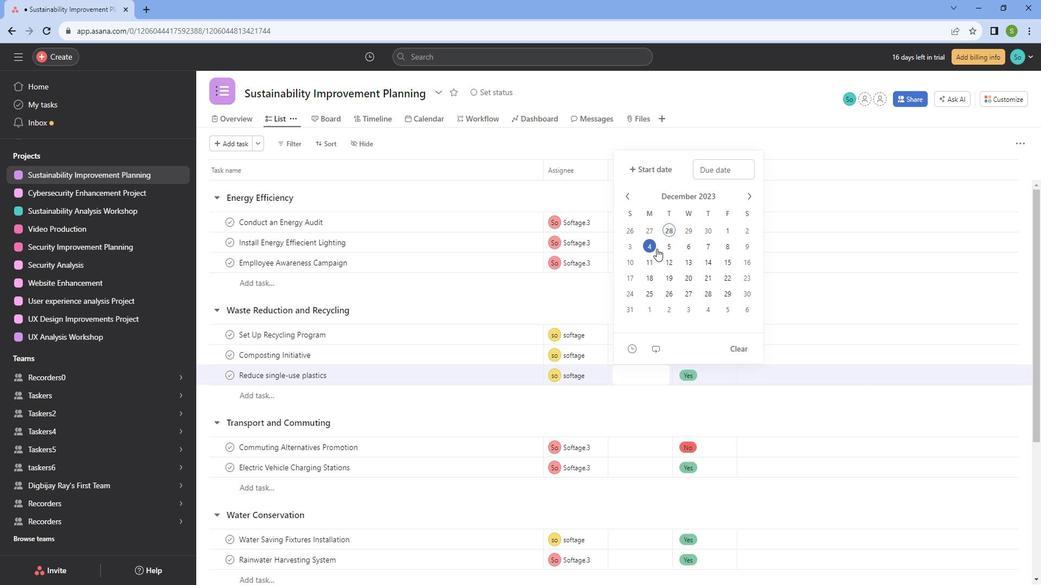 
Action: Mouse pressed left at (668, 252)
Screenshot: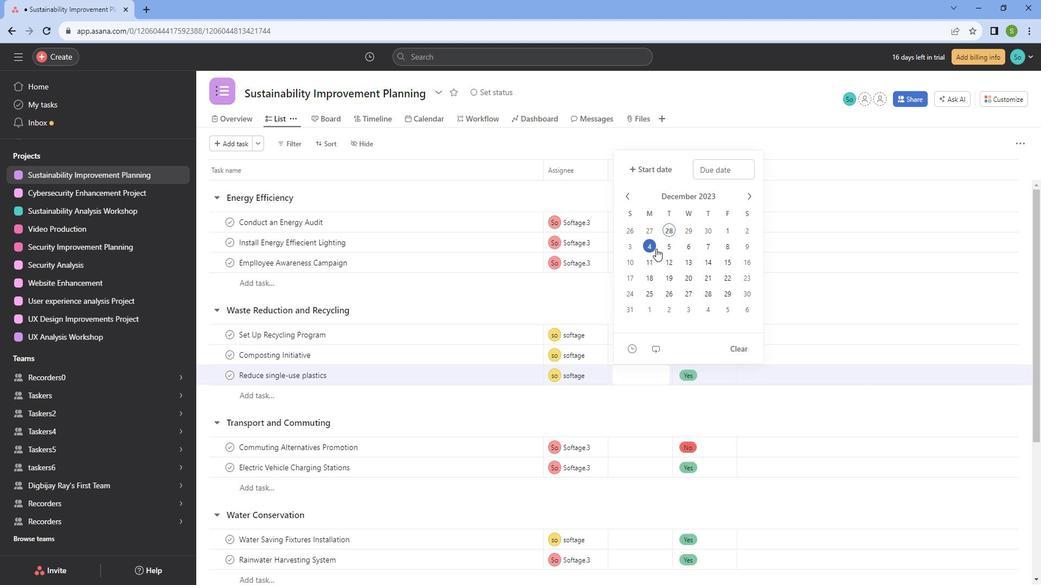 
Action: Mouse moved to (604, 293)
Screenshot: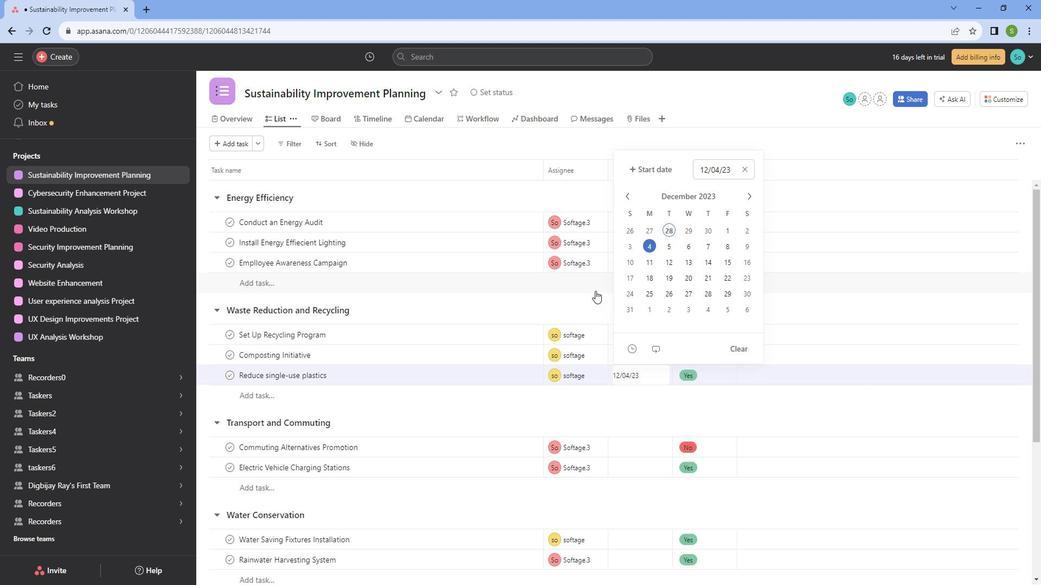 
Action: Mouse pressed left at (604, 293)
Screenshot: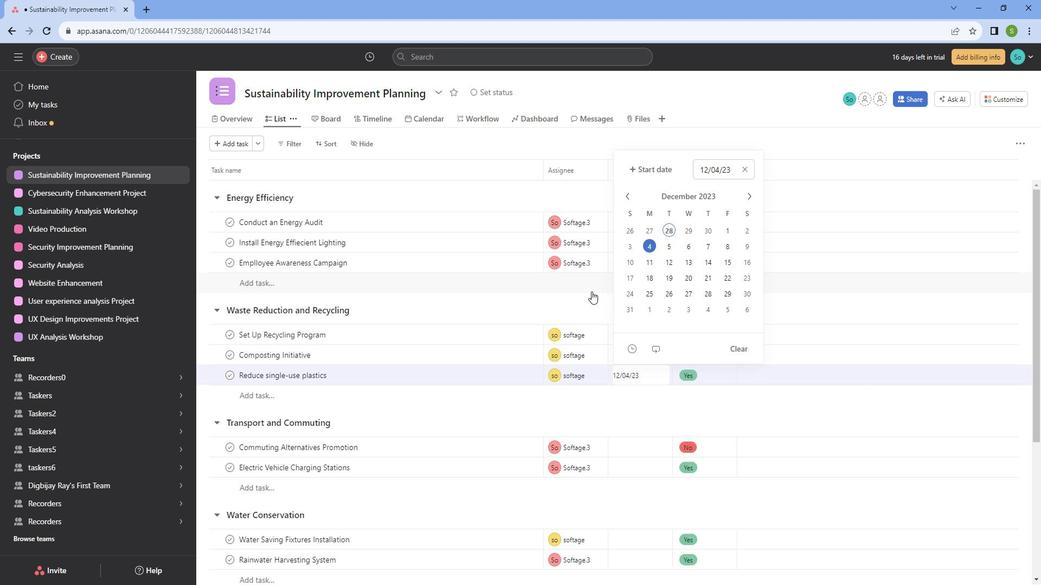
Action: Mouse moved to (668, 393)
Screenshot: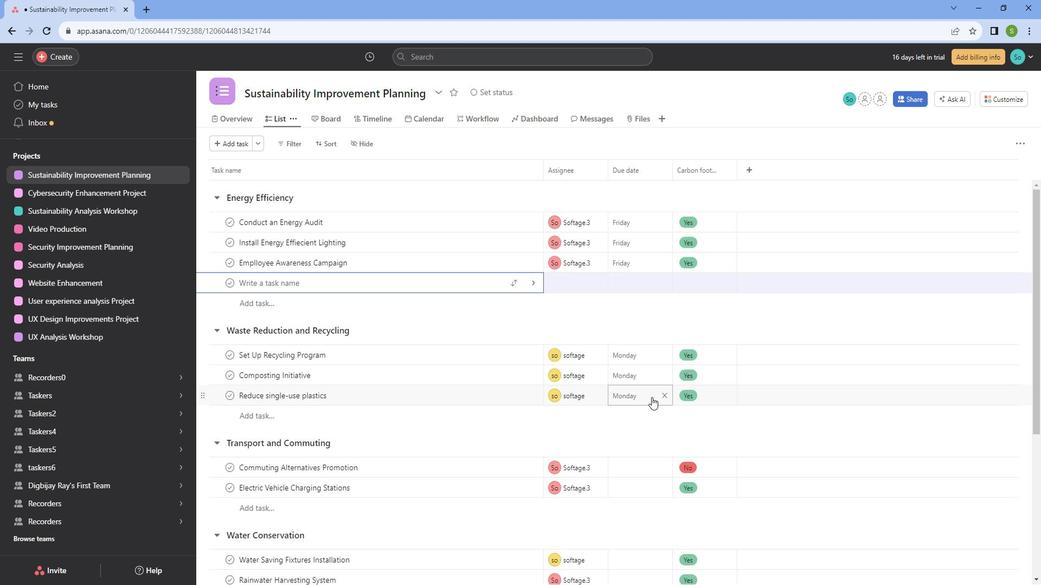 
Action: Mouse pressed left at (668, 393)
Screenshot: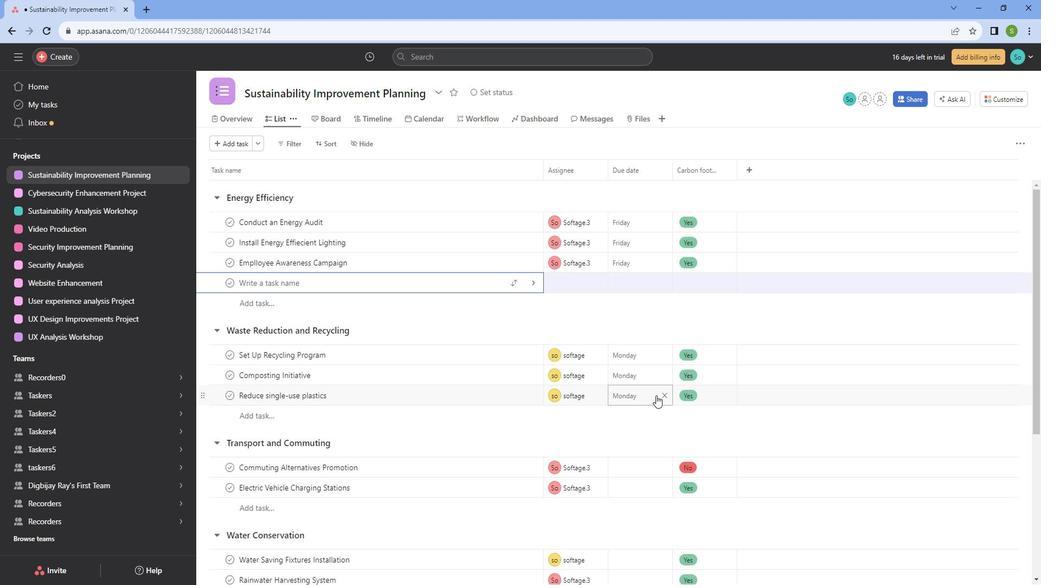 
Action: Mouse moved to (660, 375)
Screenshot: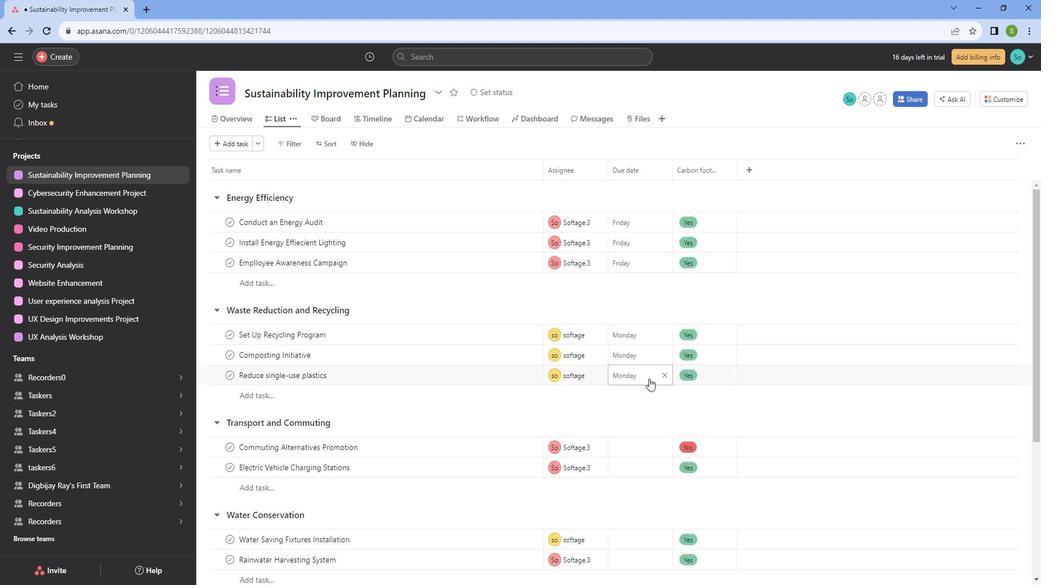 
Action: Mouse pressed left at (660, 375)
Screenshot: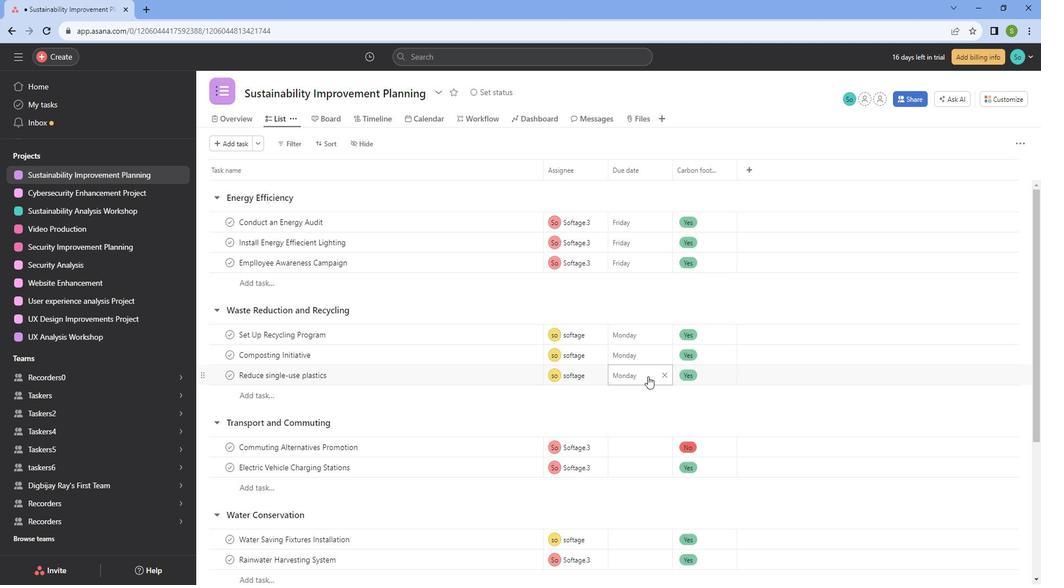 
Action: Mouse moved to (647, 346)
Screenshot: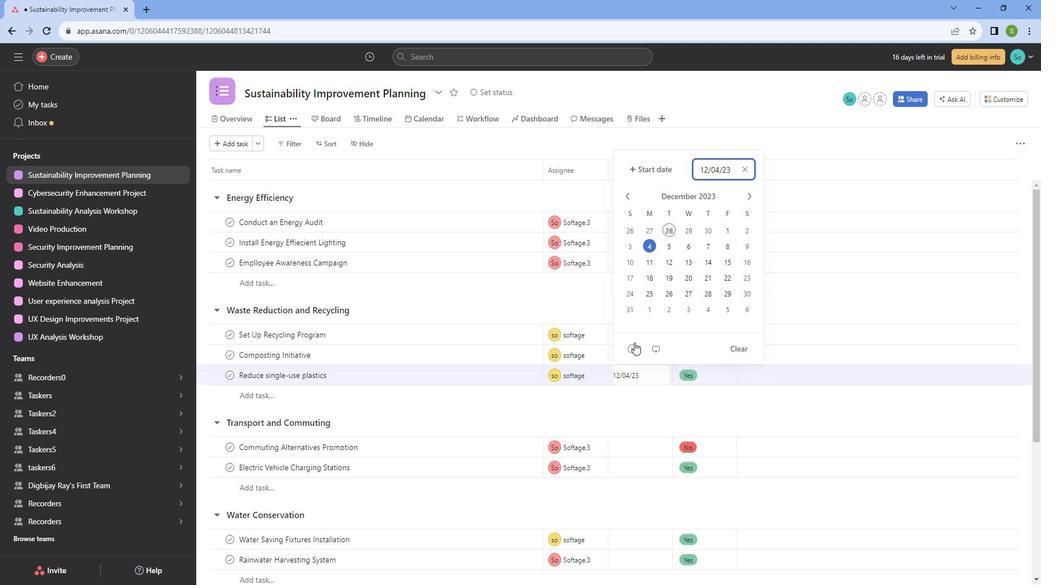 
Action: Mouse pressed left at (647, 346)
Screenshot: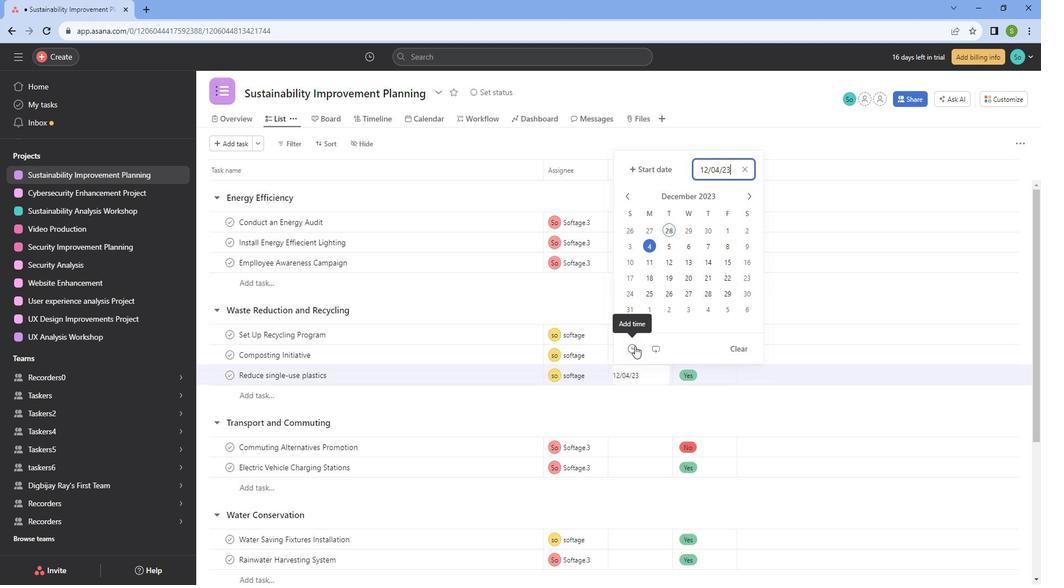 
Action: Mouse moved to (731, 248)
Screenshot: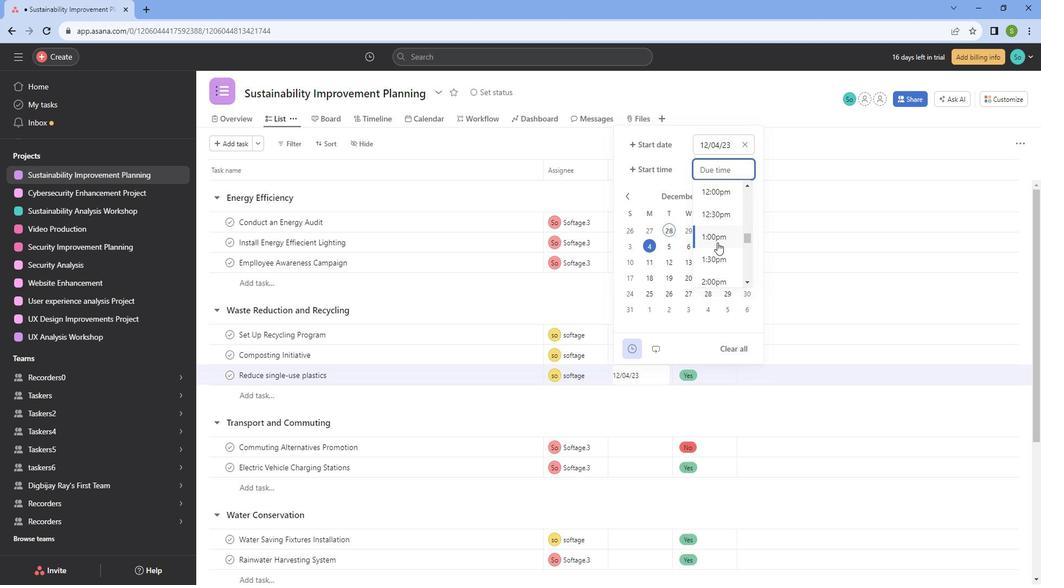 
Action: Mouse scrolled (731, 247) with delta (0, 0)
Screenshot: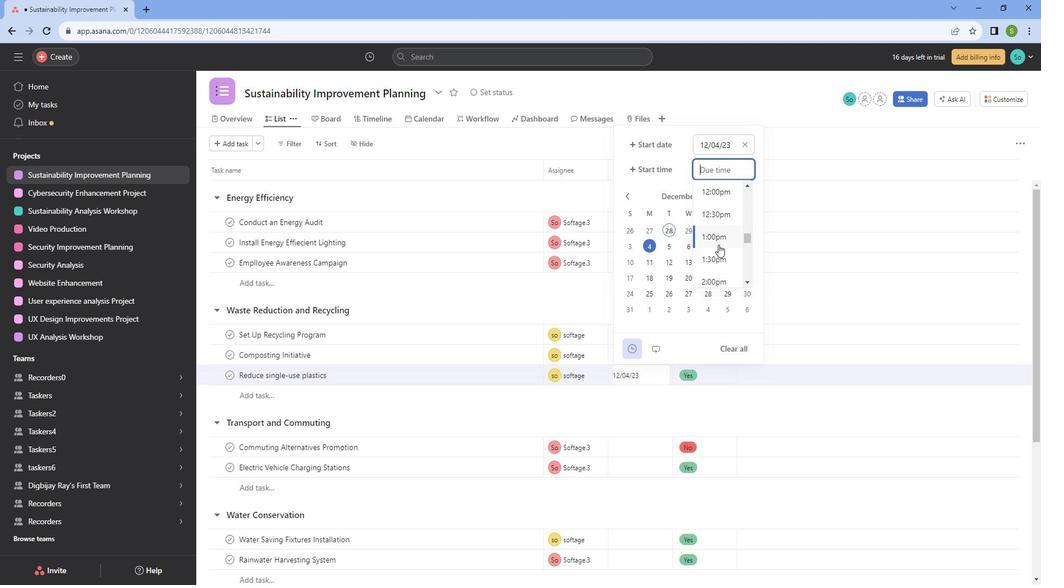 
Action: Mouse scrolled (731, 247) with delta (0, 0)
Screenshot: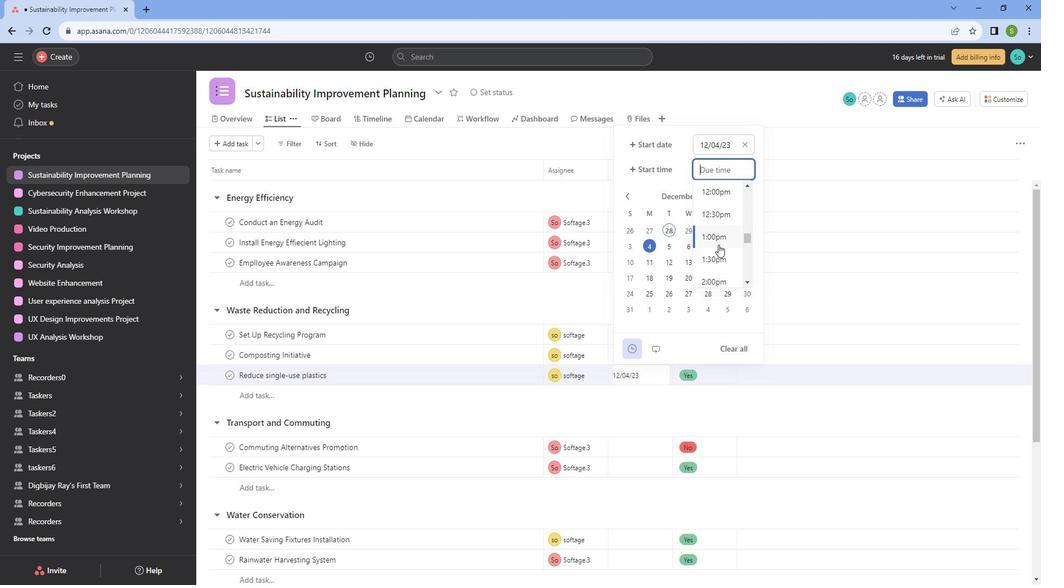 
Action: Mouse moved to (720, 263)
Screenshot: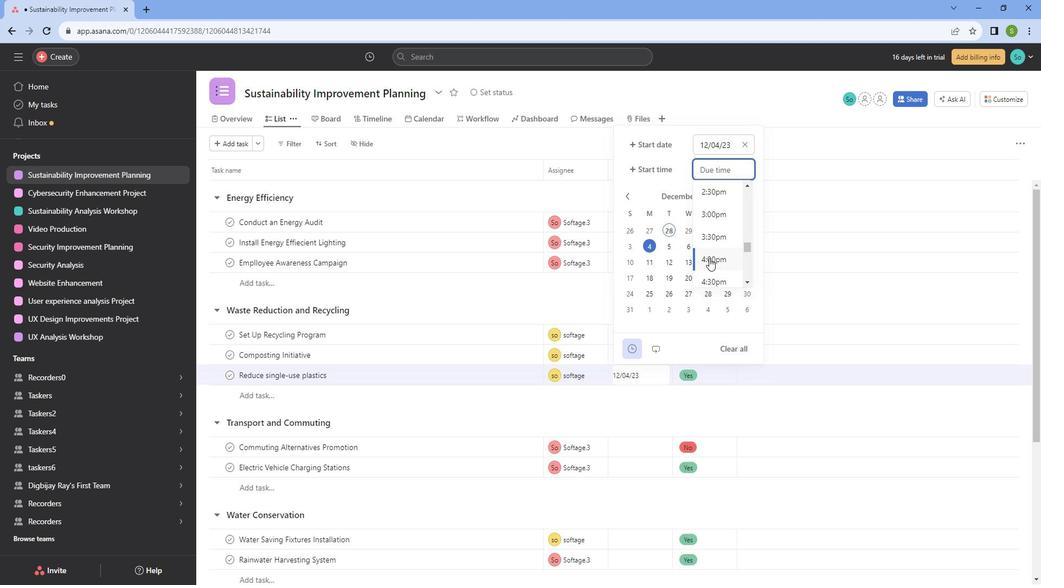 
Action: Mouse pressed left at (720, 263)
Screenshot: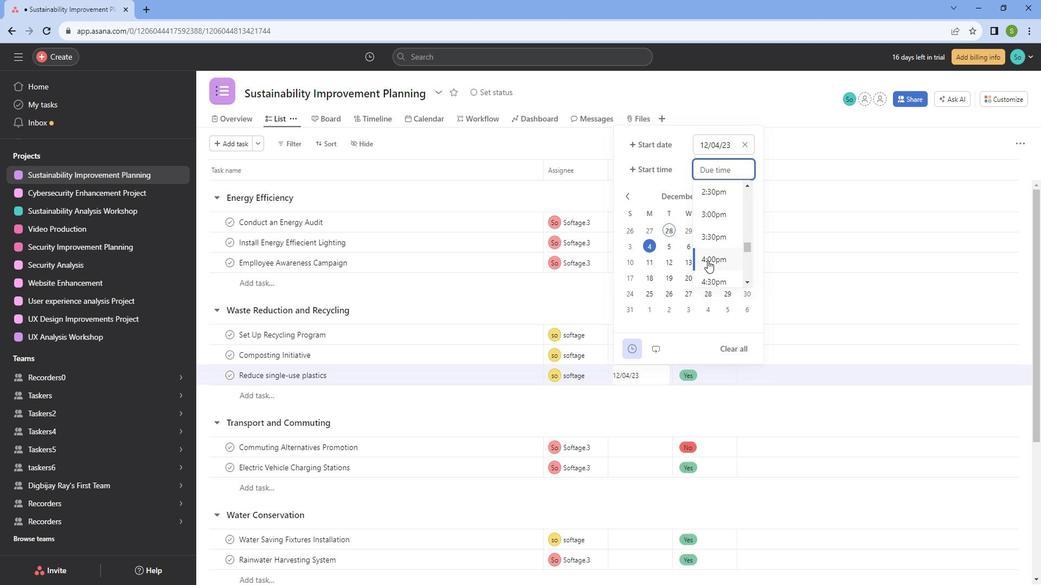 
Action: Mouse moved to (787, 201)
Screenshot: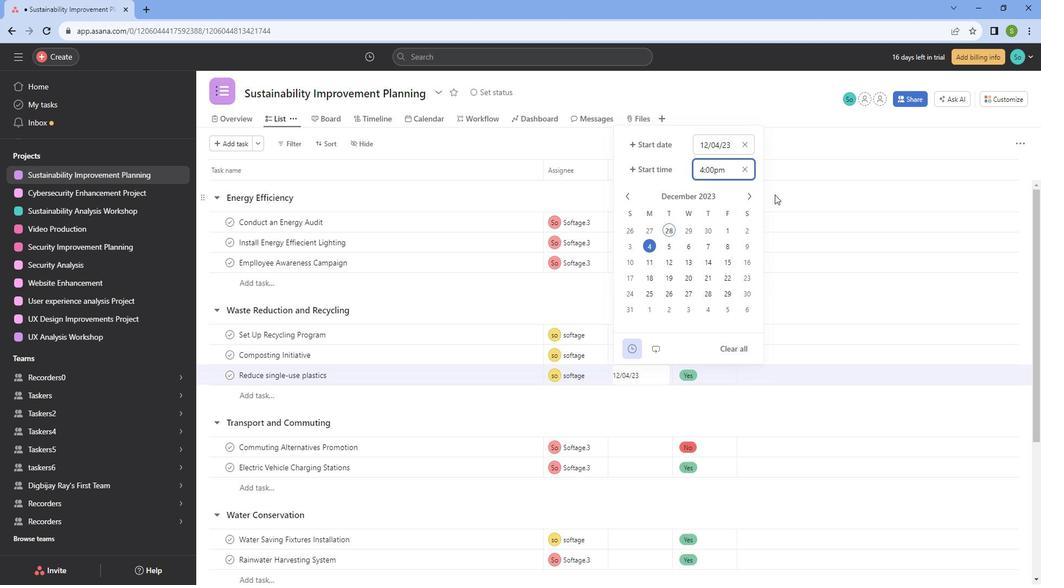 
Action: Mouse pressed left at (787, 201)
Screenshot: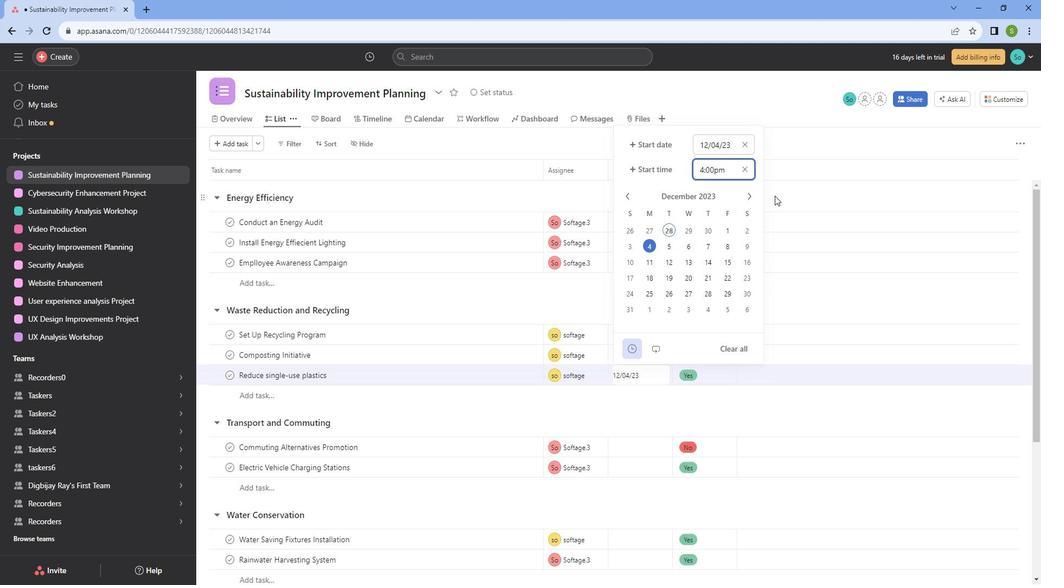 
Action: Mouse moved to (653, 378)
Screenshot: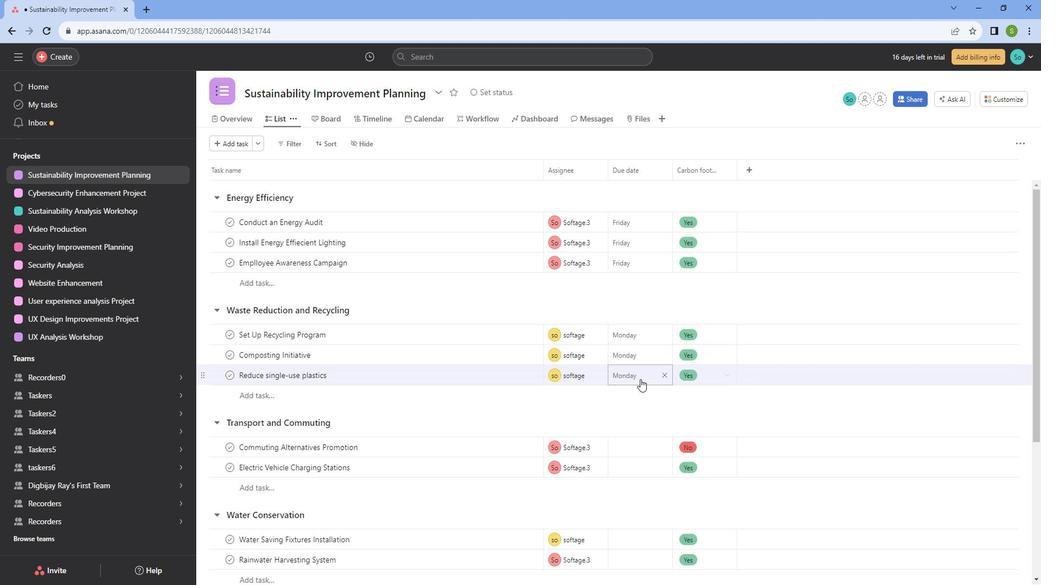 
Action: Mouse scrolled (653, 377) with delta (0, 0)
Screenshot: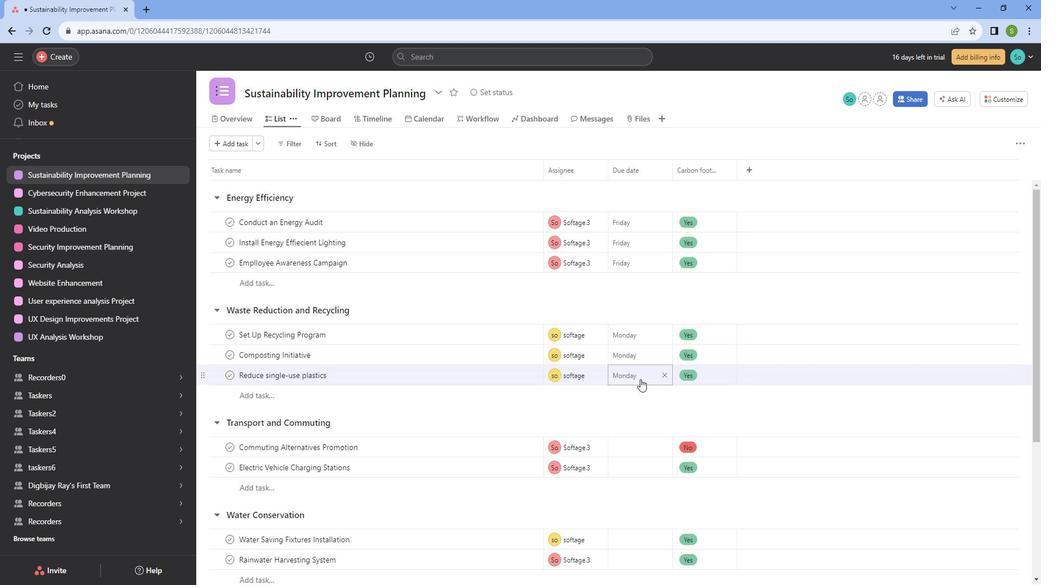 
Action: Mouse scrolled (653, 377) with delta (0, 0)
Screenshot: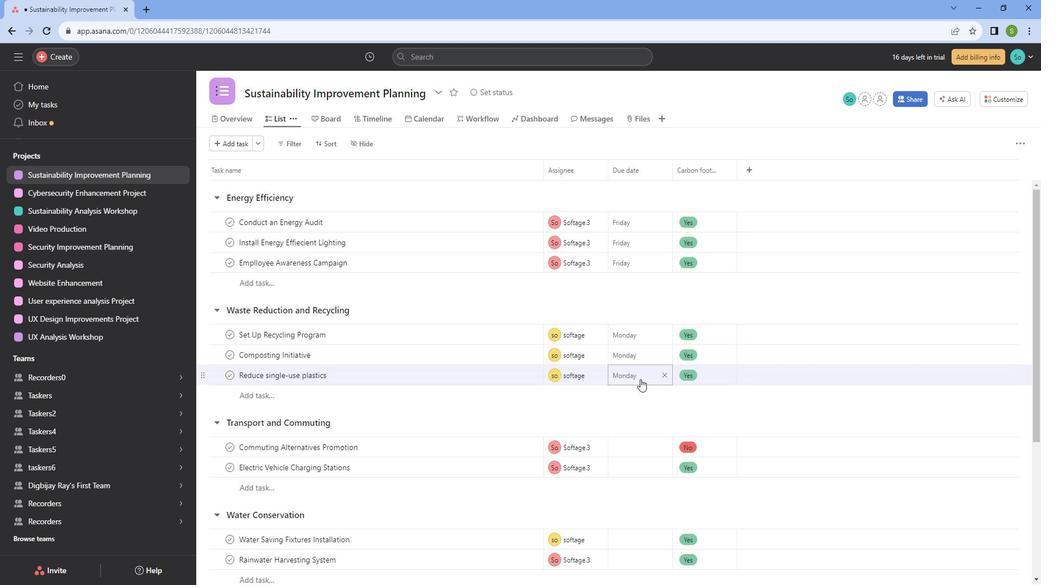 
Action: Mouse scrolled (653, 377) with delta (0, 0)
Screenshot: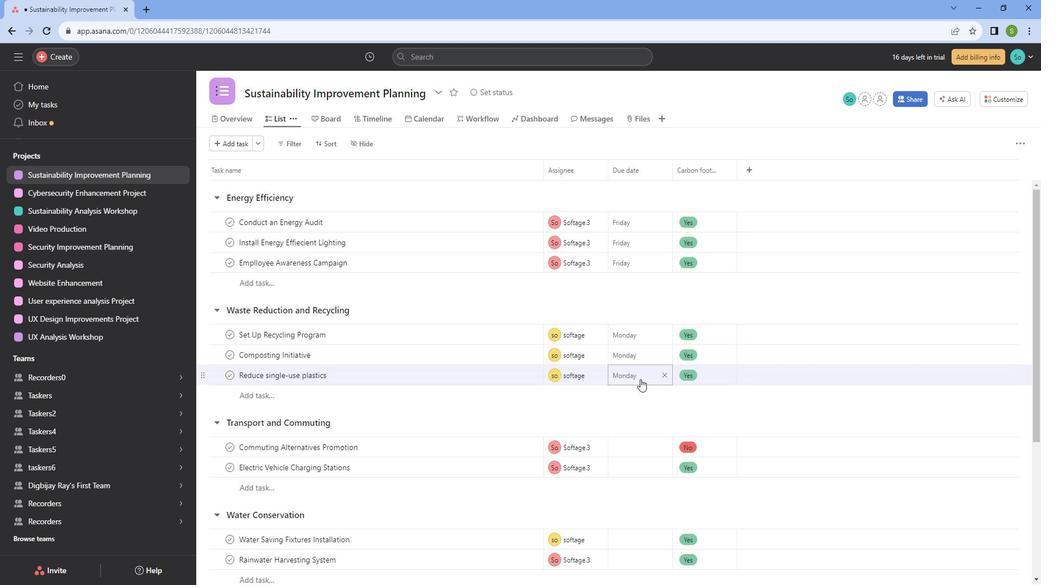 
Action: Mouse moved to (634, 277)
Screenshot: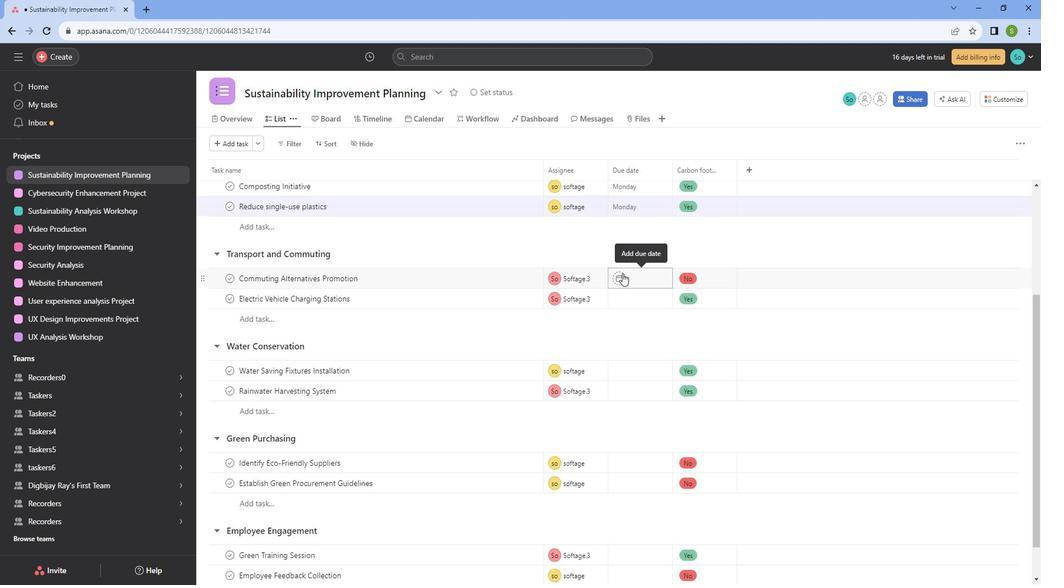 
Action: Mouse pressed left at (634, 277)
Screenshot: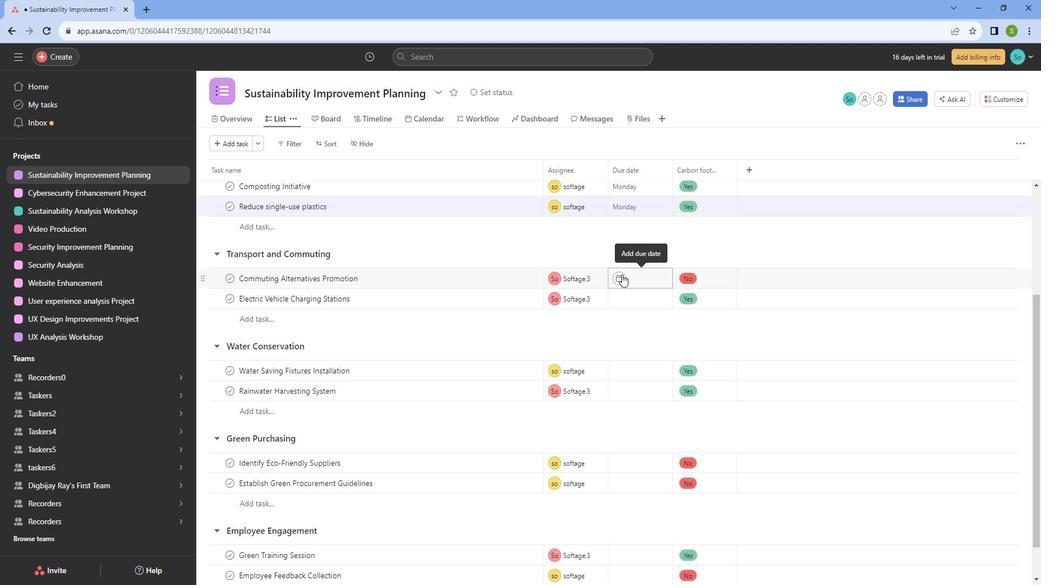 
Action: Mouse moved to (761, 333)
Screenshot: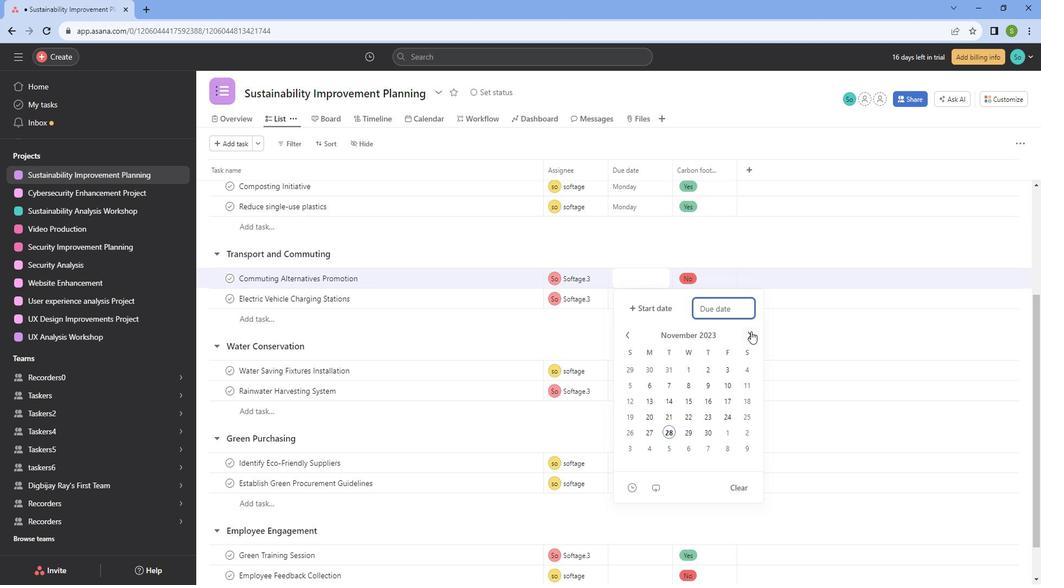 
Action: Mouse pressed left at (761, 333)
Screenshot: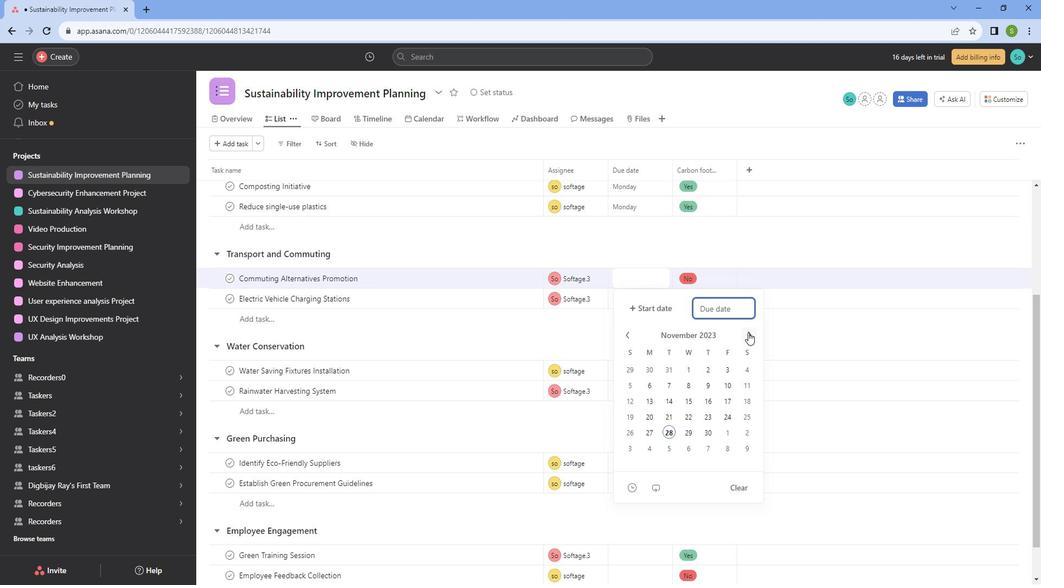 
Action: Mouse pressed left at (761, 333)
Screenshot: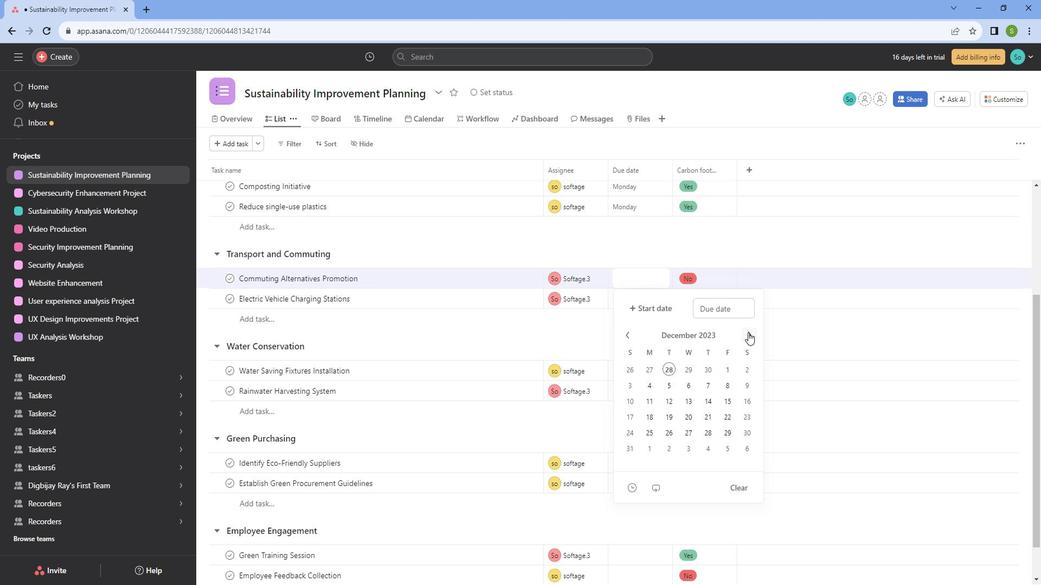 
Action: Mouse moved to (639, 341)
Screenshot: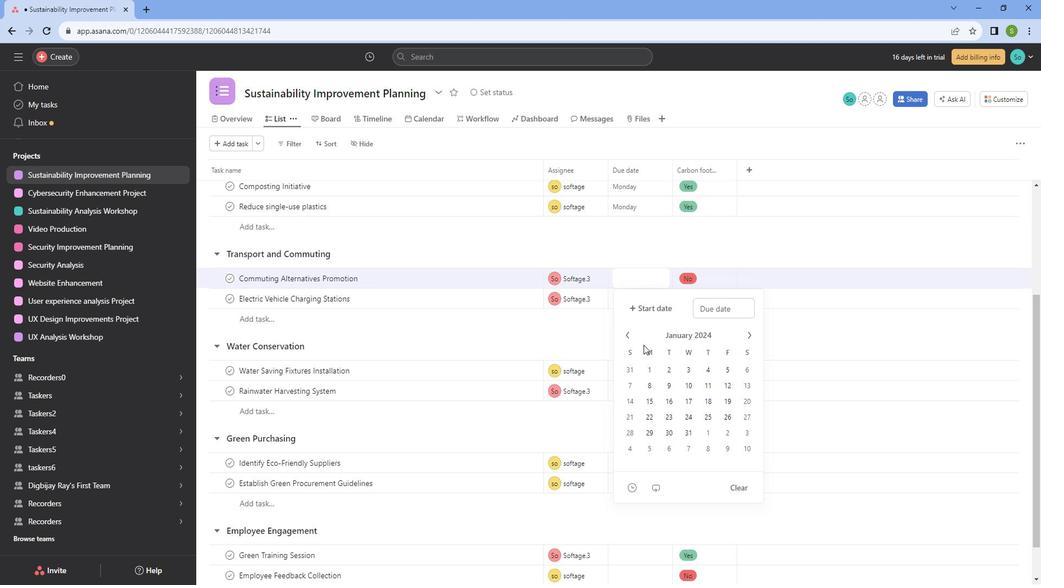
Action: Mouse pressed left at (639, 341)
Screenshot: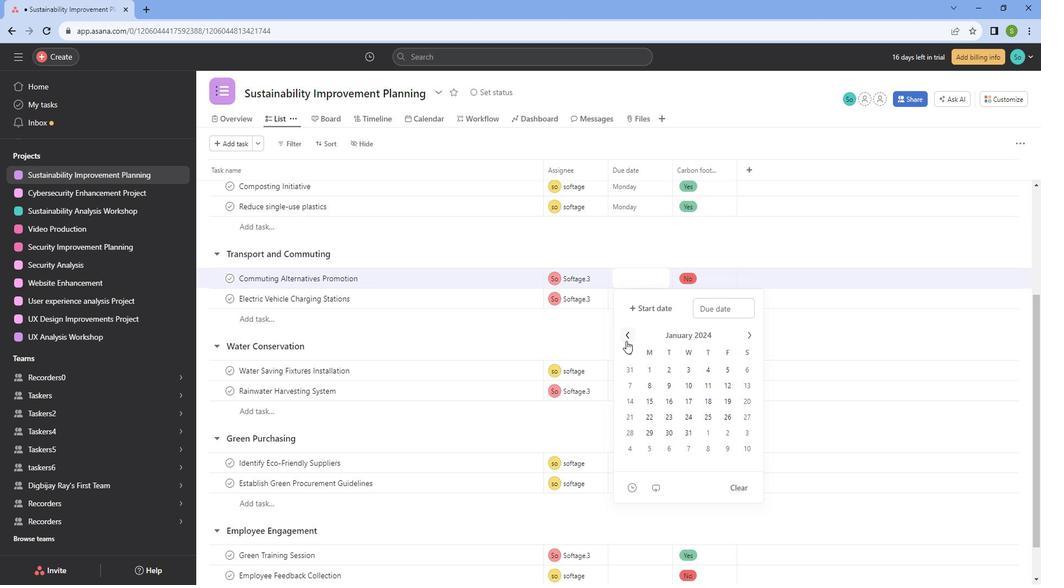 
Action: Mouse moved to (699, 387)
Screenshot: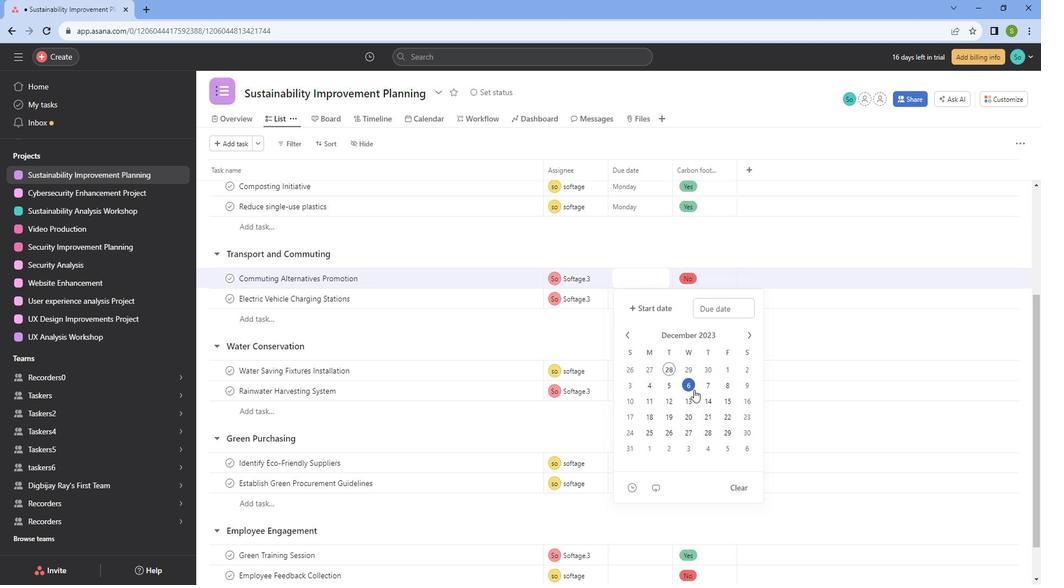
Action: Mouse pressed left at (699, 387)
Screenshot: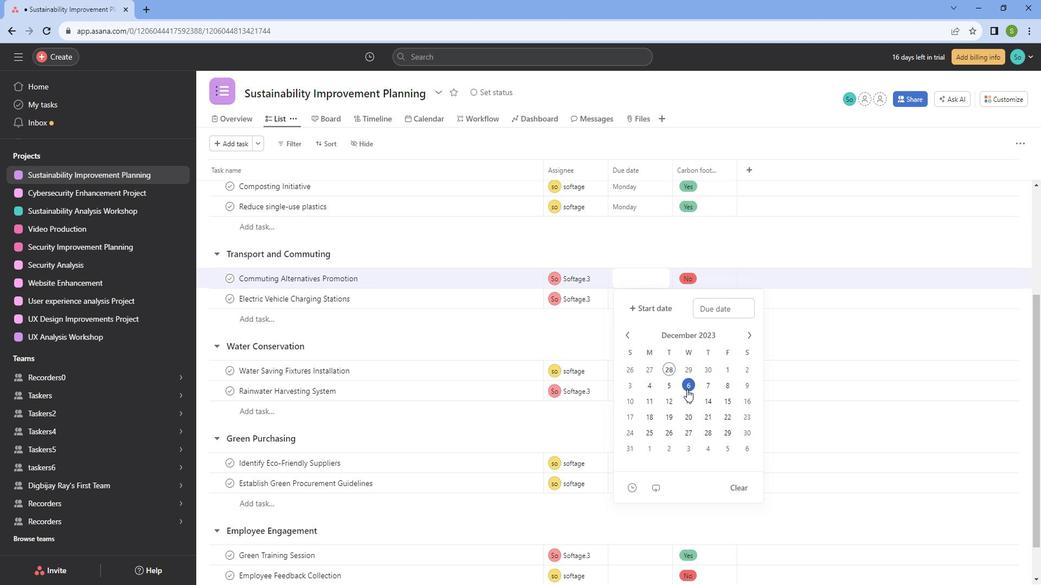 
Action: Mouse moved to (598, 347)
Screenshot: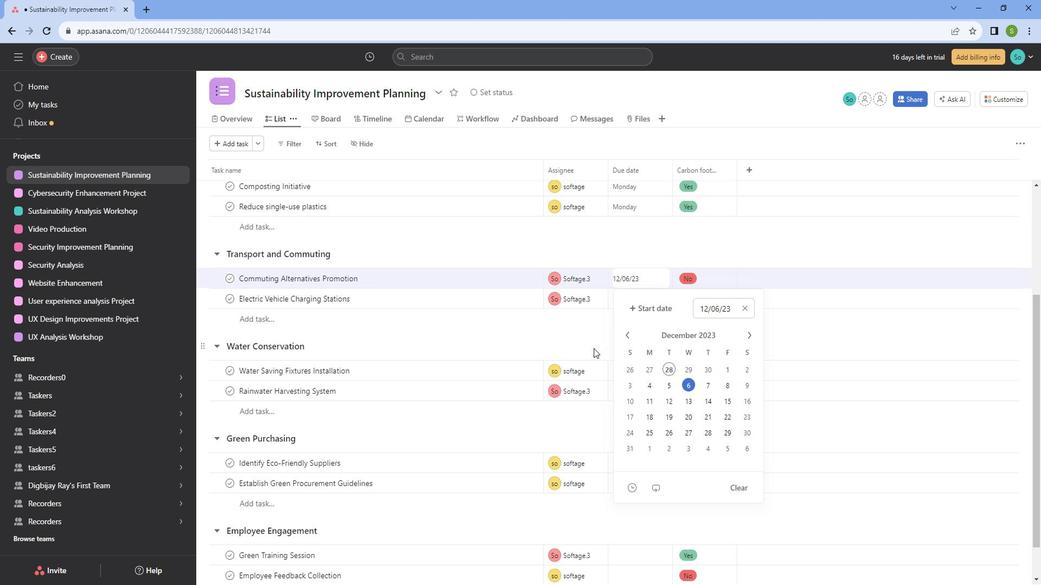 
Action: Mouse pressed left at (598, 347)
Screenshot: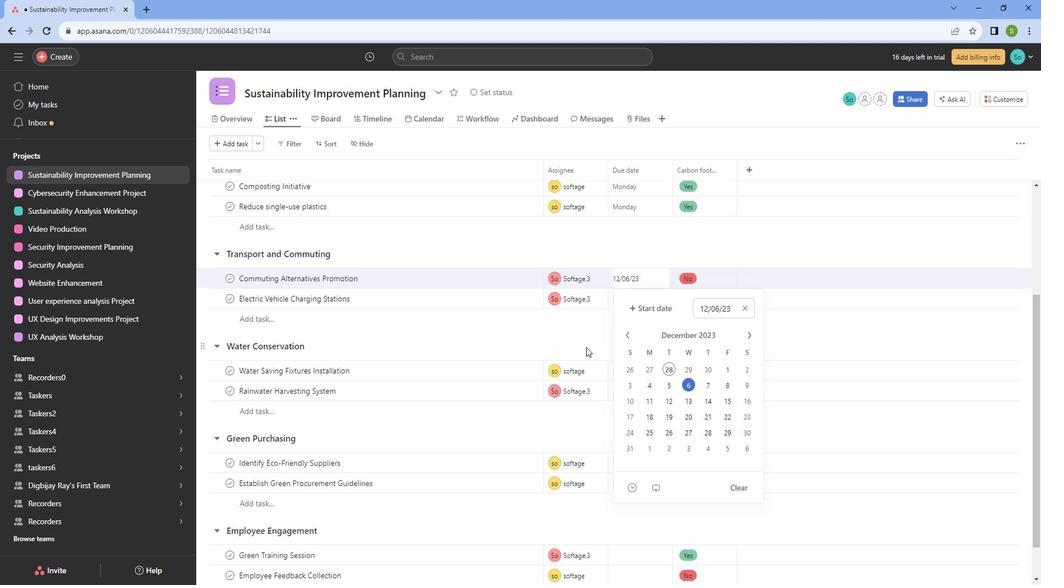 
Action: Mouse moved to (655, 287)
Screenshot: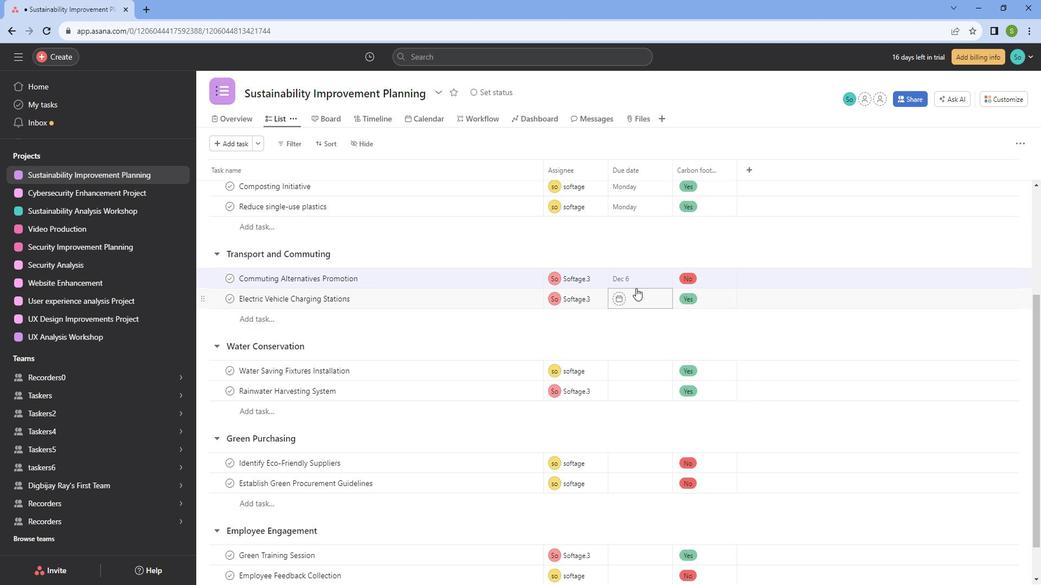 
Action: Mouse pressed left at (655, 287)
Screenshot: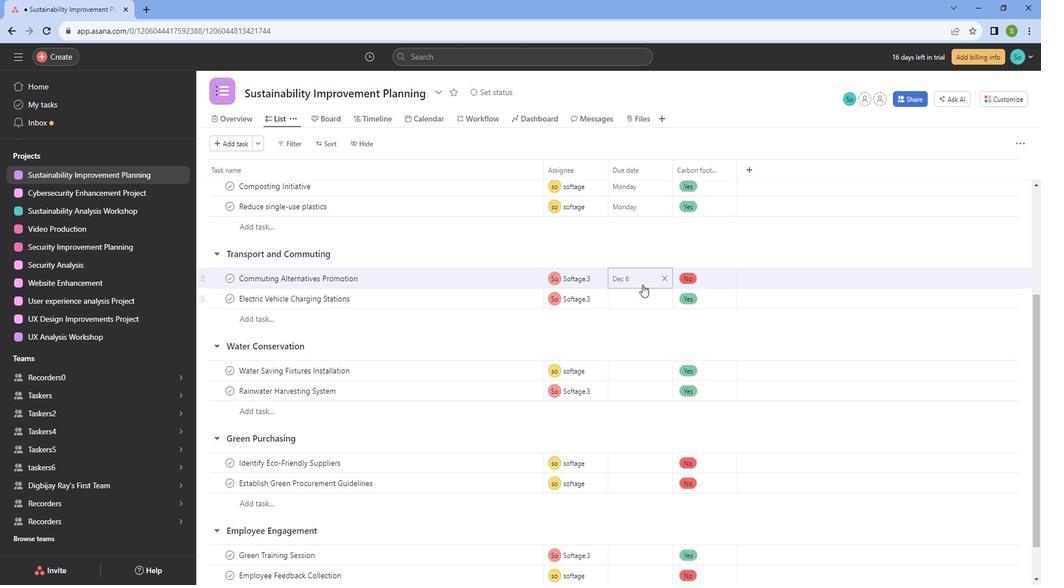 
Action: Mouse moved to (642, 475)
Screenshot: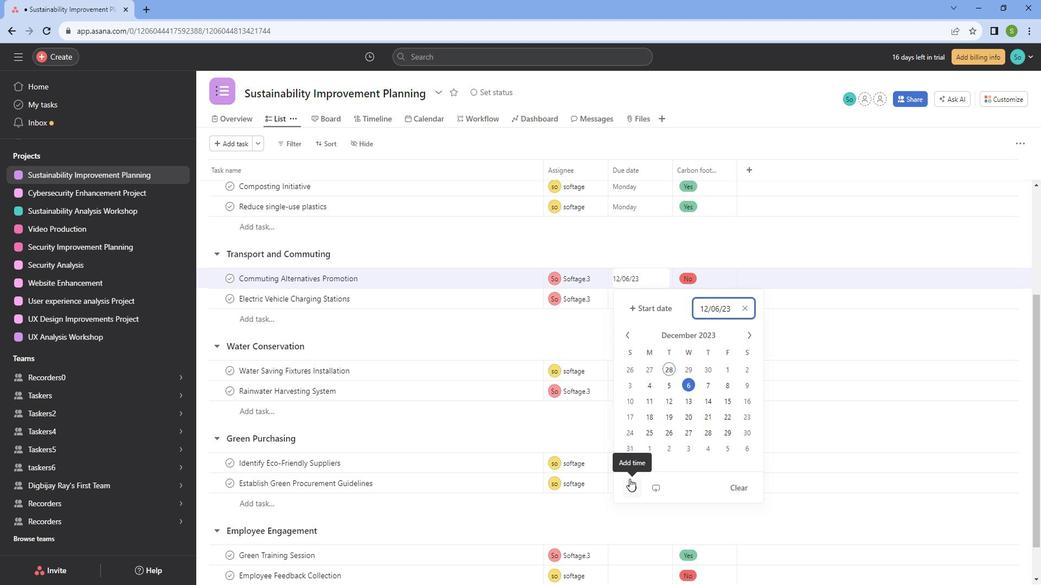 
Action: Mouse pressed left at (642, 475)
Screenshot: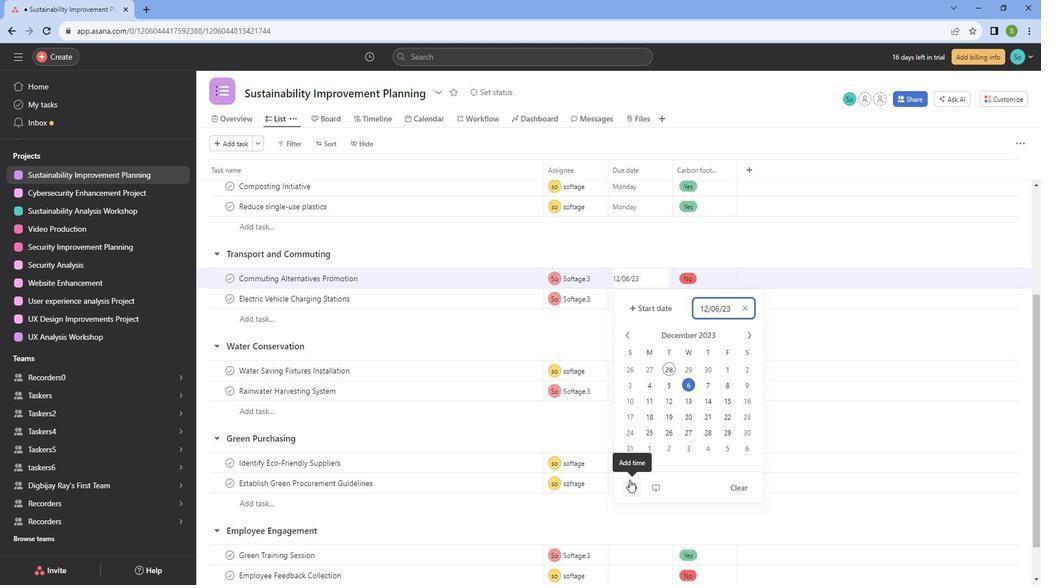 
Action: Mouse moved to (746, 359)
Screenshot: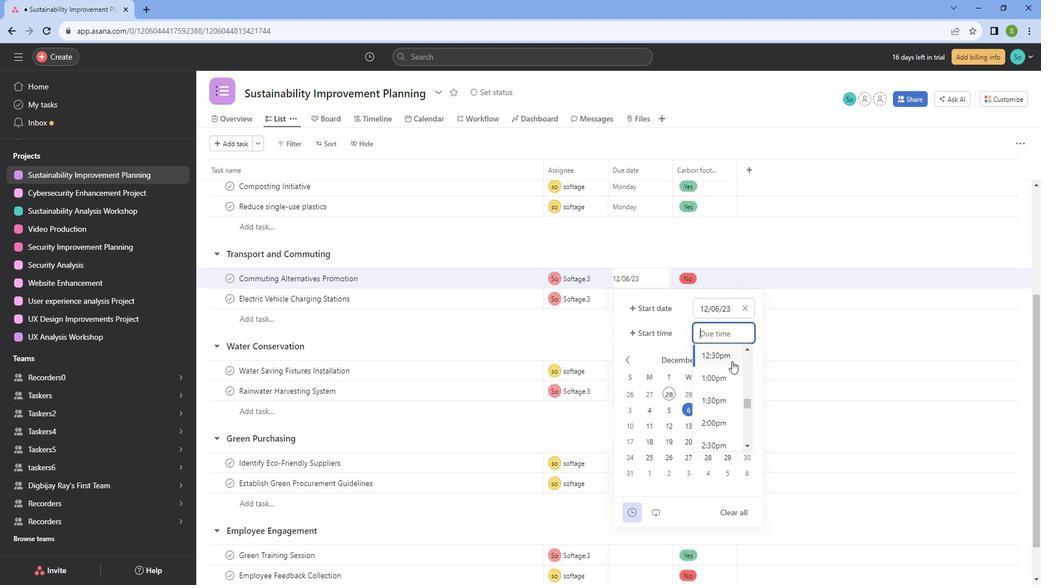 
Action: Mouse pressed left at (746, 359)
Screenshot: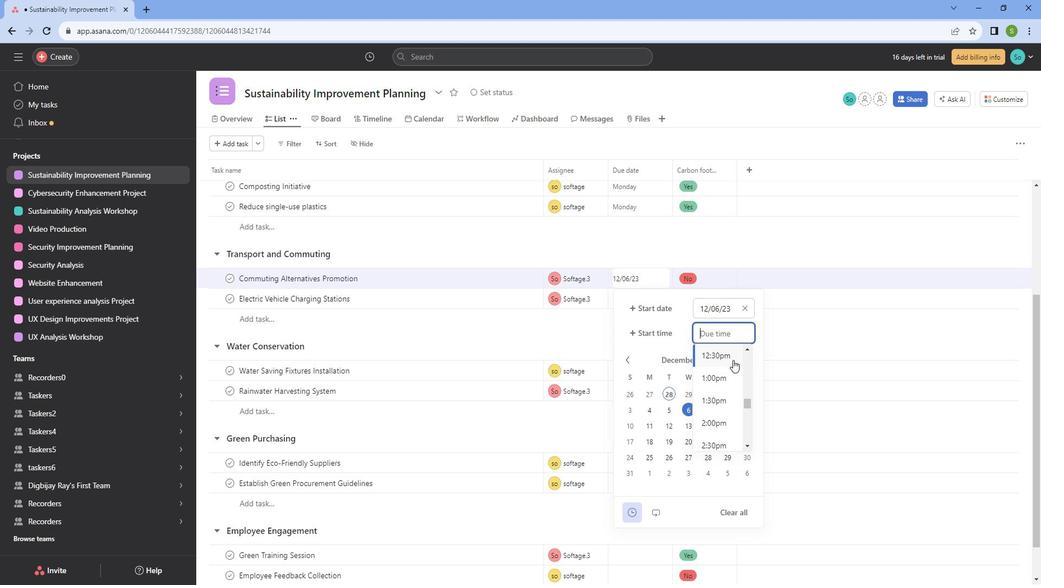 
Action: Mouse moved to (578, 338)
Screenshot: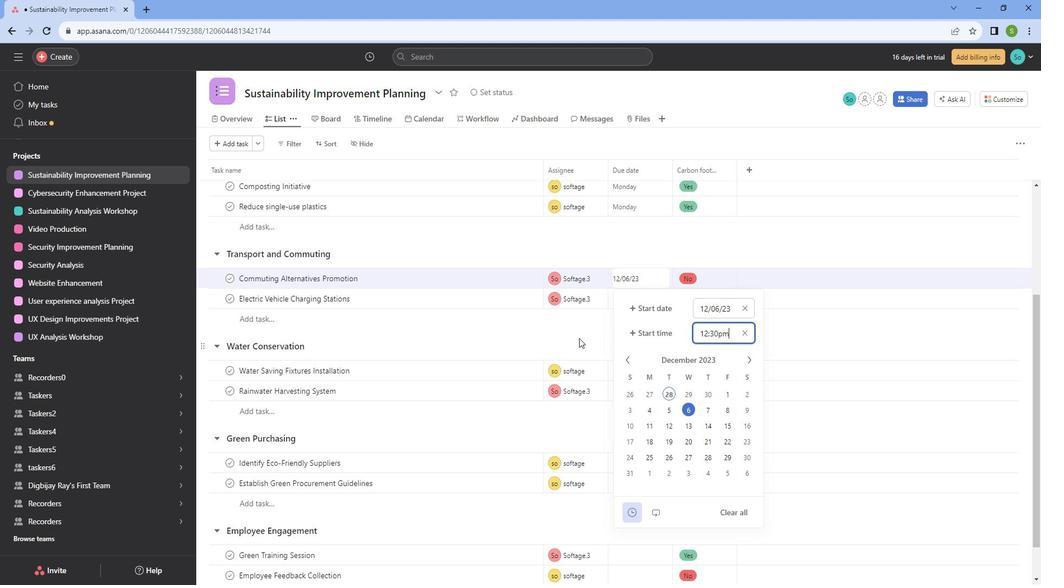 
Action: Mouse pressed left at (578, 338)
Screenshot: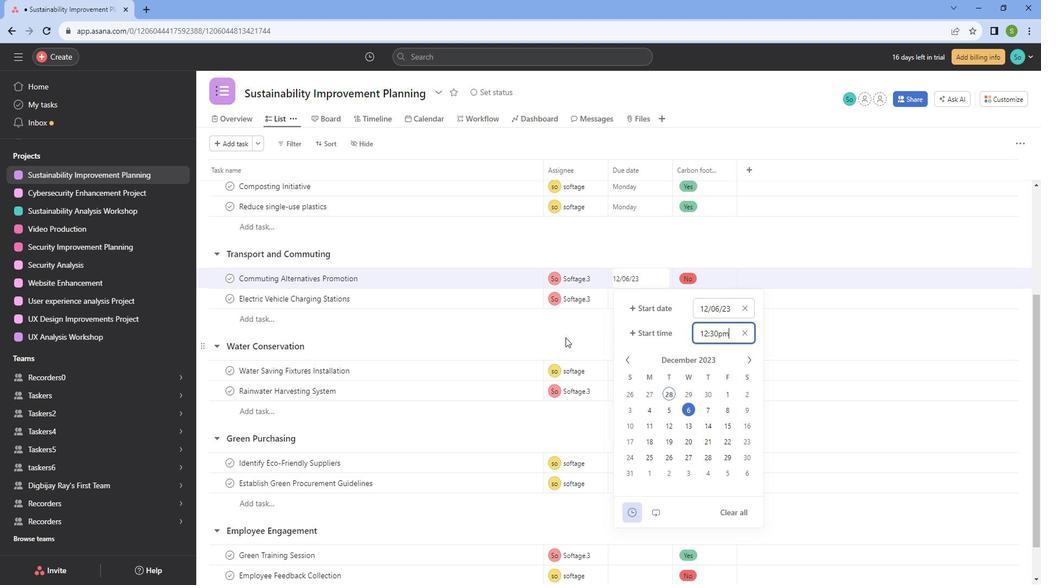 
Action: Mouse moved to (662, 308)
Screenshot: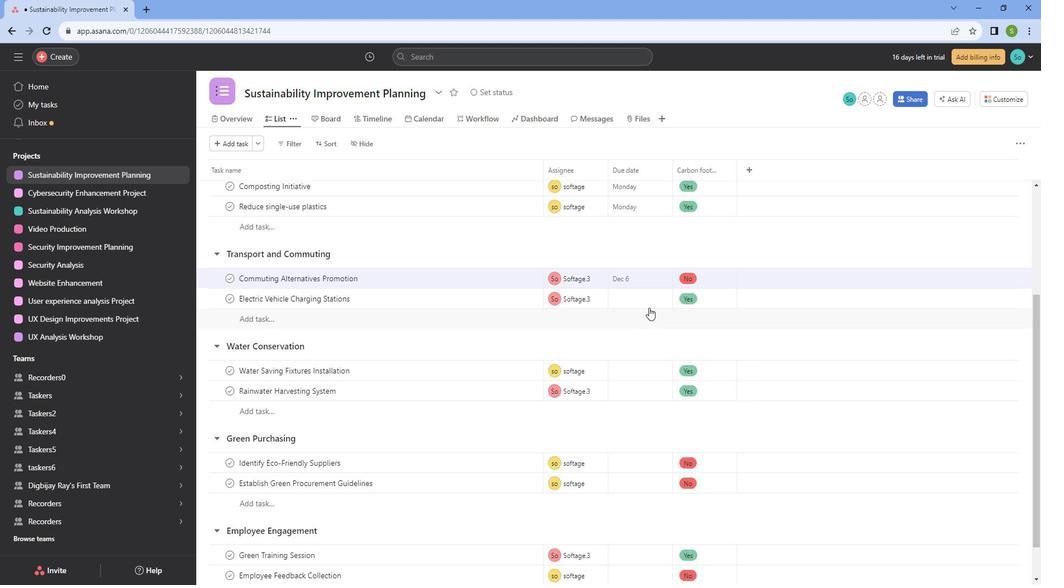 
Action: Mouse pressed left at (662, 308)
Screenshot: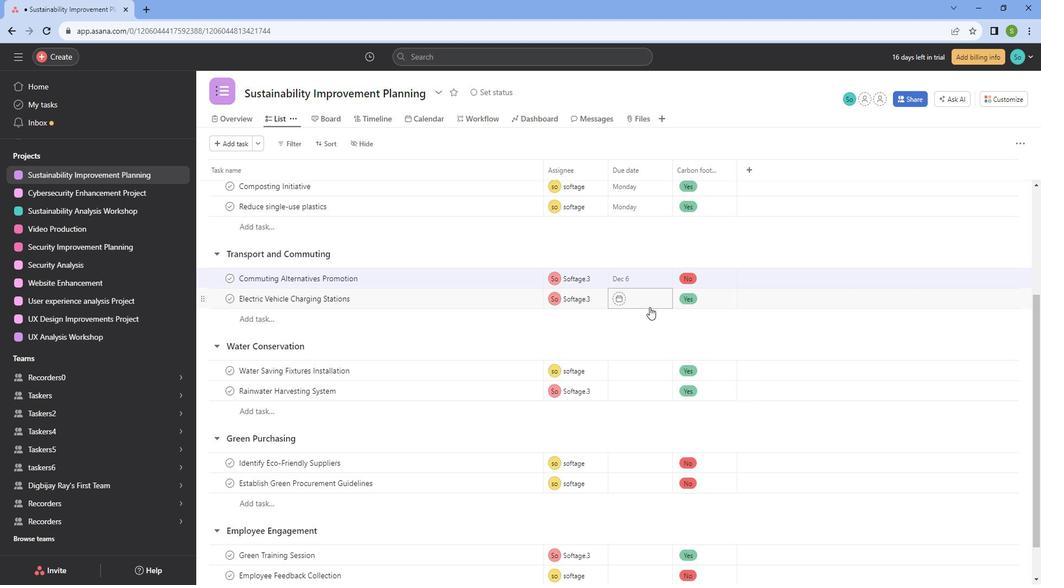 
Action: Mouse moved to (752, 357)
Screenshot: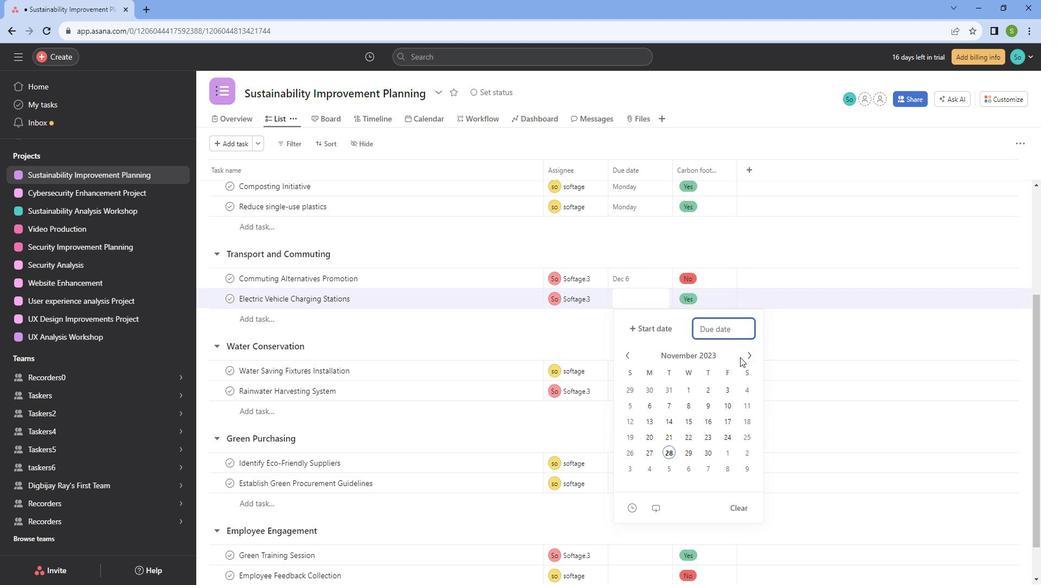 
Action: Mouse pressed left at (752, 357)
Screenshot: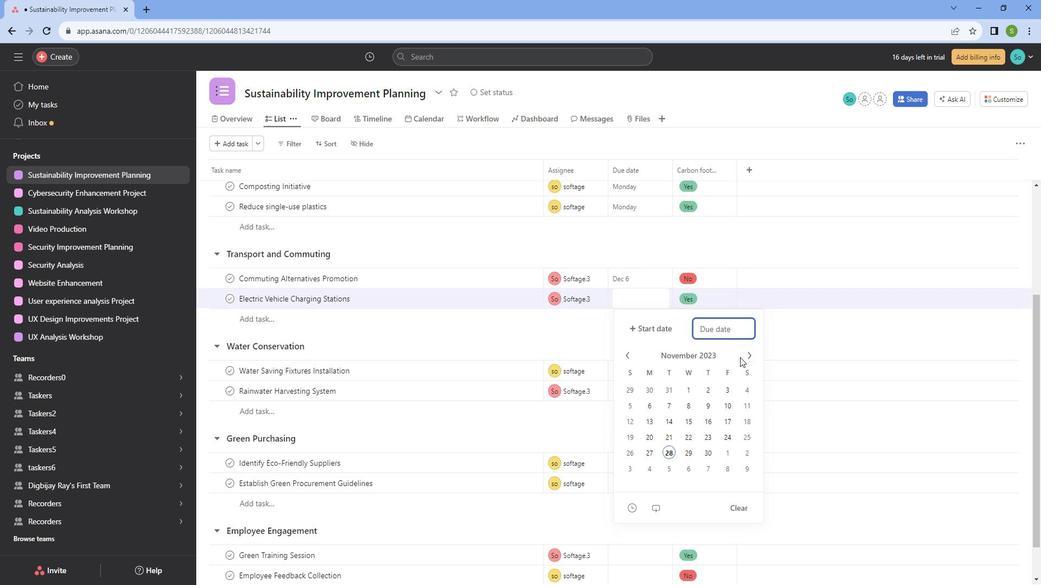 
Action: Mouse moved to (760, 355)
Screenshot: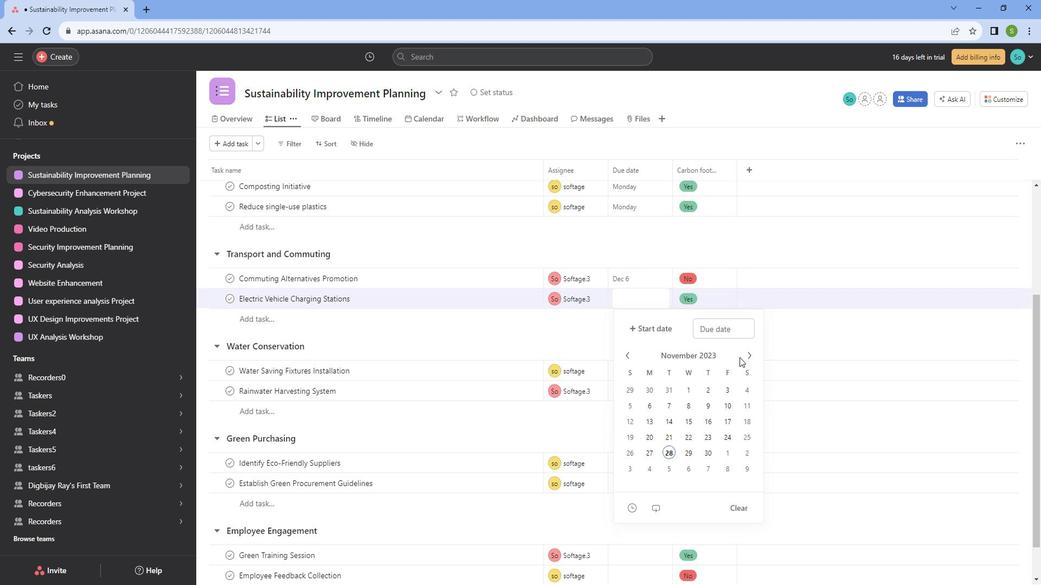 
Action: Mouse pressed left at (760, 355)
Screenshot: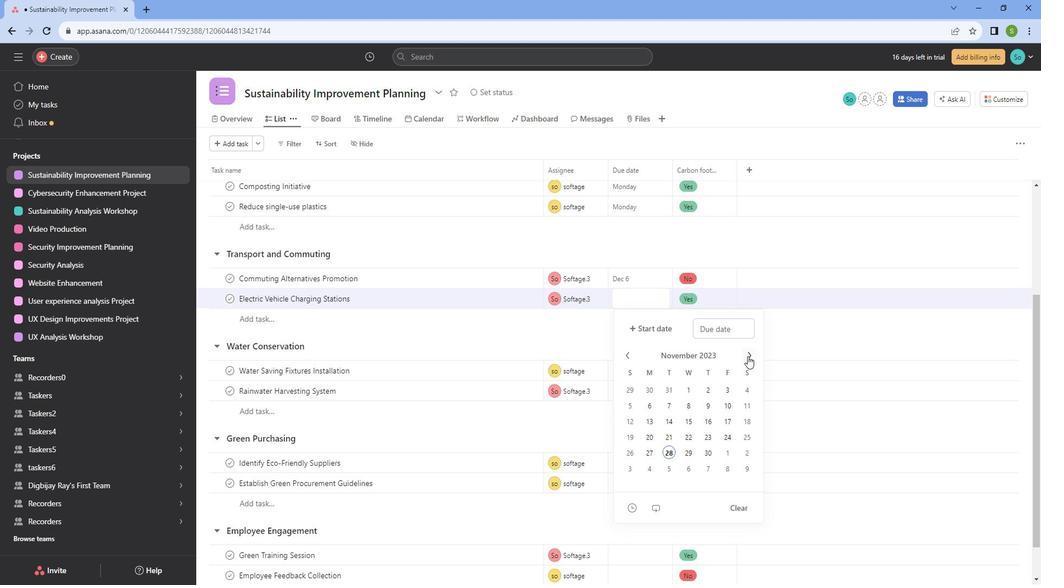 
Action: Mouse moved to (702, 398)
Screenshot: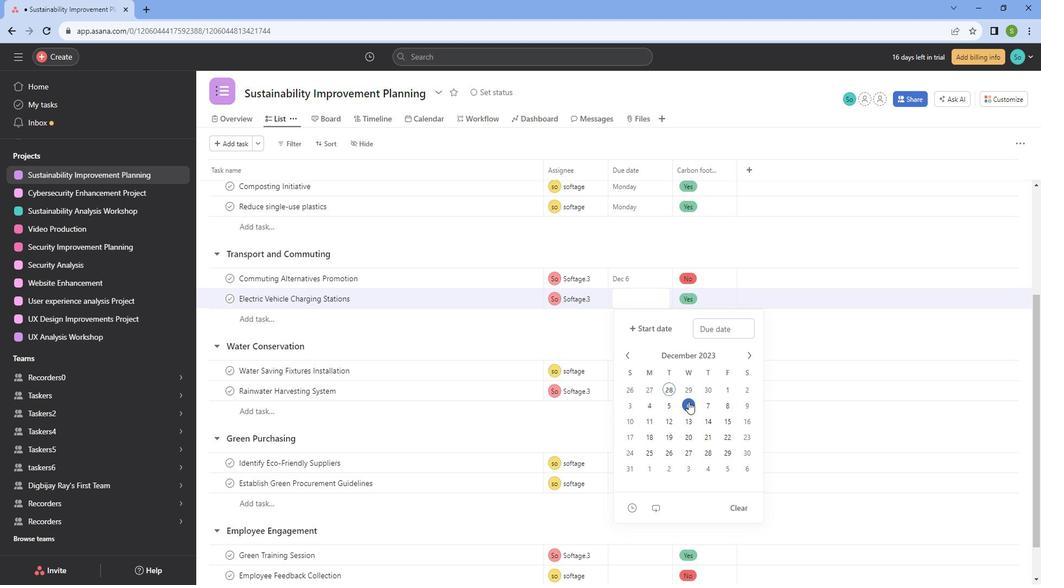 
Action: Mouse pressed left at (702, 398)
Screenshot: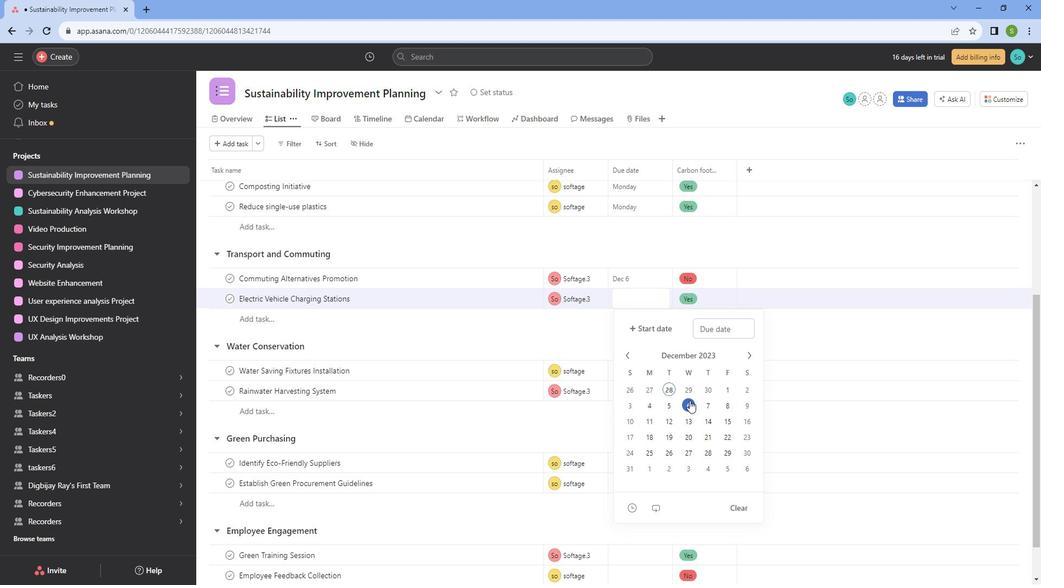
Action: Mouse moved to (649, 491)
Screenshot: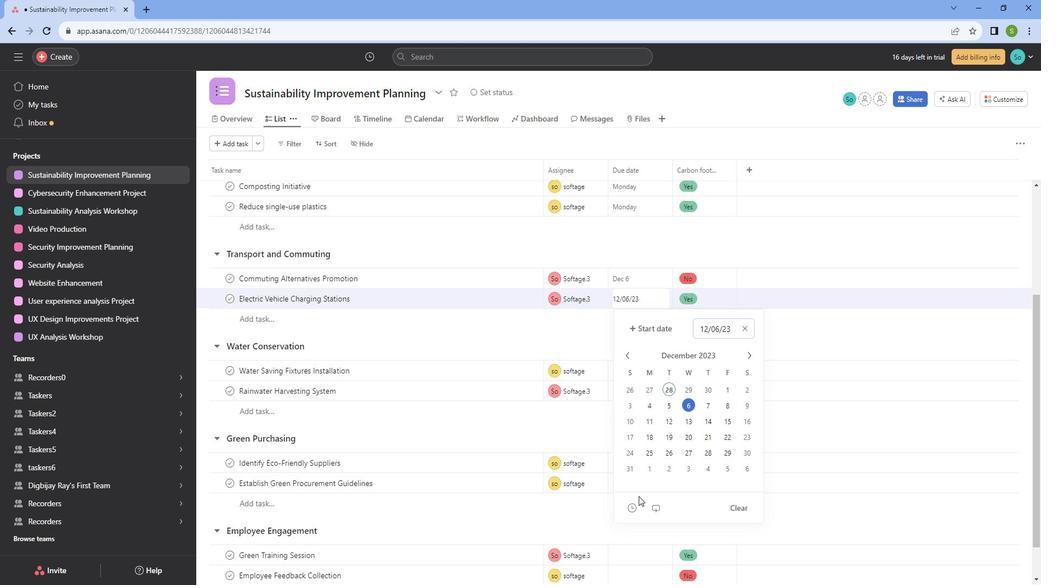 
Action: Mouse pressed left at (649, 491)
Screenshot: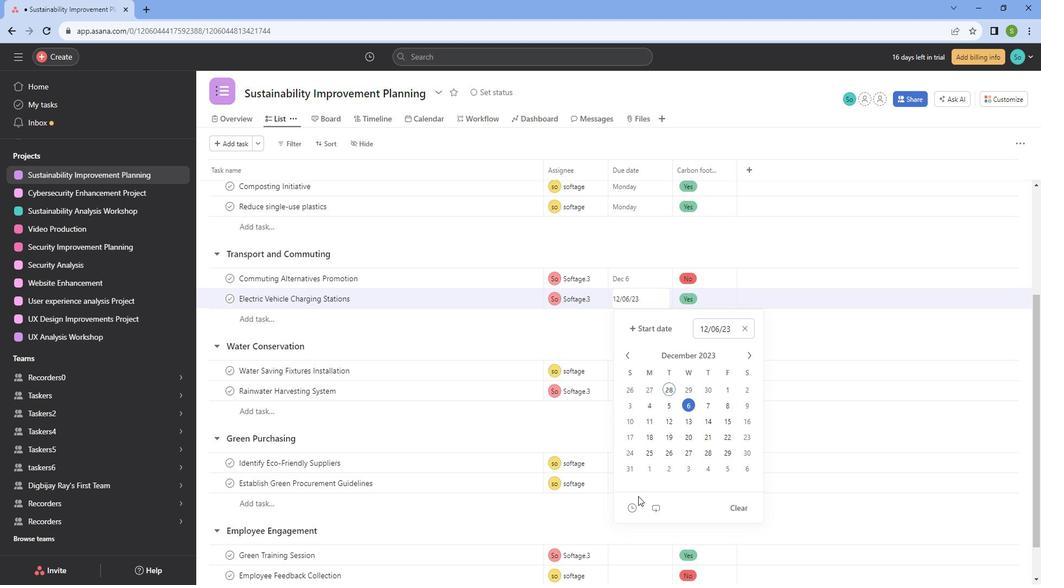 
Action: Mouse moved to (646, 496)
Screenshot: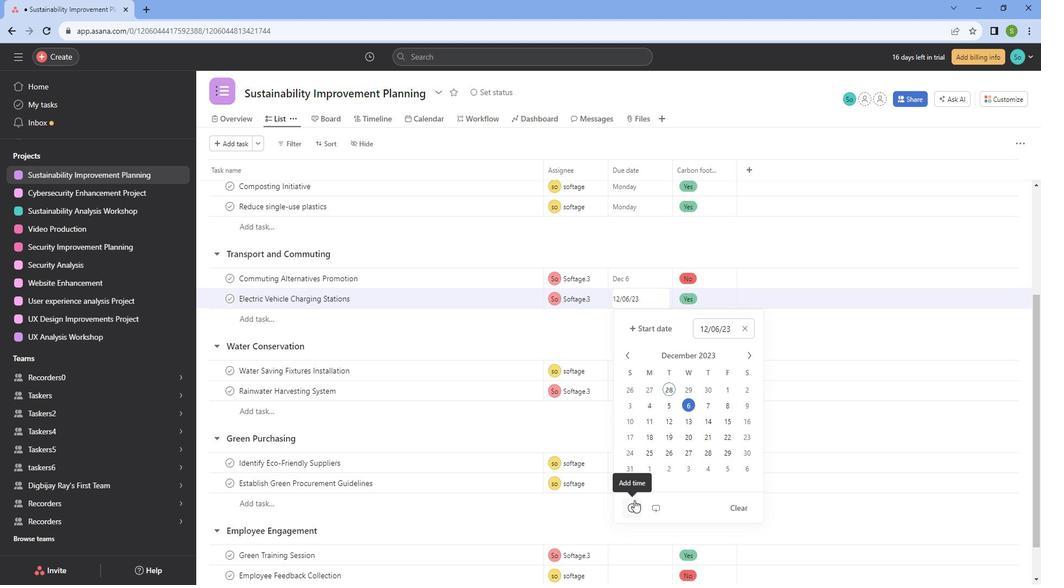 
Action: Mouse pressed left at (646, 496)
Screenshot: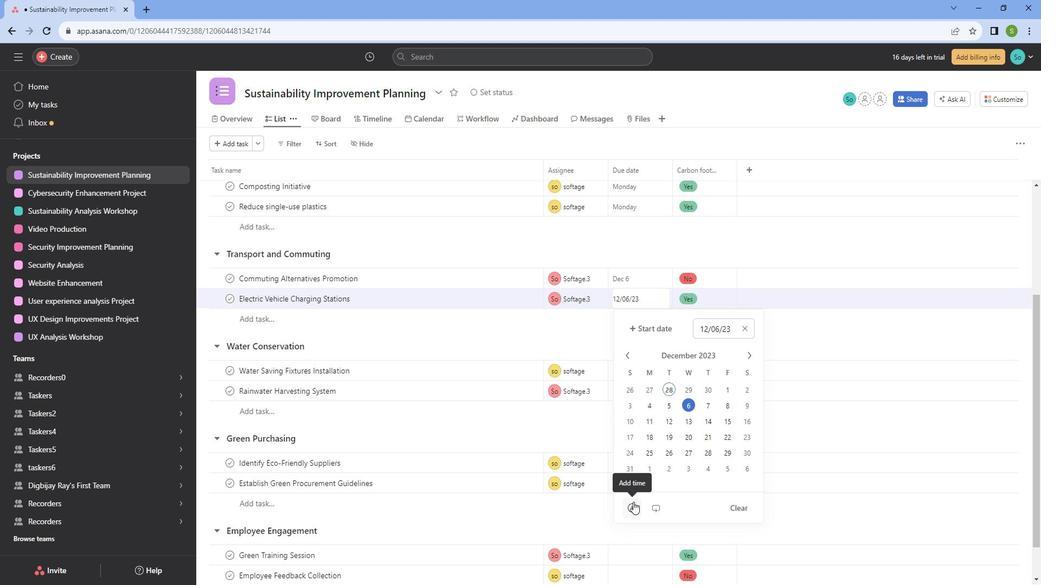 
Action: Mouse moved to (722, 416)
Screenshot: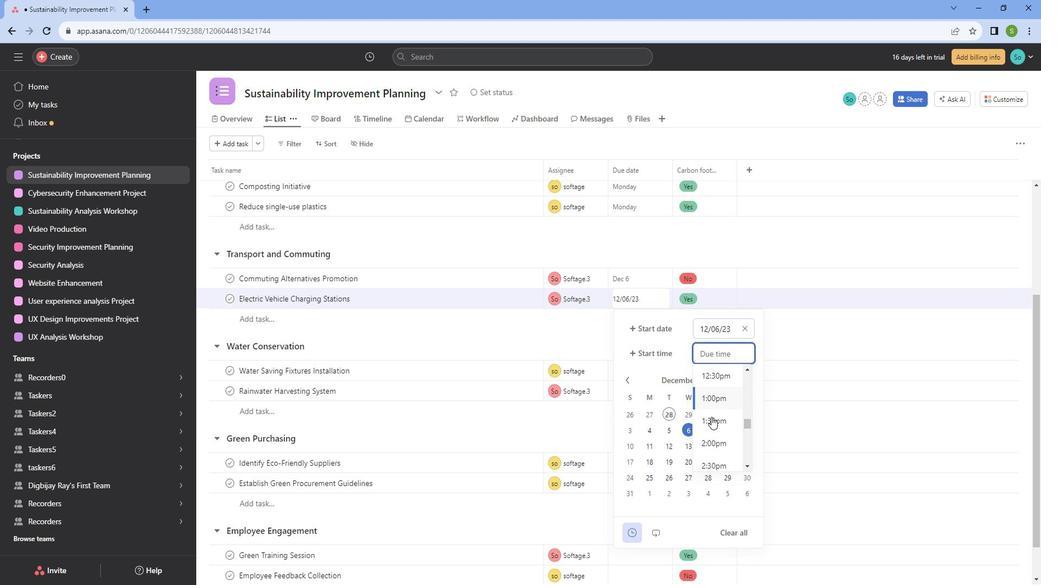 
Action: Mouse pressed left at (722, 416)
Screenshot: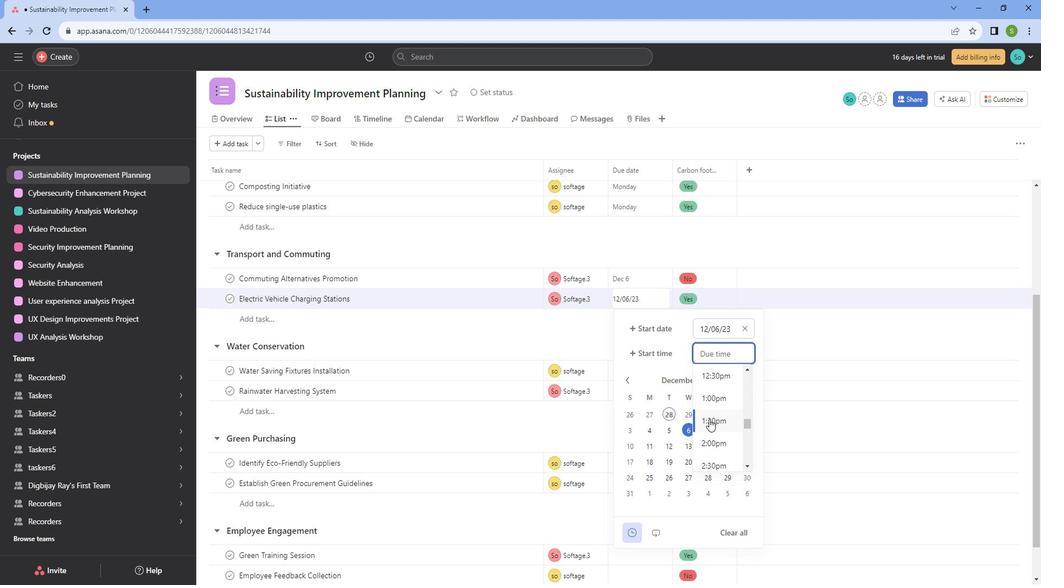 
Action: Mouse moved to (584, 349)
Screenshot: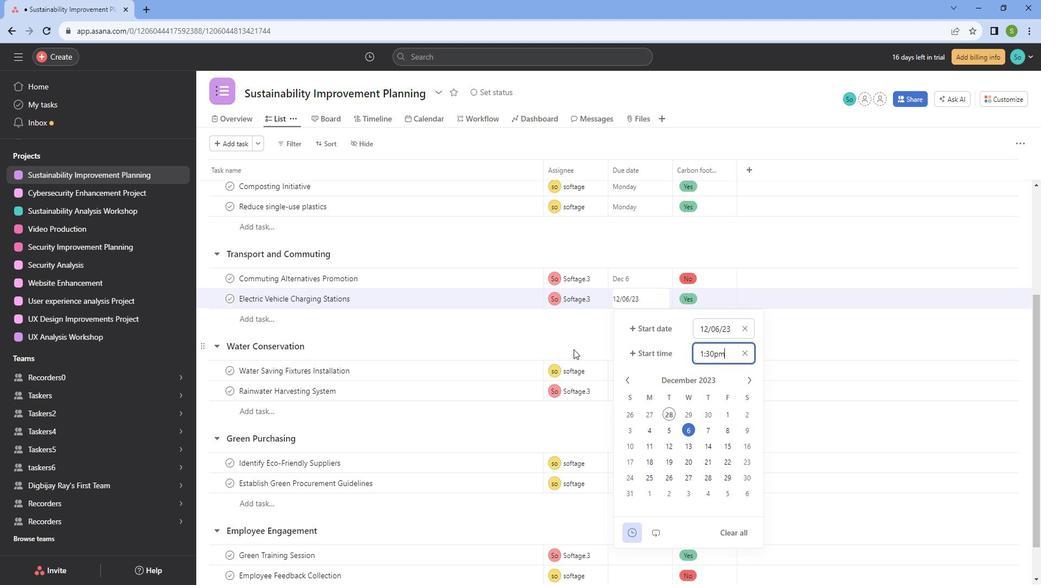 
Action: Mouse pressed left at (584, 349)
Screenshot: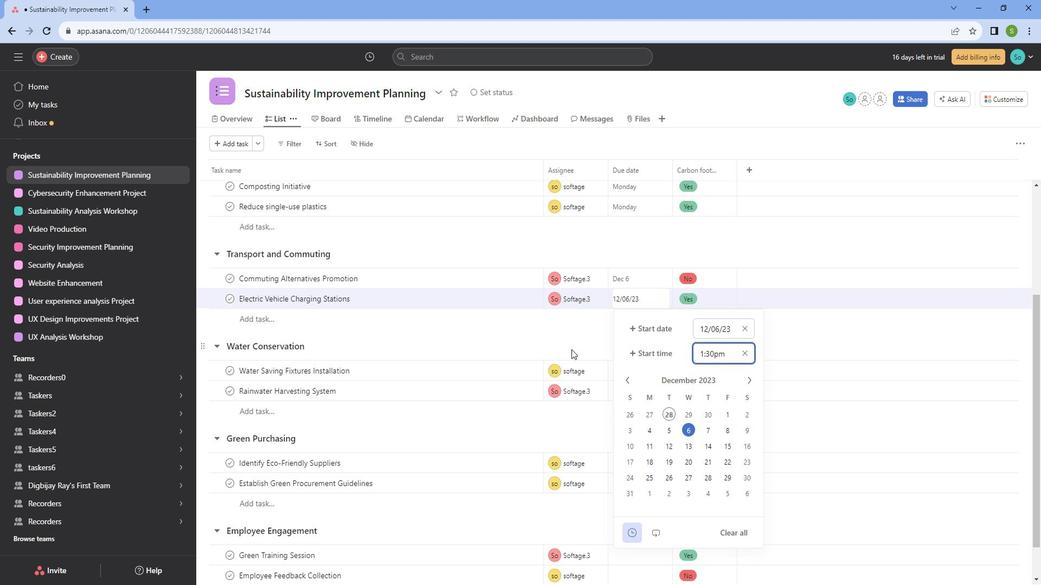 
Action: Mouse moved to (668, 366)
Screenshot: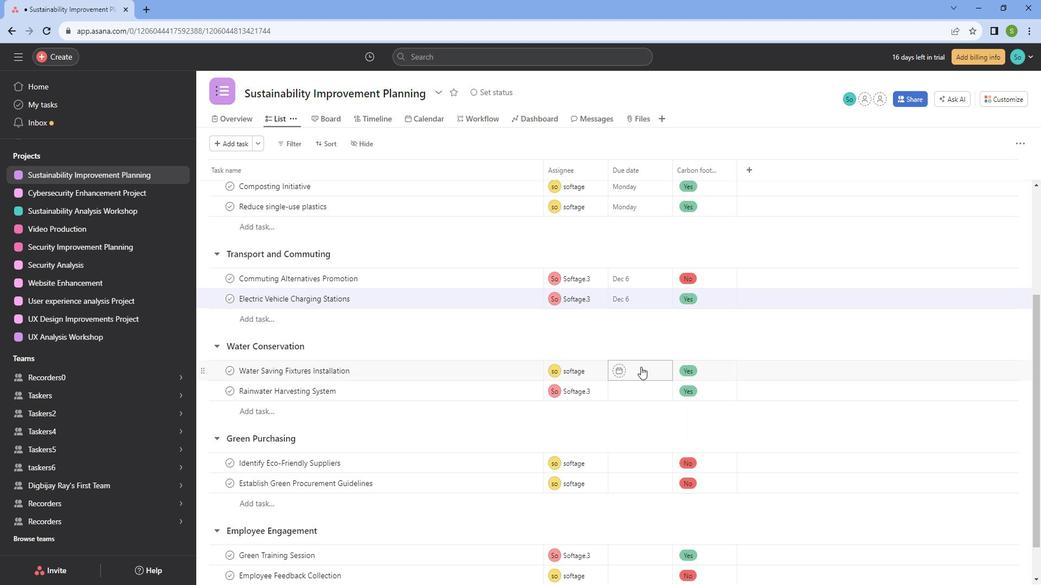 
Action: Mouse scrolled (668, 365) with delta (0, 0)
Screenshot: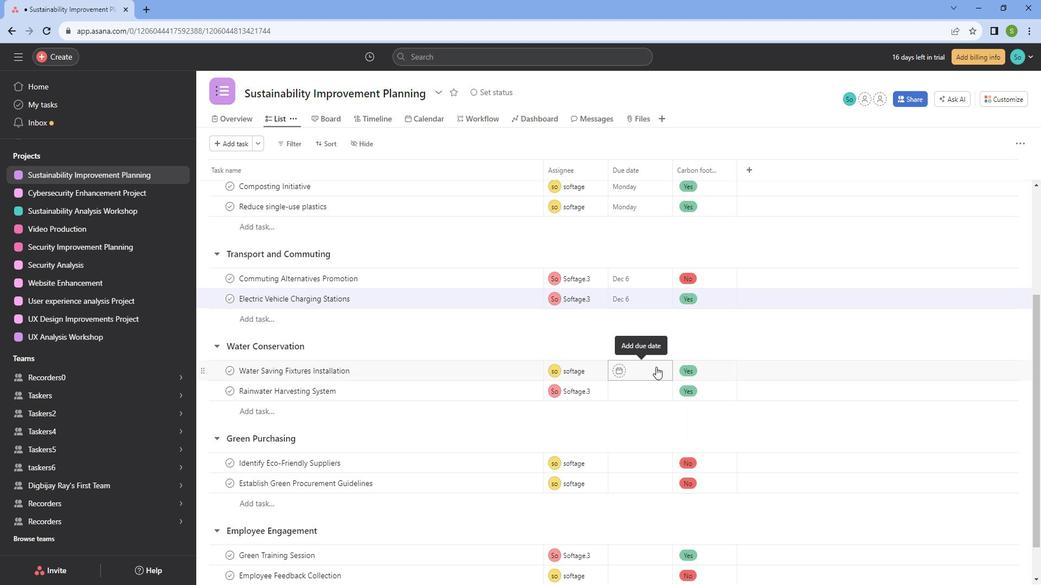 
Action: Mouse scrolled (668, 365) with delta (0, 0)
Screenshot: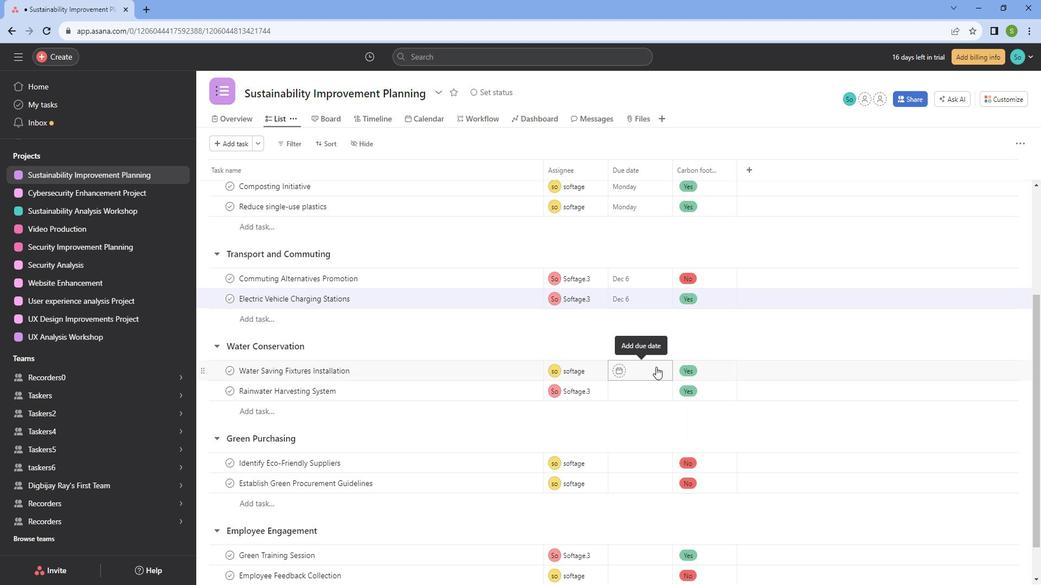 
Action: Mouse scrolled (668, 365) with delta (0, 0)
Screenshot: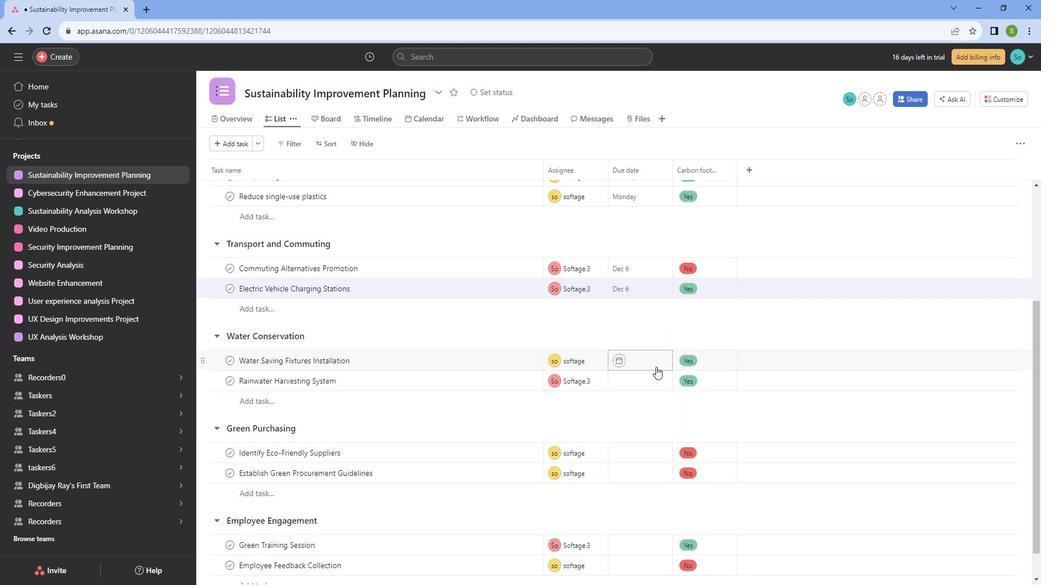 
Action: Mouse moved to (648, 330)
Screenshot: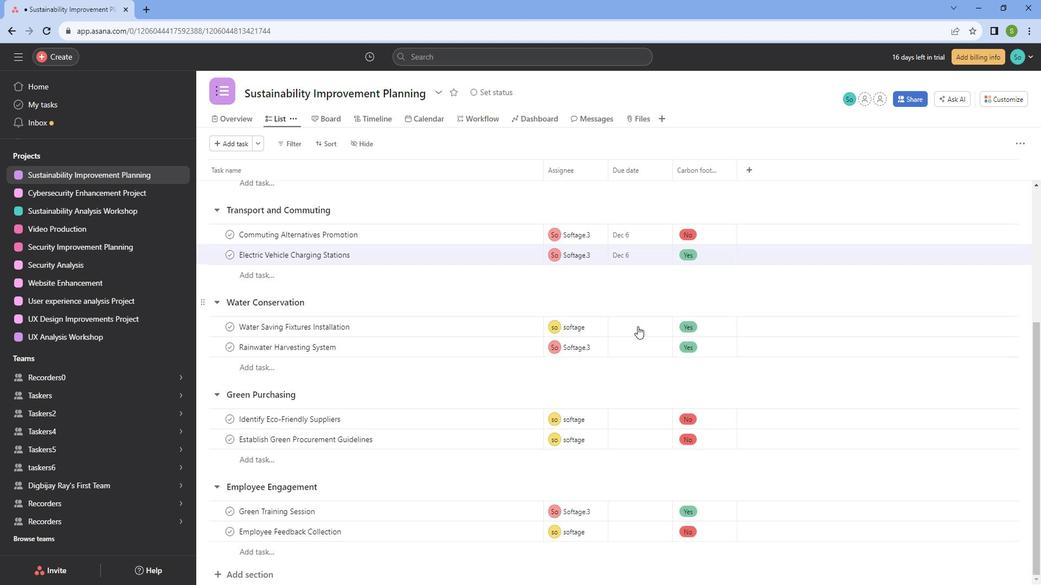 
Action: Mouse pressed left at (648, 330)
Screenshot: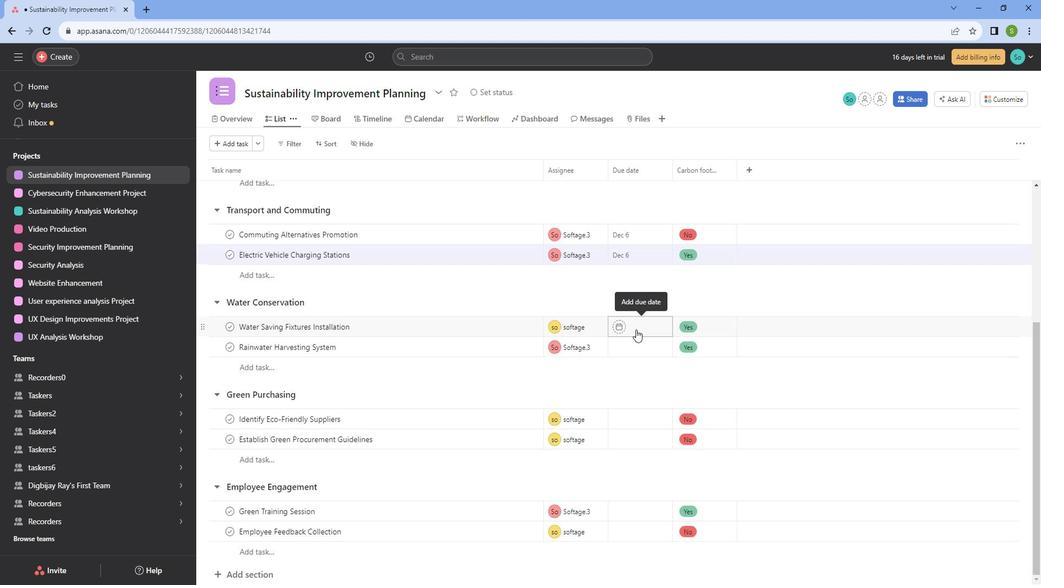 
Action: Mouse moved to (759, 382)
Screenshot: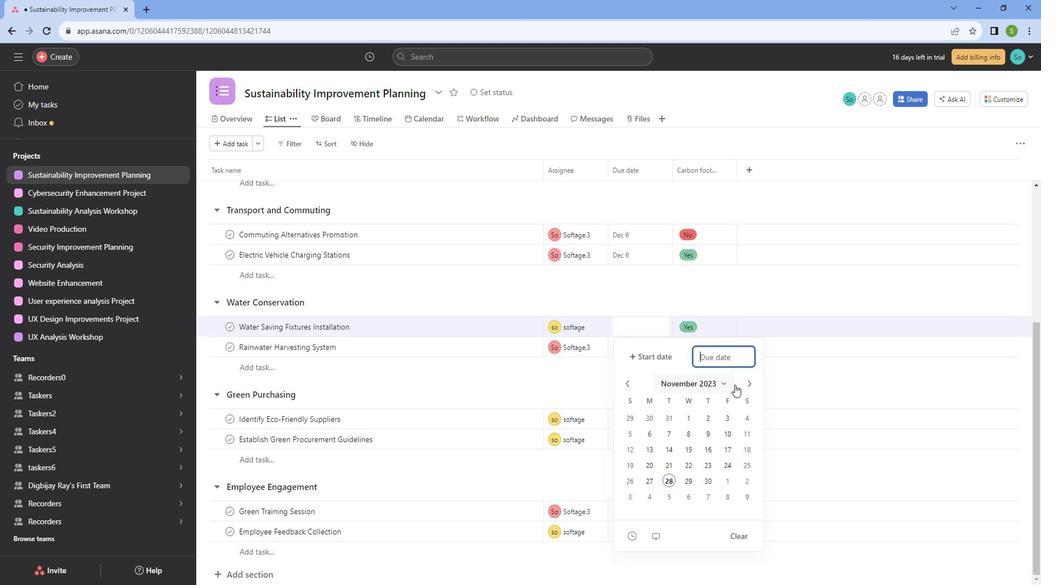 
Action: Mouse pressed left at (759, 382)
Screenshot: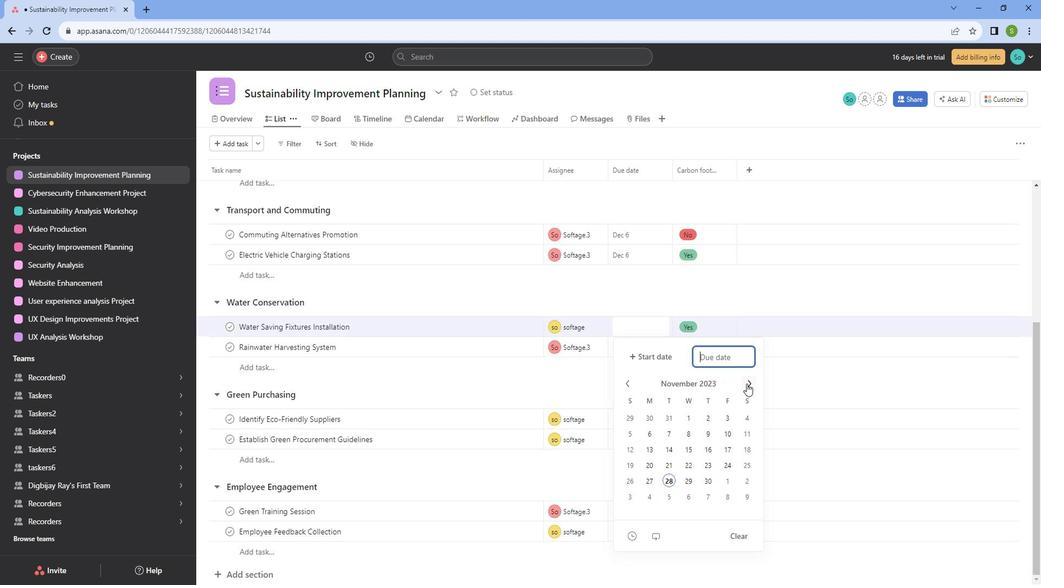 
Action: Mouse moved to (725, 430)
Screenshot: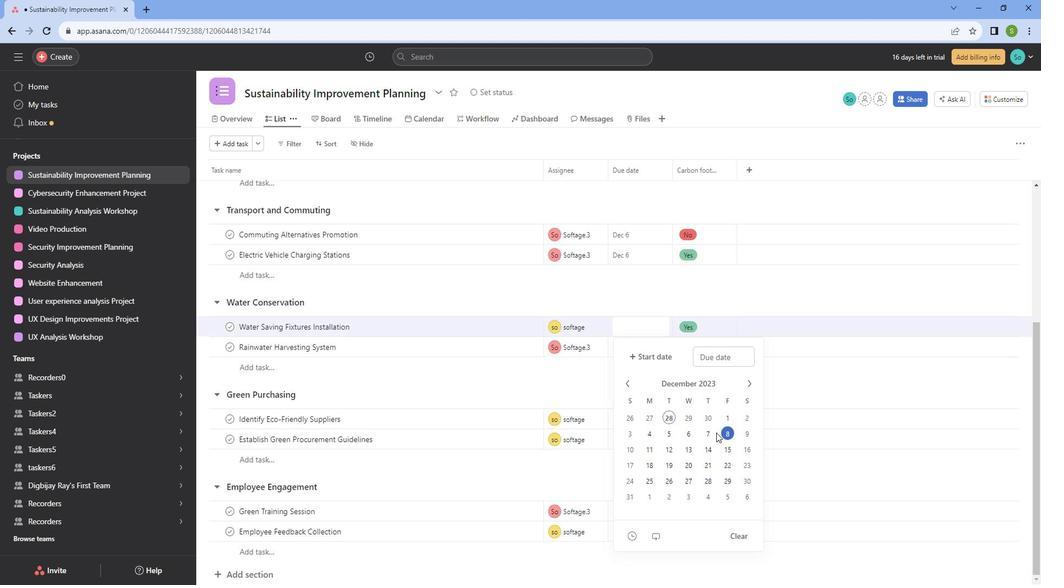 
Action: Mouse pressed left at (725, 430)
Screenshot: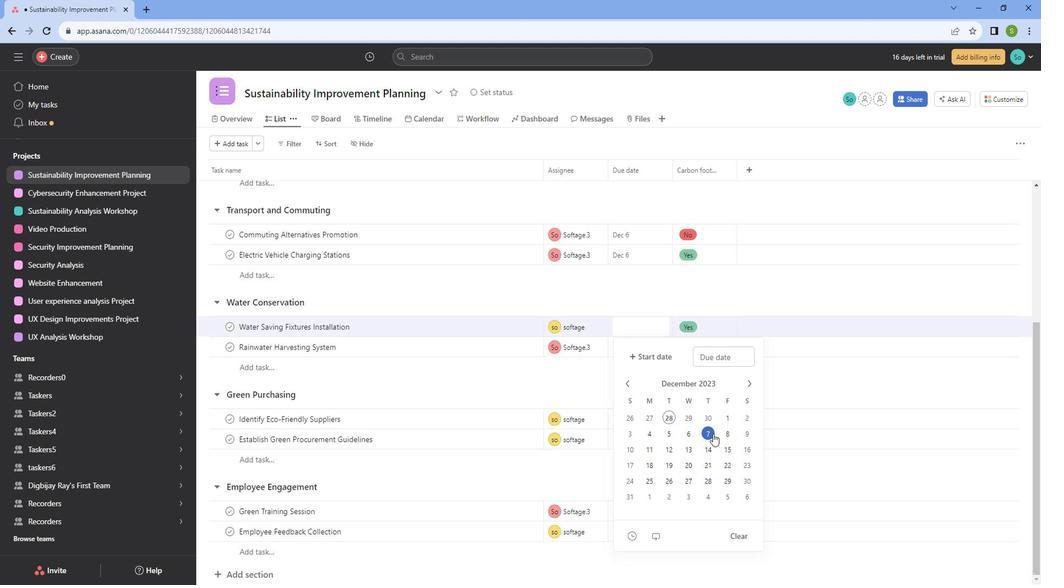 
Action: Mouse moved to (648, 521)
Screenshot: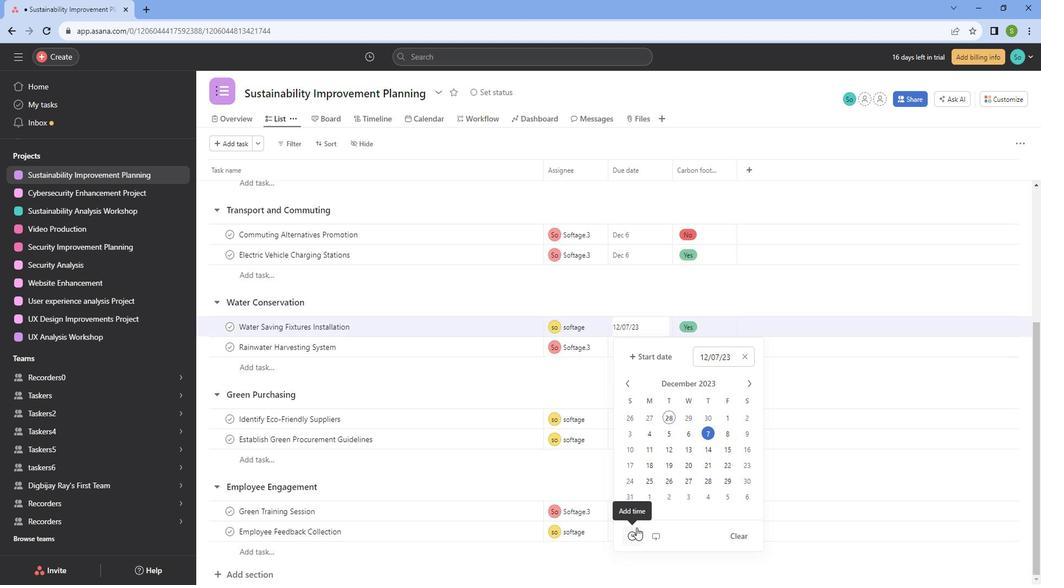 
Action: Mouse pressed left at (648, 521)
Screenshot: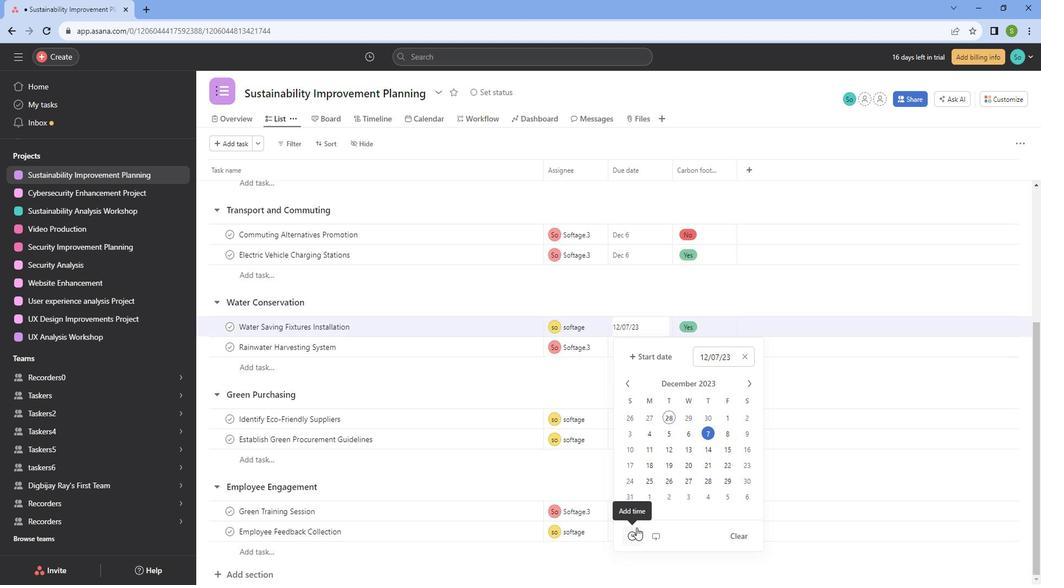 
Action: Mouse moved to (735, 442)
Screenshot: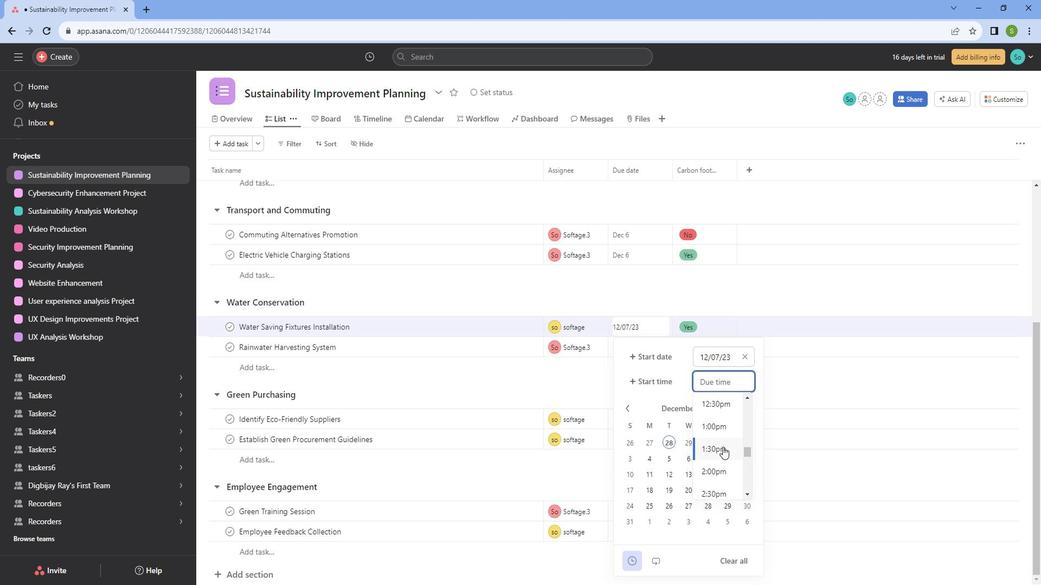 
Action: Mouse pressed left at (735, 442)
Screenshot: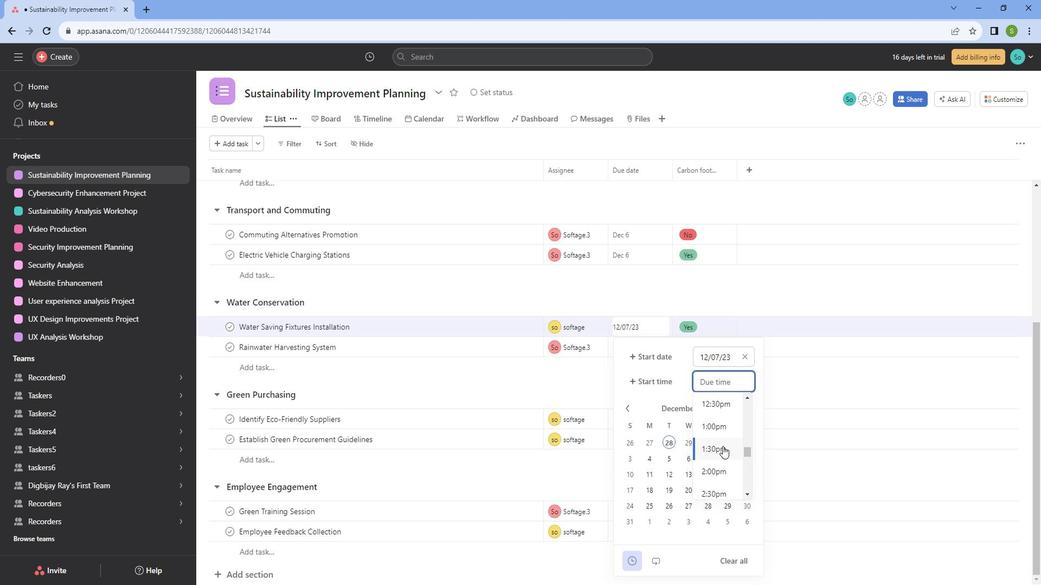 
Action: Mouse moved to (606, 391)
Screenshot: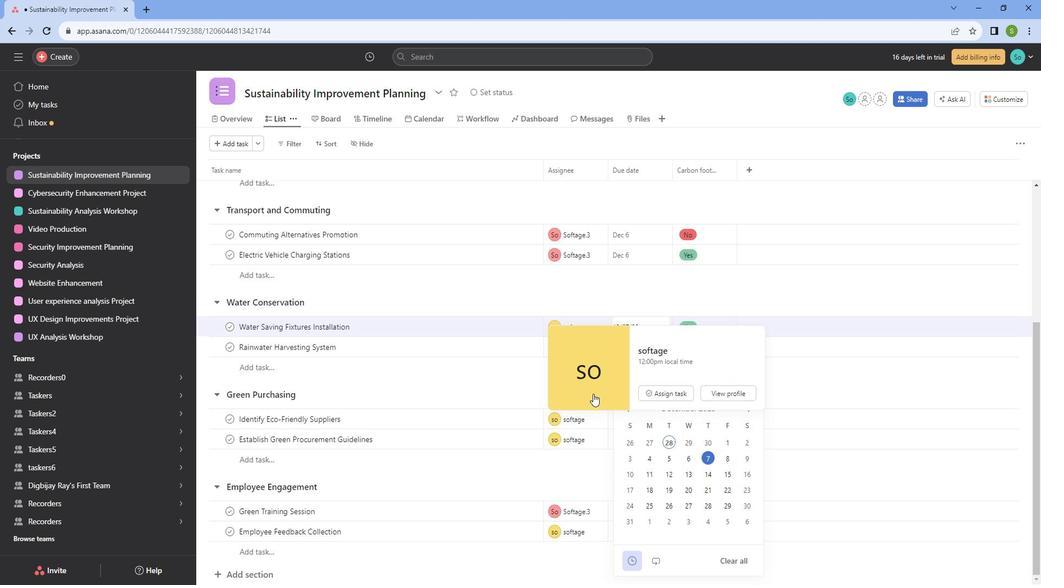 
Action: Mouse pressed left at (606, 391)
Screenshot: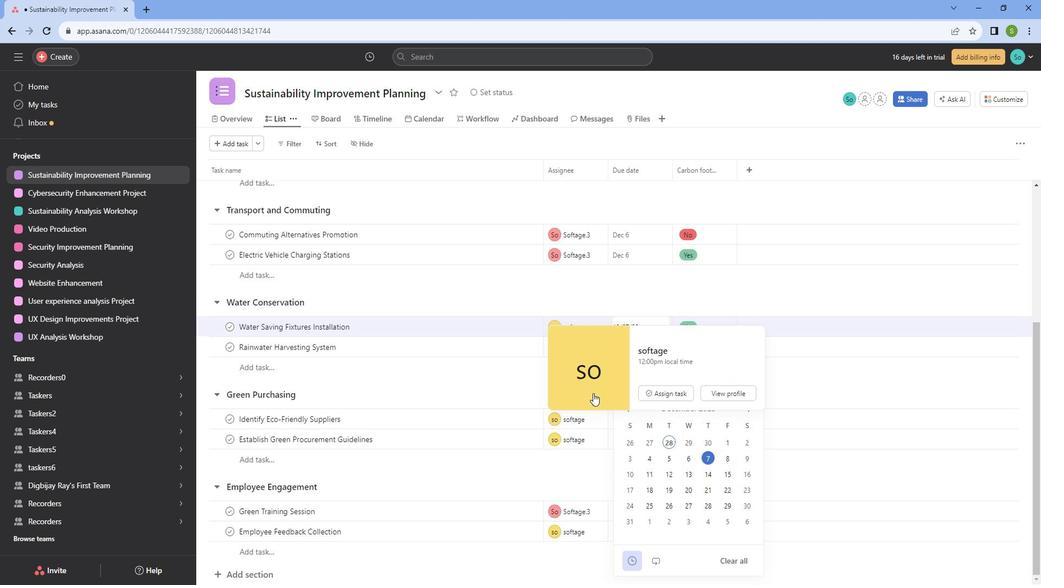 
Action: Mouse moved to (77, 93)
Screenshot: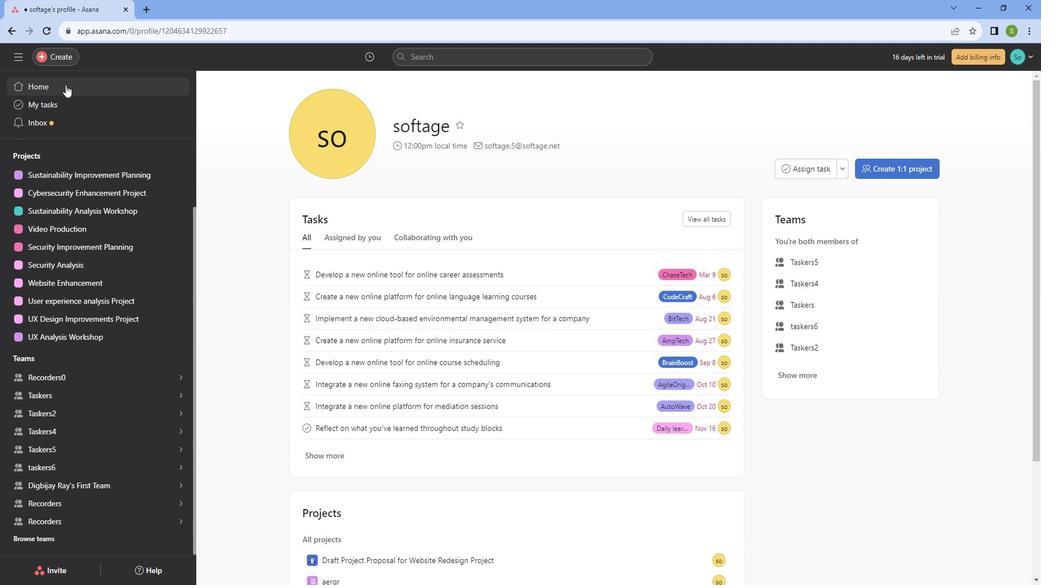 
Action: Mouse pressed left at (77, 93)
Screenshot: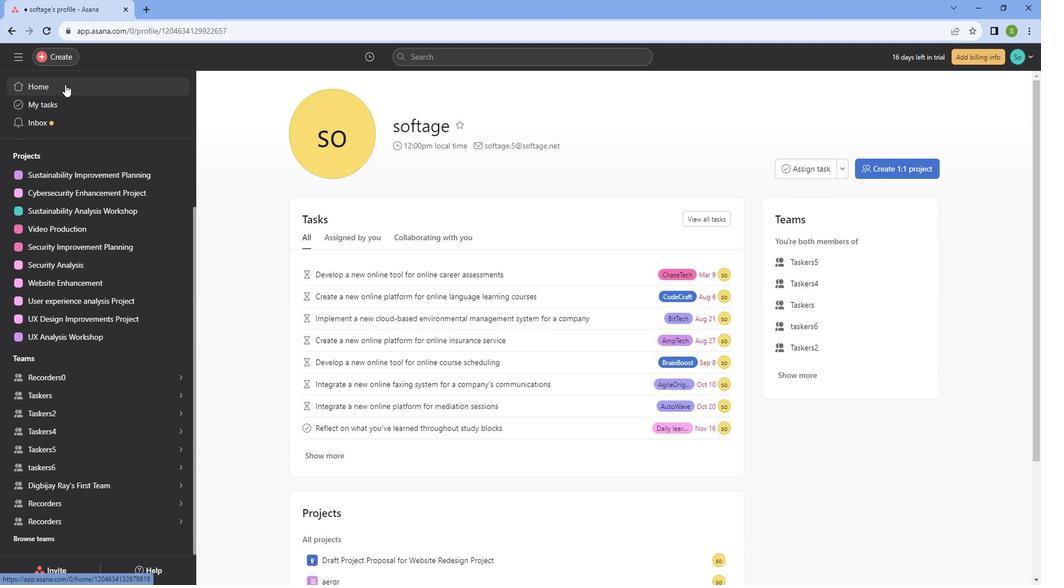 
Action: Mouse moved to (534, 245)
Screenshot: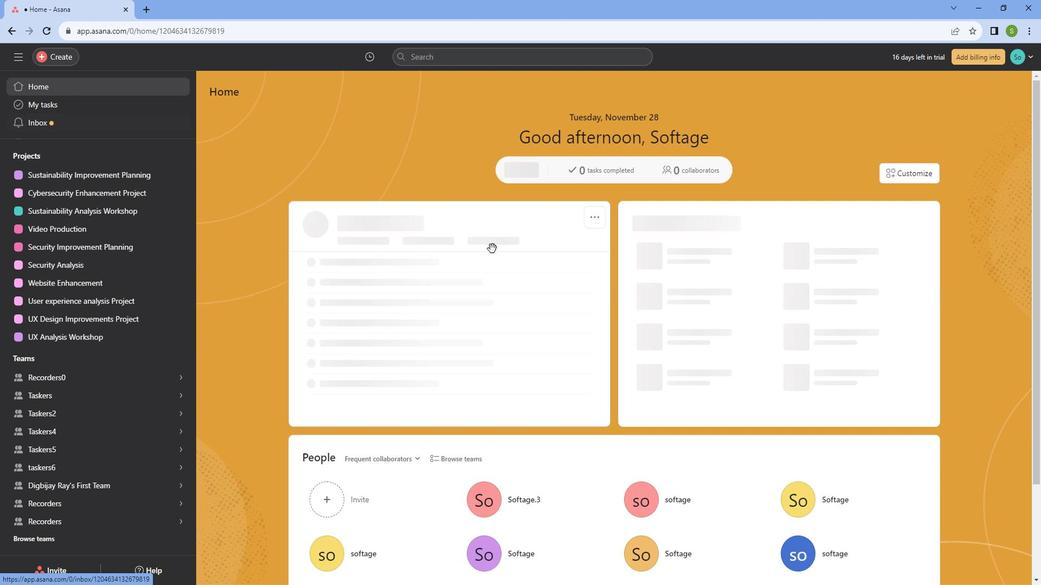 
